 Task: Make a complex, multi-part model of a futuristic cityscape with intricate building details and interior spaces.
Action: Mouse moved to (192, 183)
Screenshot: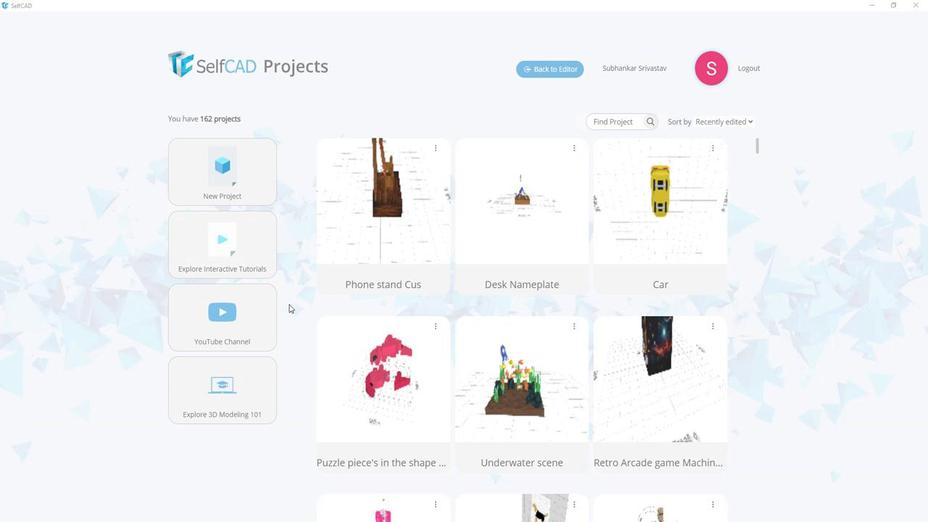 
Action: Mouse pressed left at (192, 183)
Screenshot: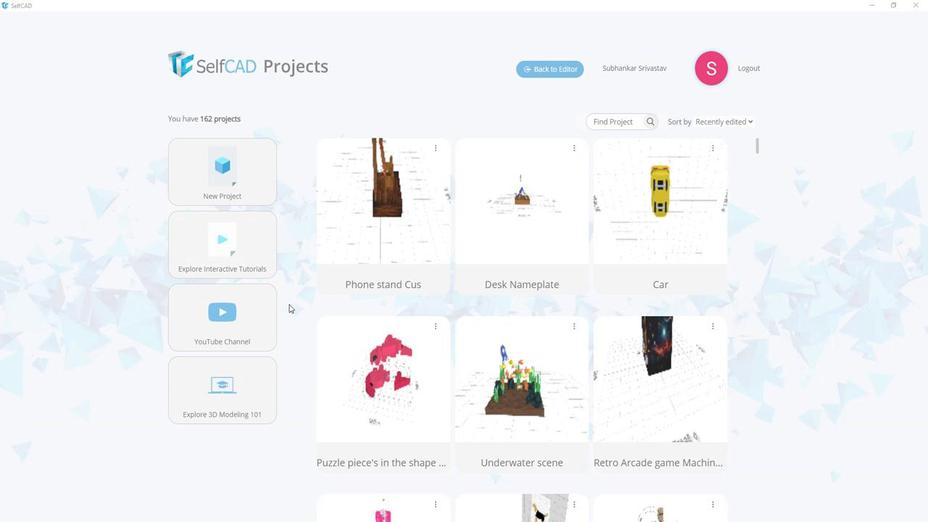 
Action: Mouse moved to (451, 213)
Screenshot: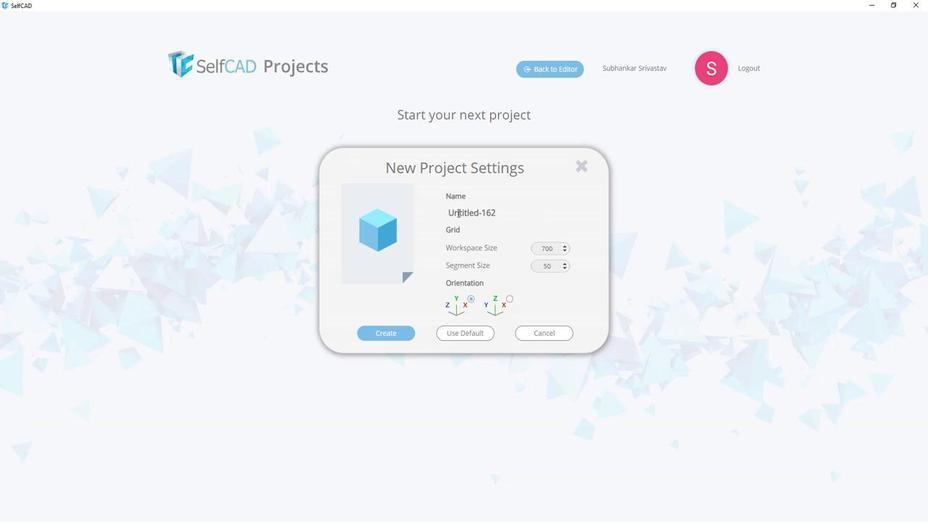 
Action: Mouse pressed left at (451, 213)
Screenshot: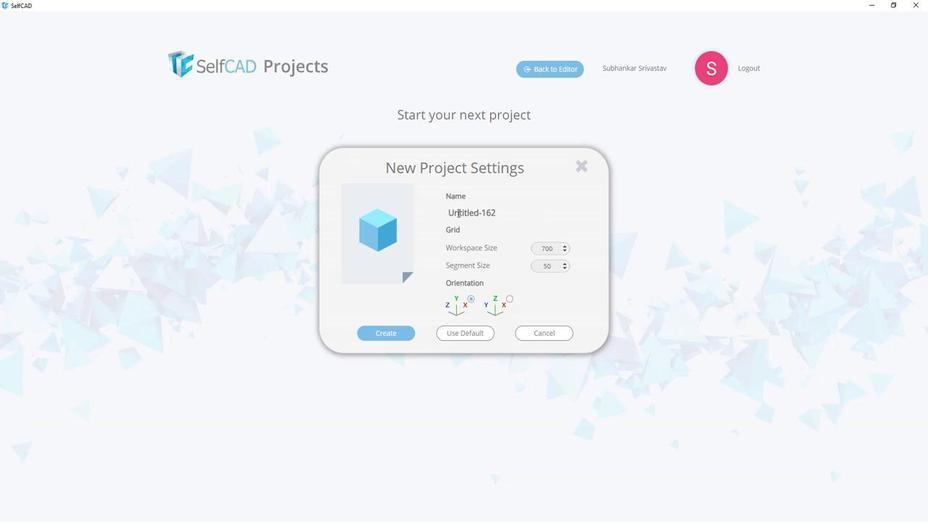 
Action: Mouse moved to (451, 213)
Screenshot: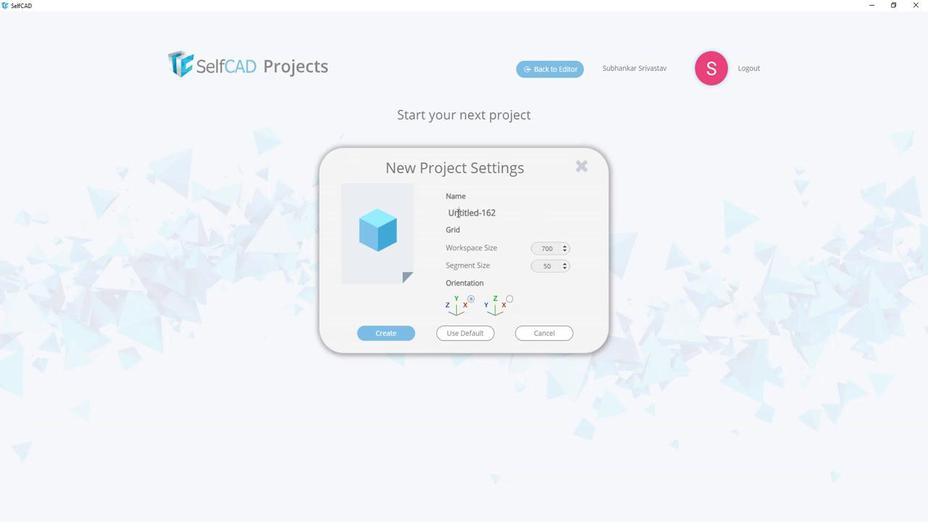 
Action: Key pressed <Key.shift>Futuristic<Key.space>cityscape<Key.space>2<Key.enter>
Screenshot: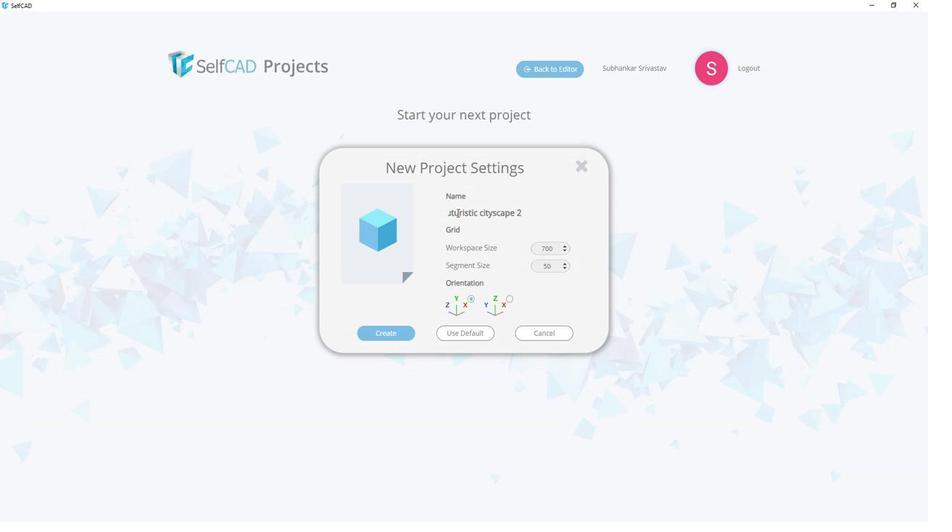 
Action: Mouse moved to (26, 82)
Screenshot: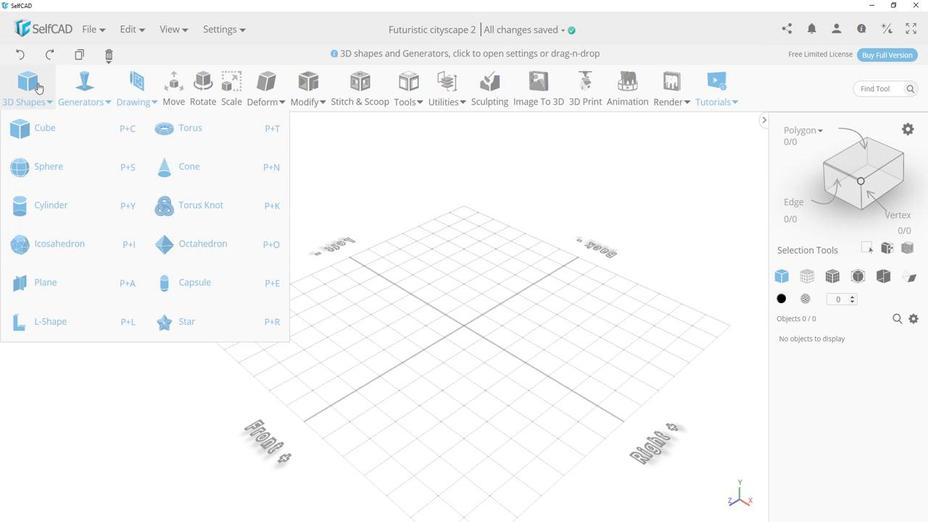 
Action: Mouse pressed left at (26, 82)
Screenshot: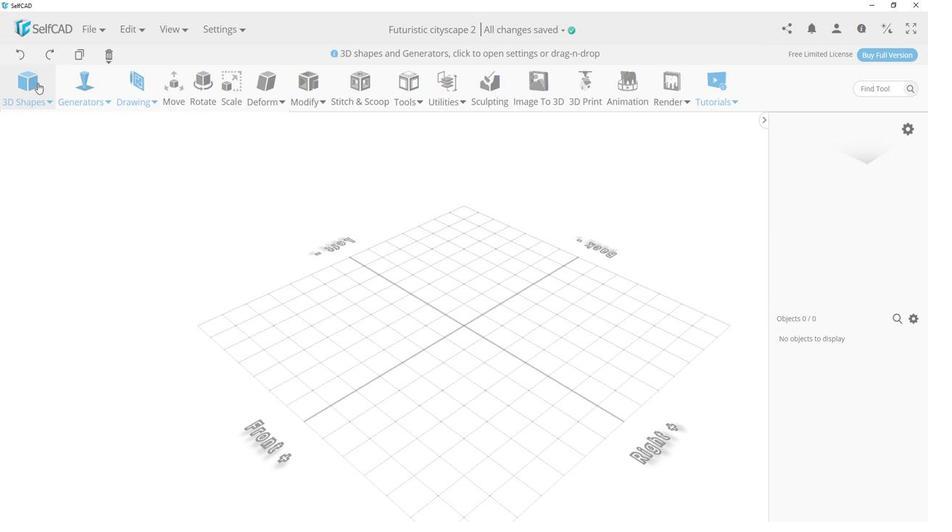 
Action: Mouse moved to (33, 130)
Screenshot: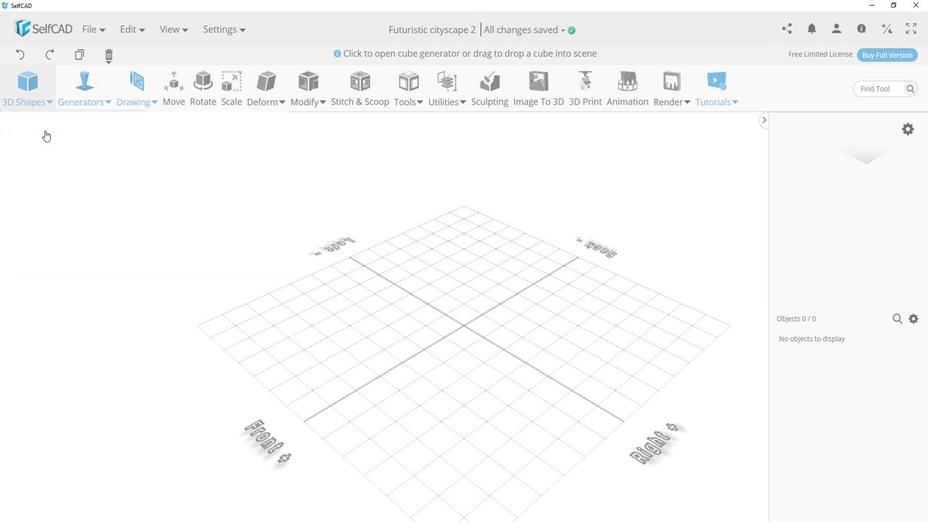 
Action: Mouse pressed left at (33, 130)
Screenshot: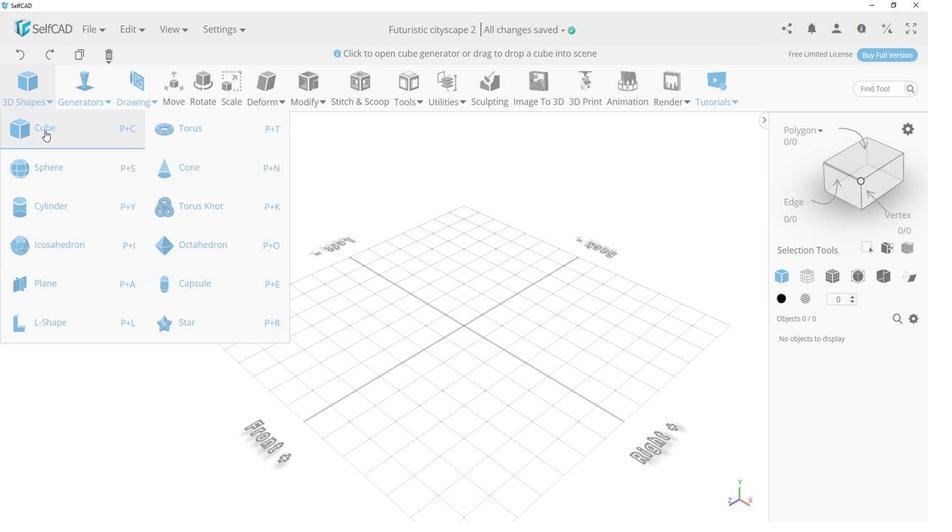 
Action: Mouse moved to (47, 222)
Screenshot: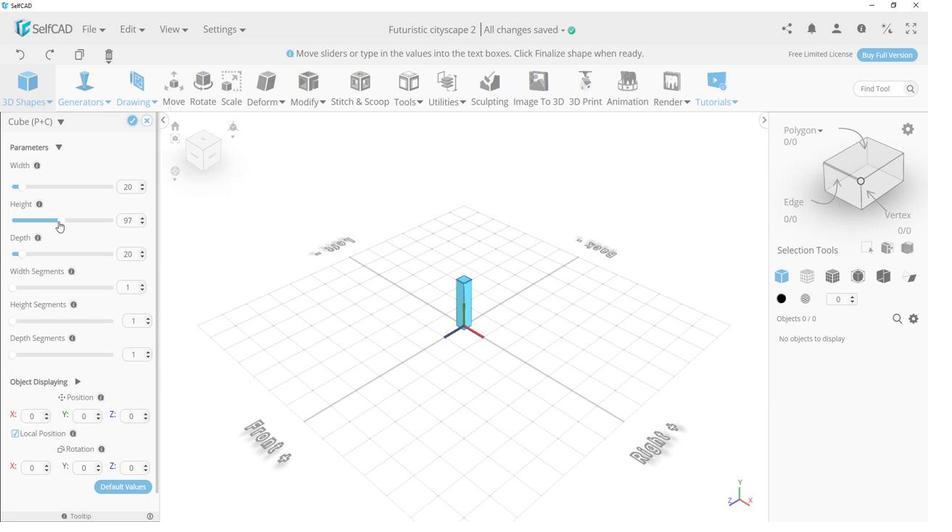 
Action: Mouse pressed left at (47, 222)
Screenshot: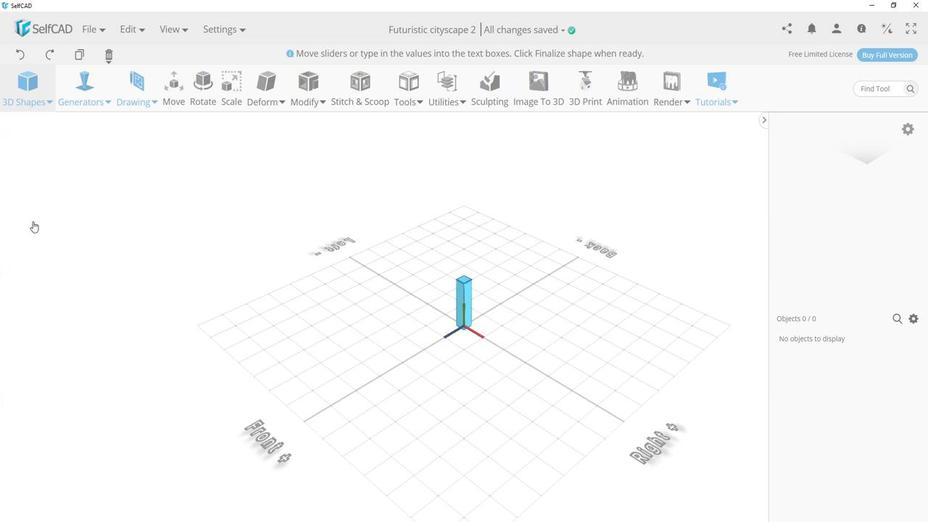
Action: Mouse moved to (129, 222)
Screenshot: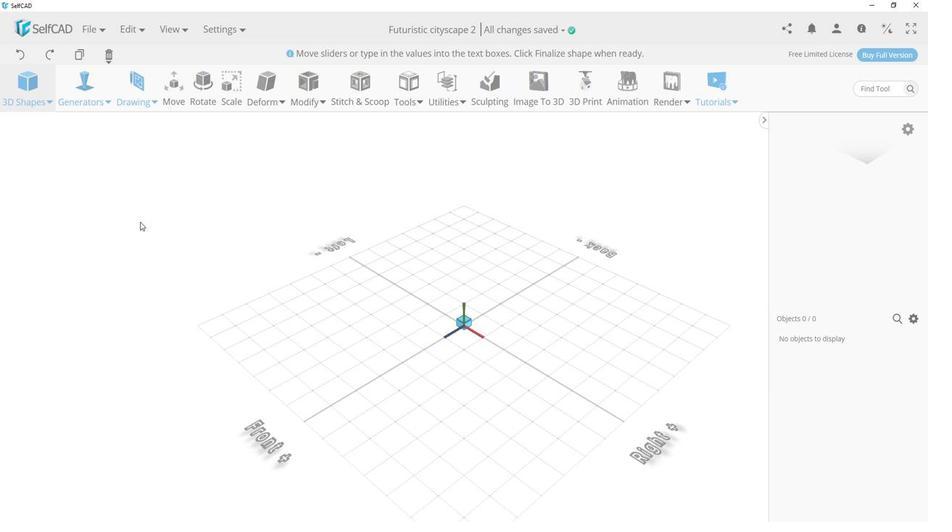 
Action: Mouse pressed left at (129, 222)
Screenshot: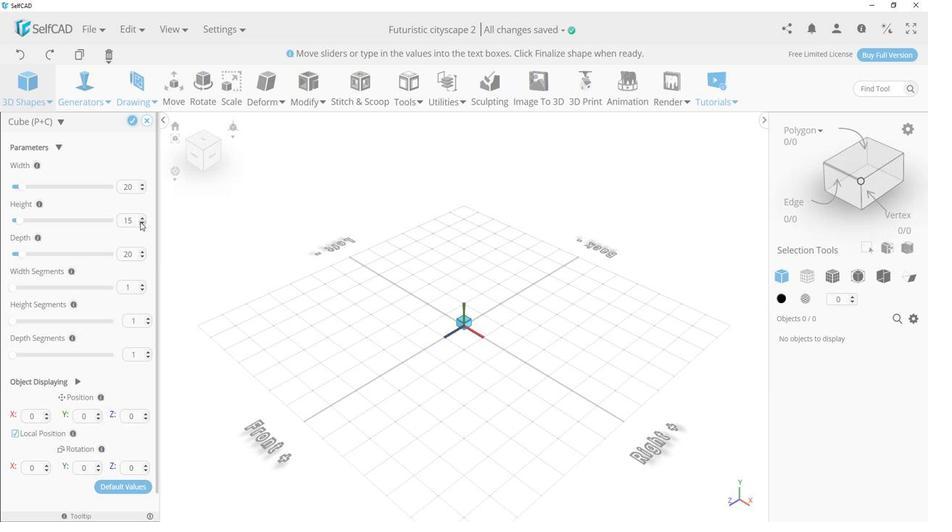 
Action: Mouse pressed left at (129, 222)
Screenshot: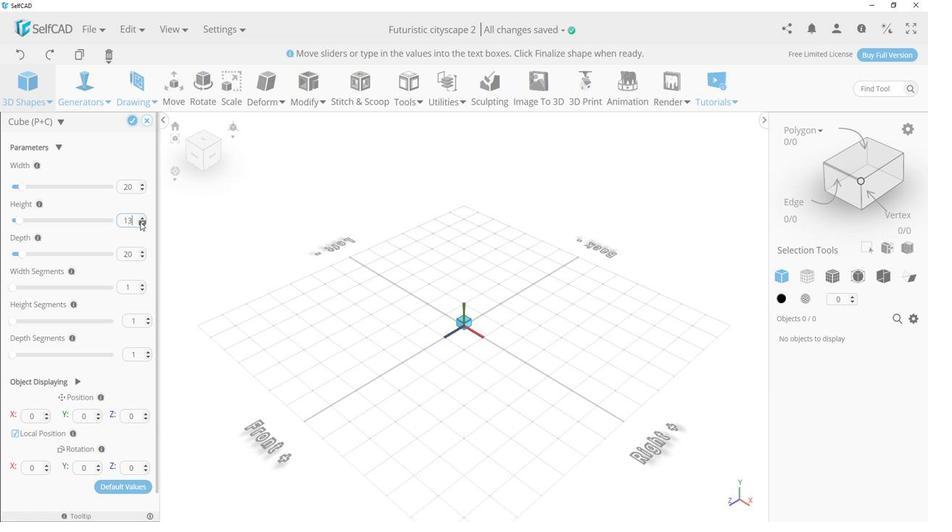 
Action: Mouse pressed left at (129, 222)
Screenshot: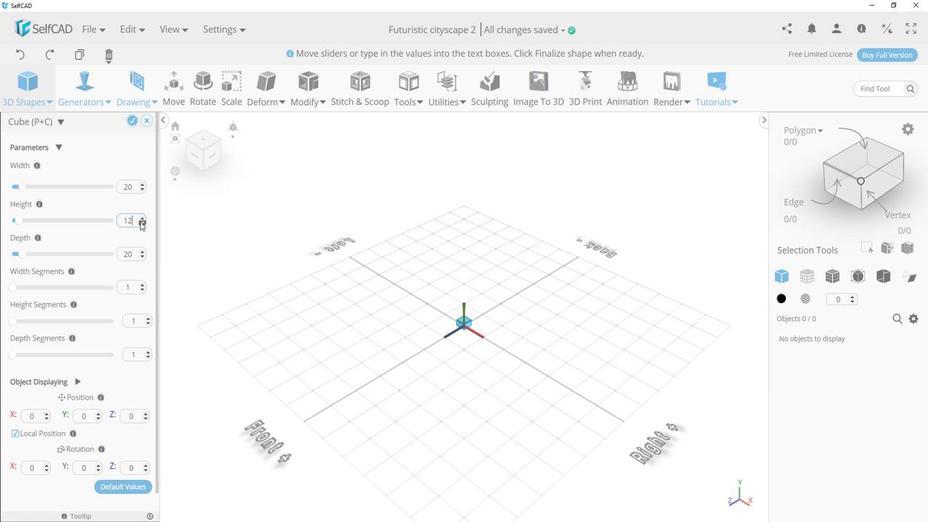 
Action: Mouse pressed left at (129, 222)
Screenshot: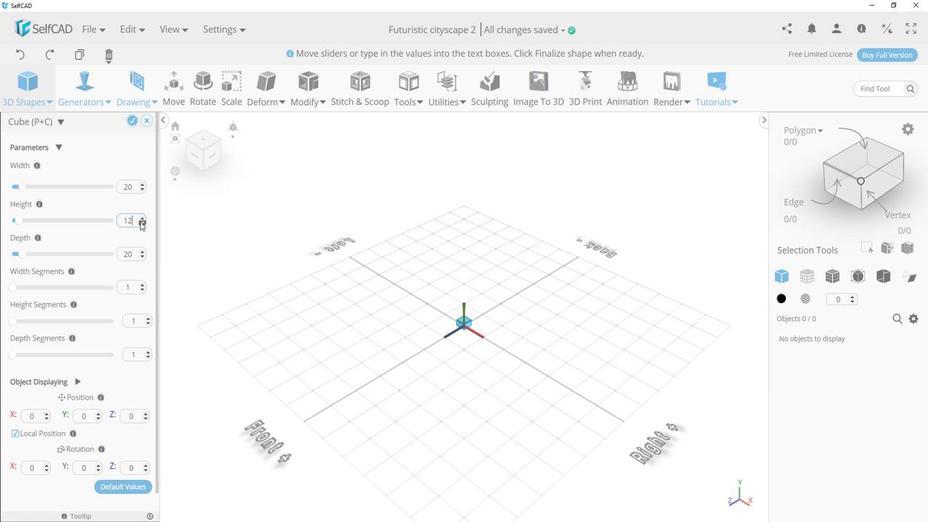 
Action: Mouse pressed left at (129, 222)
Screenshot: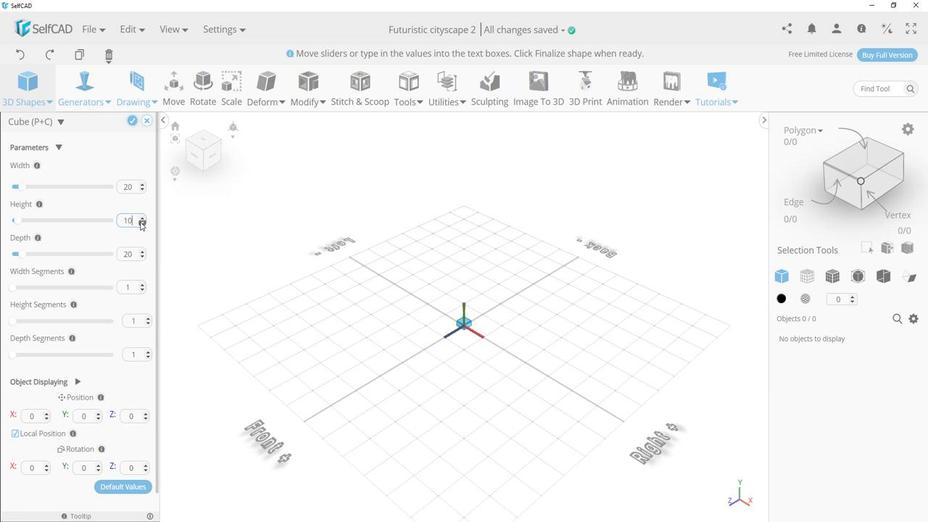 
Action: Mouse pressed left at (129, 222)
Screenshot: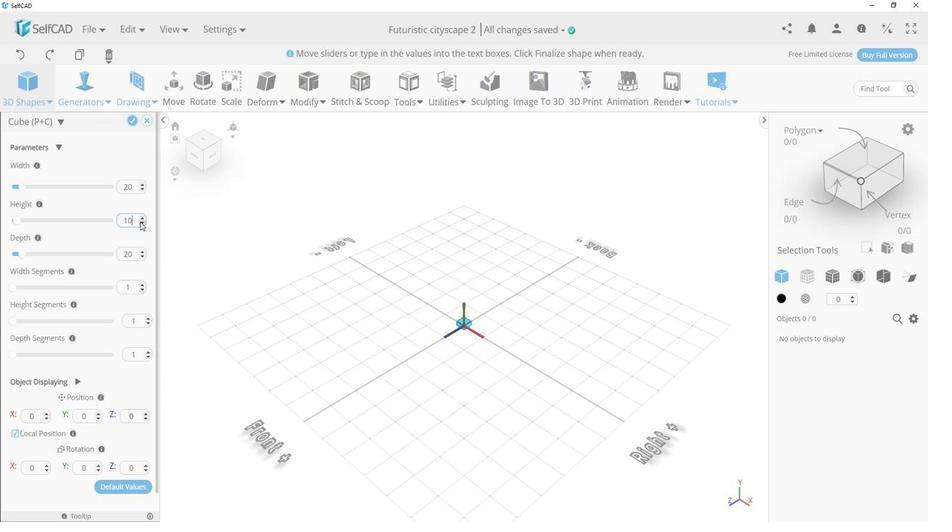 
Action: Mouse pressed left at (129, 222)
Screenshot: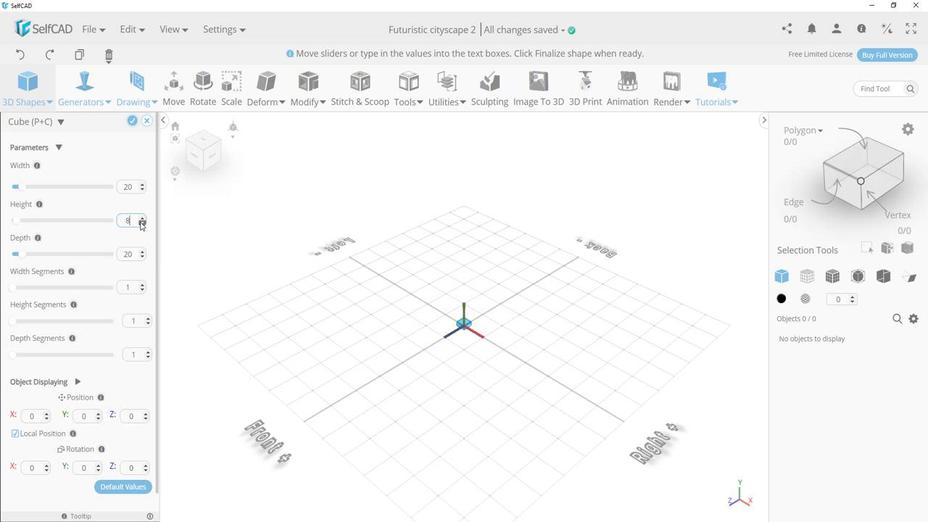 
Action: Mouse pressed left at (129, 222)
Screenshot: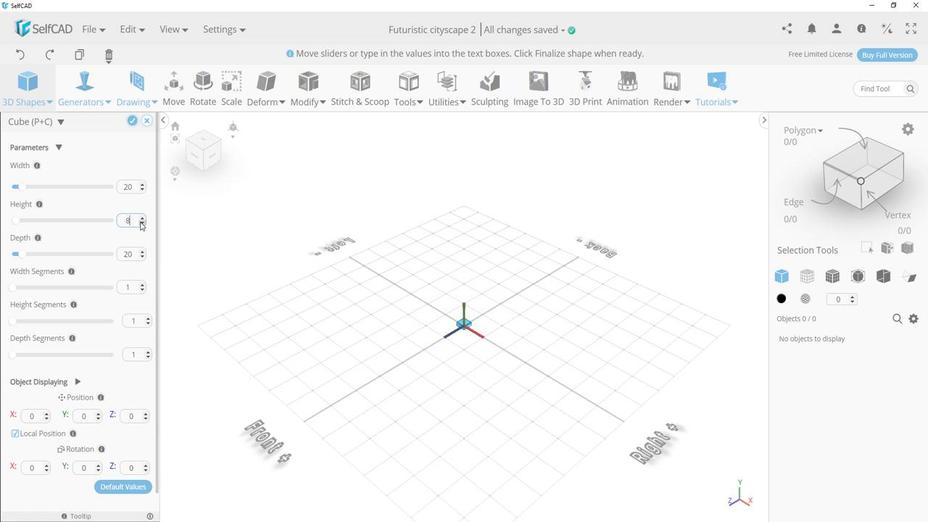 
Action: Mouse pressed left at (129, 222)
Screenshot: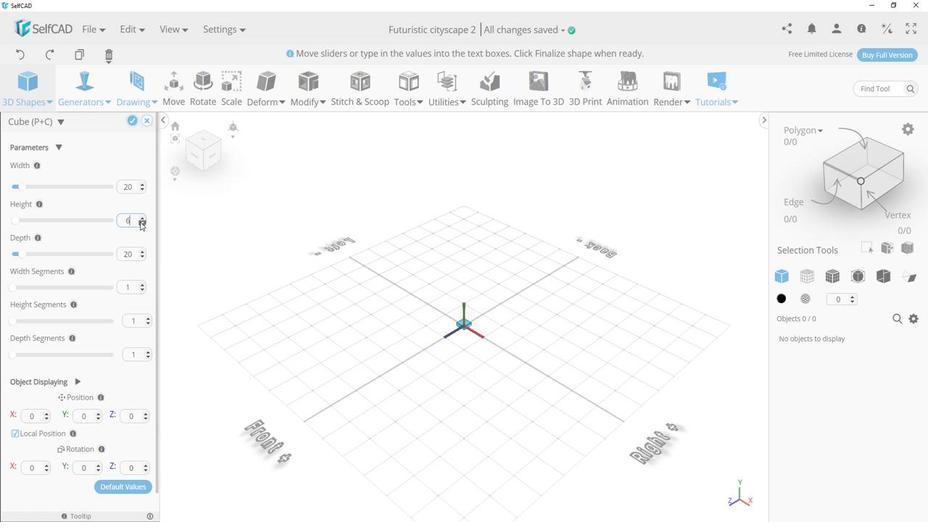 
Action: Mouse pressed left at (129, 222)
Screenshot: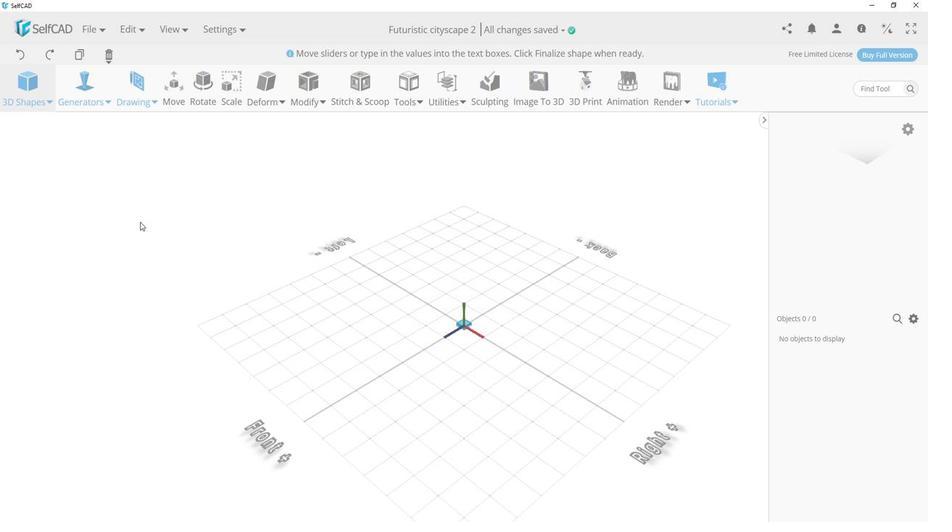 
Action: Mouse moved to (5, 187)
Screenshot: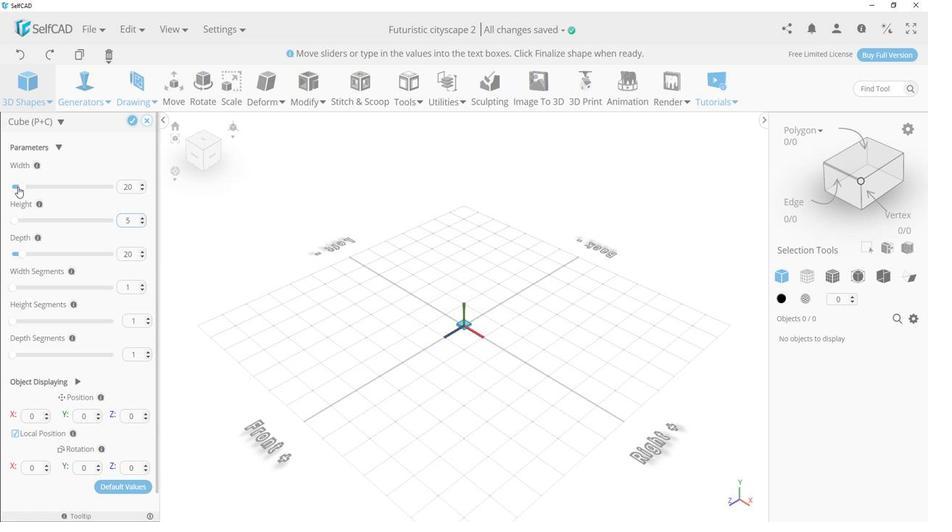 
Action: Mouse pressed left at (5, 187)
Screenshot: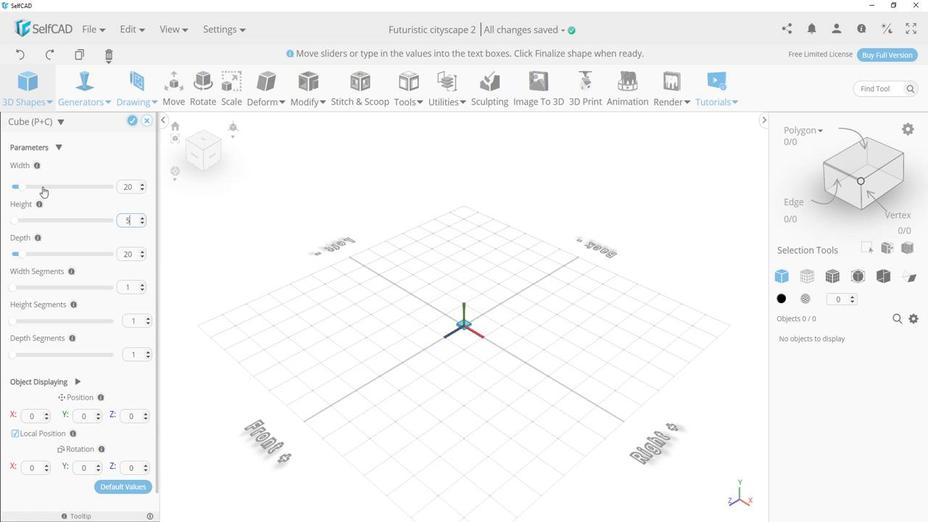 
Action: Mouse moved to (10, 257)
Screenshot: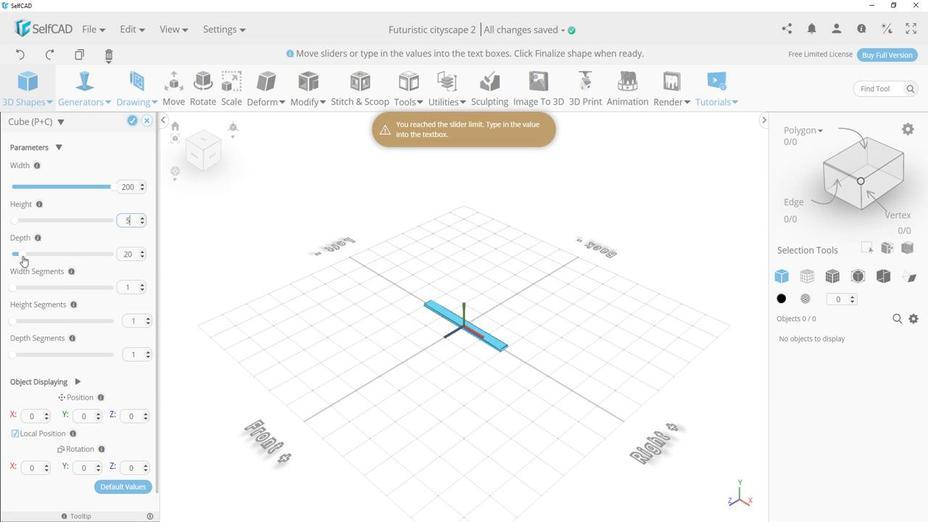 
Action: Mouse pressed left at (10, 257)
Screenshot: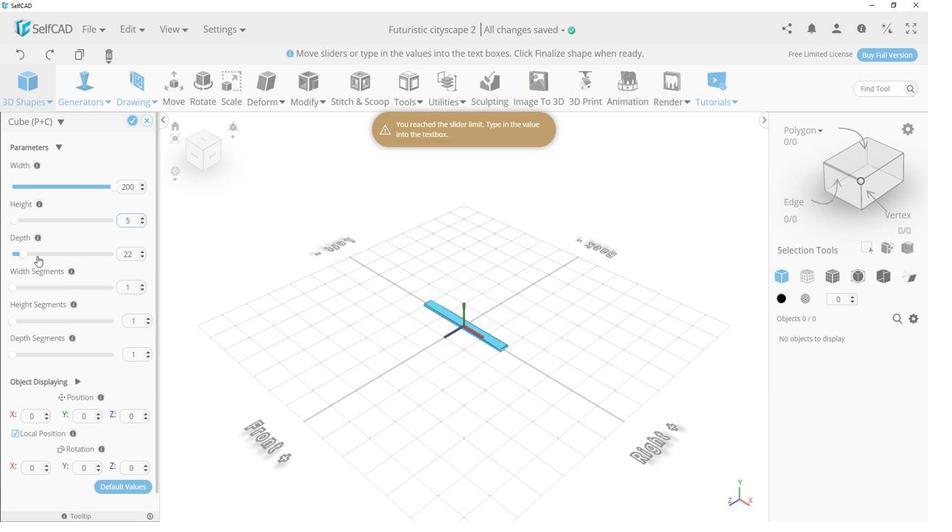 
Action: Mouse moved to (119, 119)
Screenshot: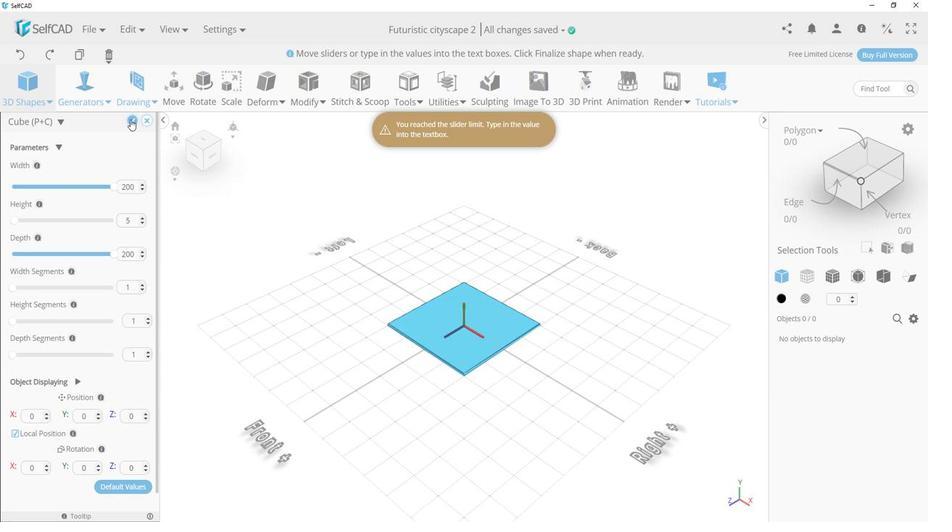 
Action: Mouse pressed left at (119, 119)
Screenshot: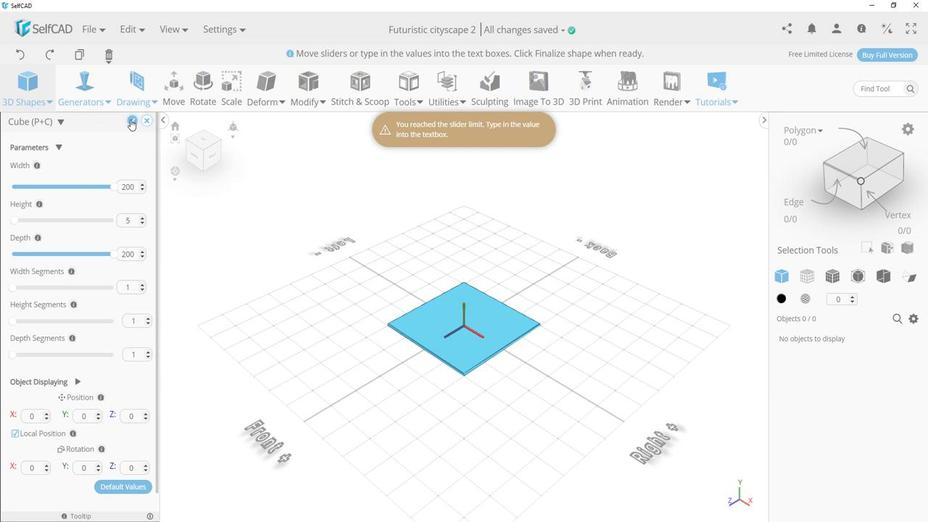 
Action: Mouse moved to (495, 371)
Screenshot: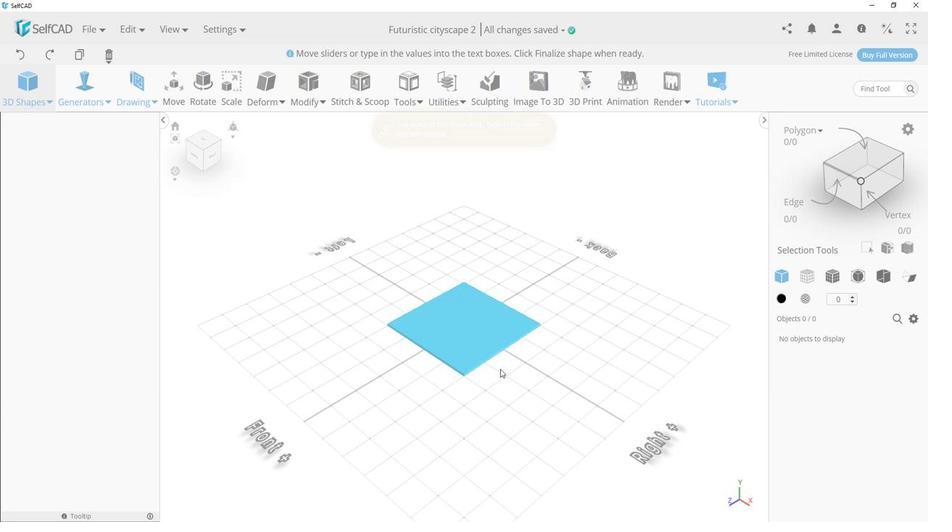 
Action: Mouse scrolled (495, 372) with delta (0, 0)
Screenshot: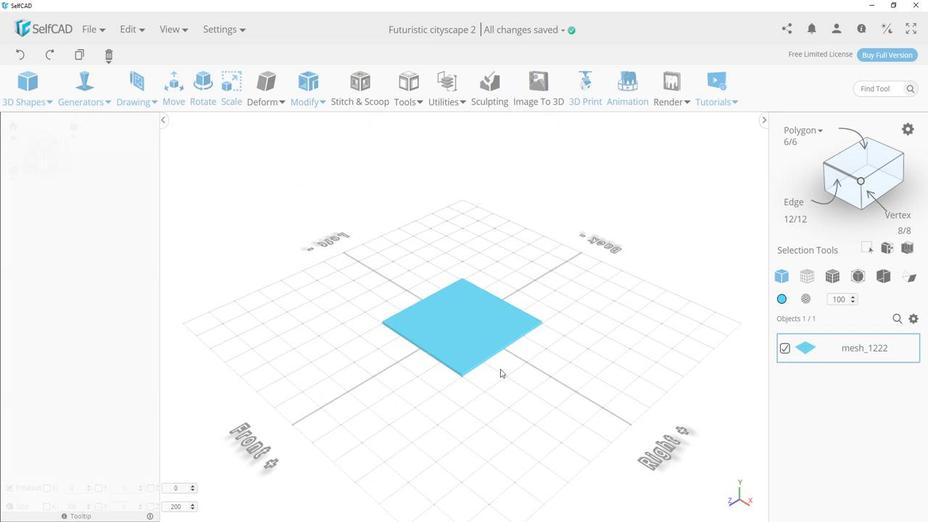 
Action: Mouse scrolled (495, 372) with delta (0, 0)
Screenshot: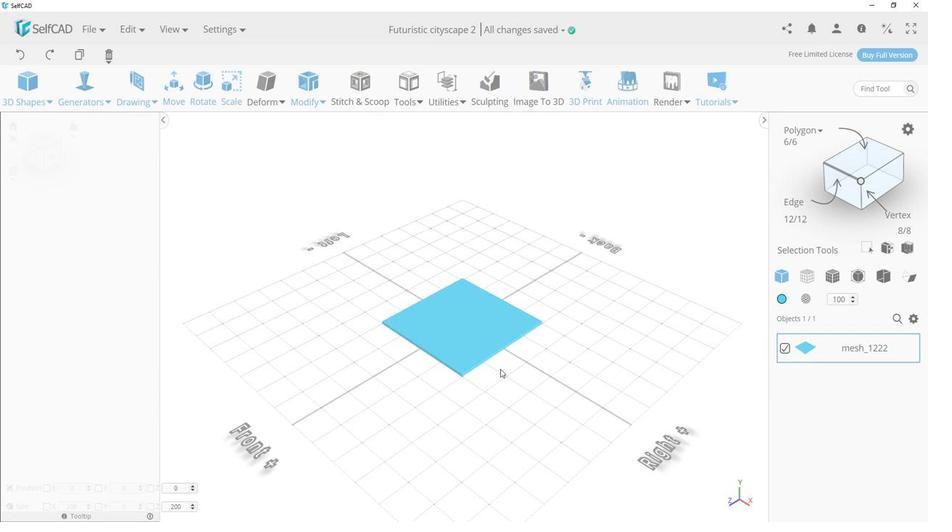 
Action: Mouse scrolled (495, 372) with delta (0, 0)
Screenshot: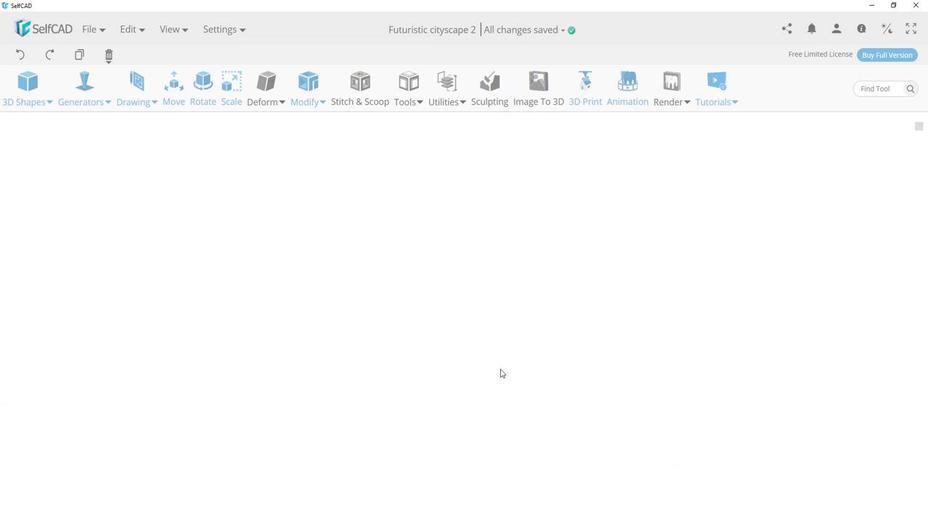 
Action: Mouse scrolled (495, 372) with delta (0, 0)
Screenshot: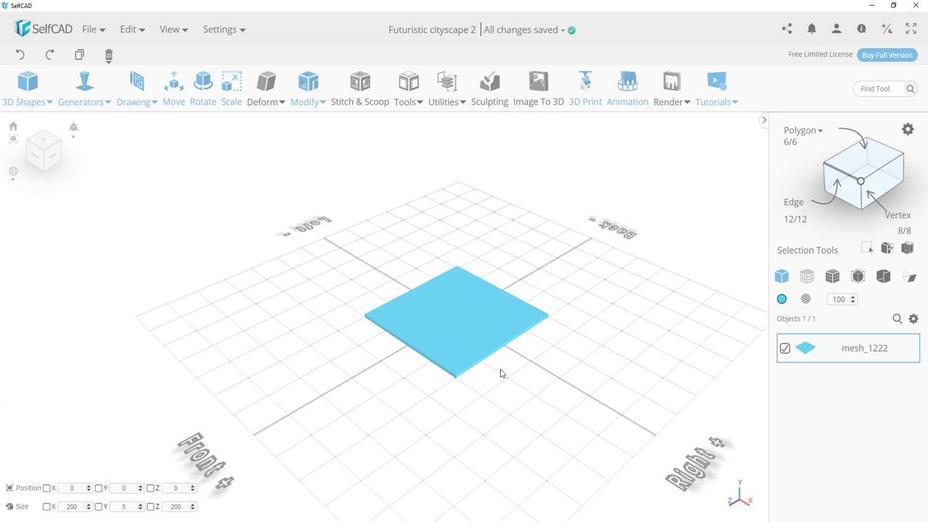 
Action: Mouse scrolled (495, 372) with delta (0, 0)
Screenshot: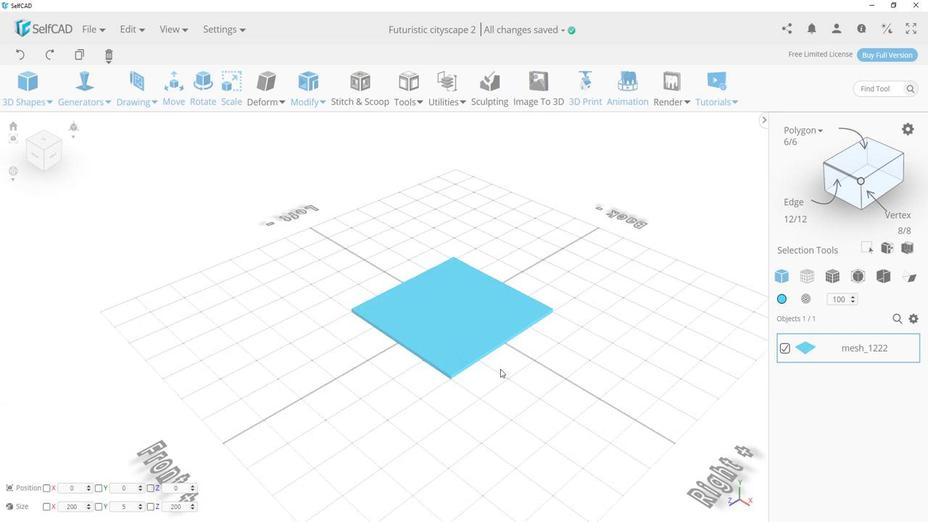 
Action: Mouse scrolled (495, 372) with delta (0, 0)
Screenshot: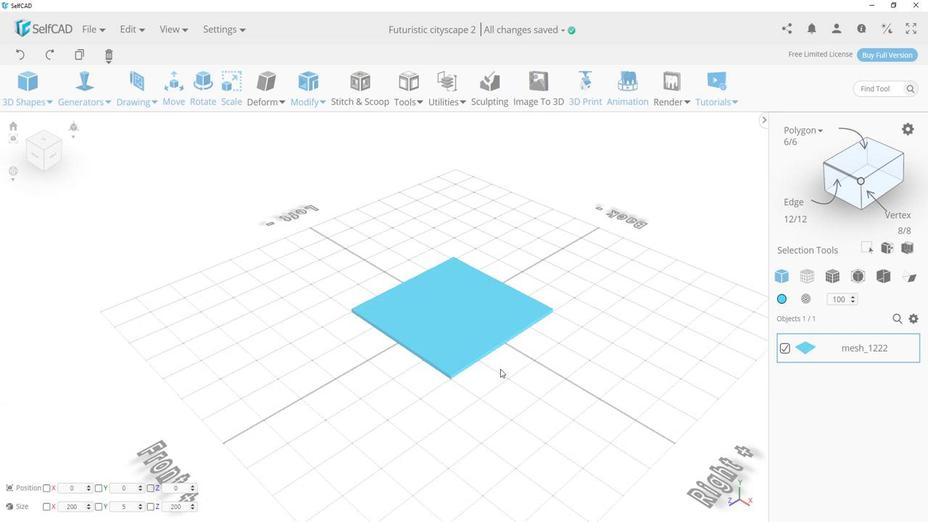 
Action: Mouse scrolled (495, 372) with delta (0, 0)
Screenshot: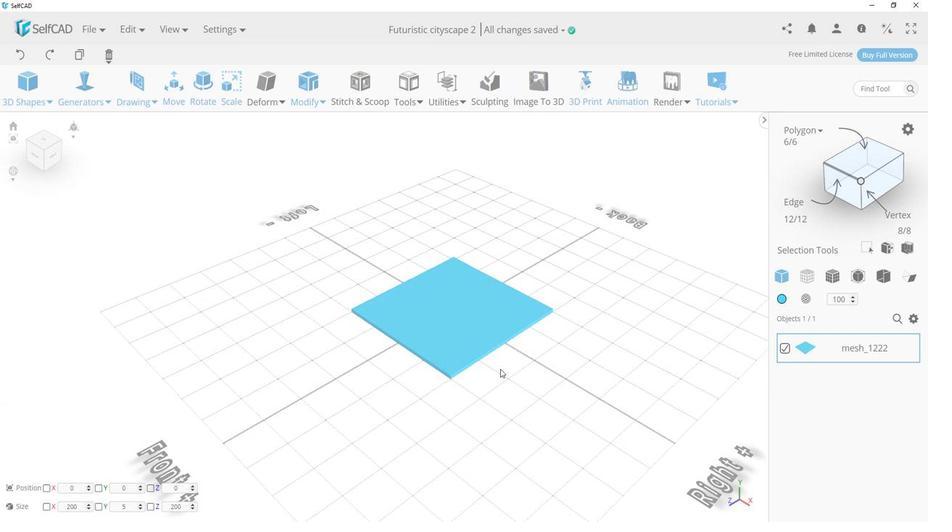 
Action: Mouse scrolled (495, 372) with delta (0, 0)
Screenshot: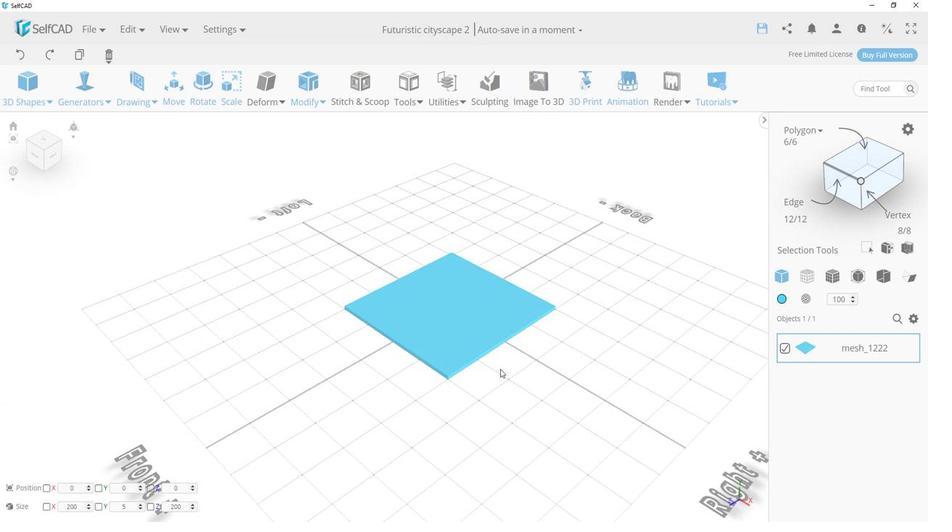 
Action: Mouse moved to (7, 510)
Screenshot: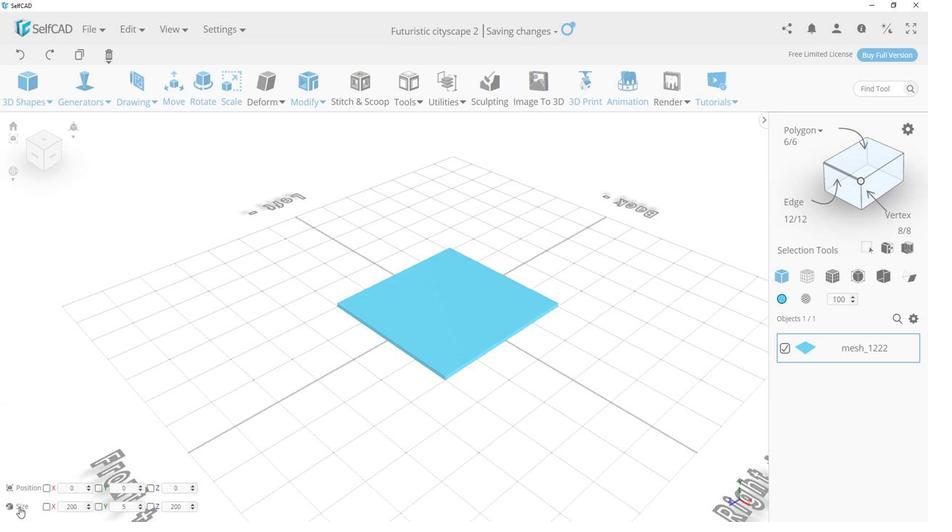 
Action: Mouse pressed left at (7, 510)
Screenshot: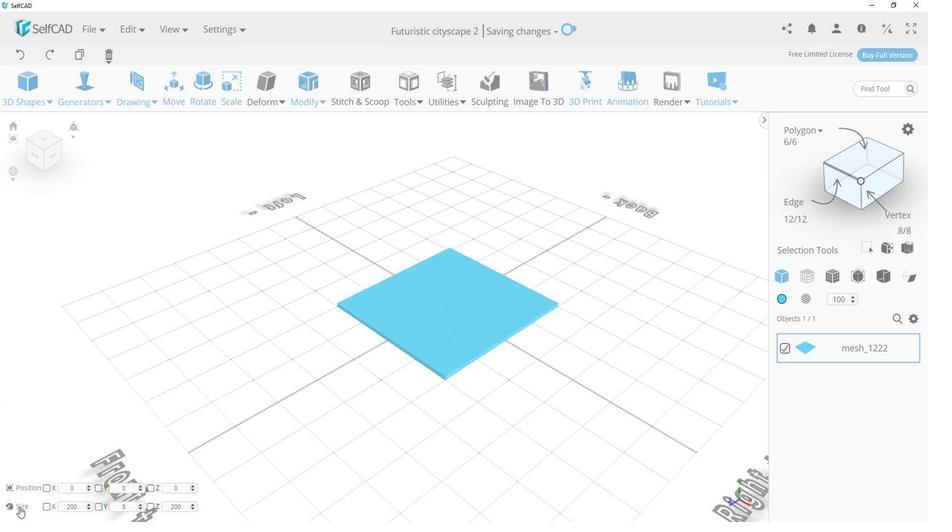 
Action: Mouse moved to (161, 92)
Screenshot: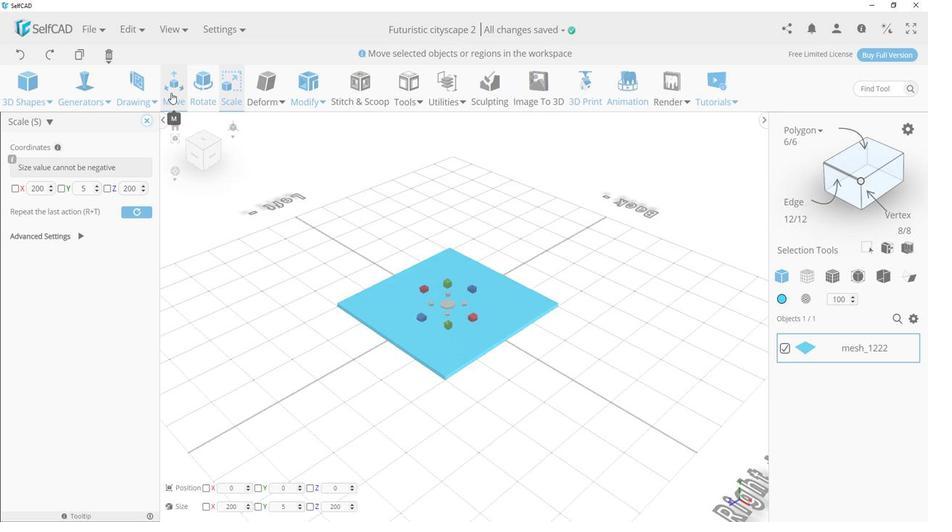
Action: Mouse pressed left at (161, 92)
Screenshot: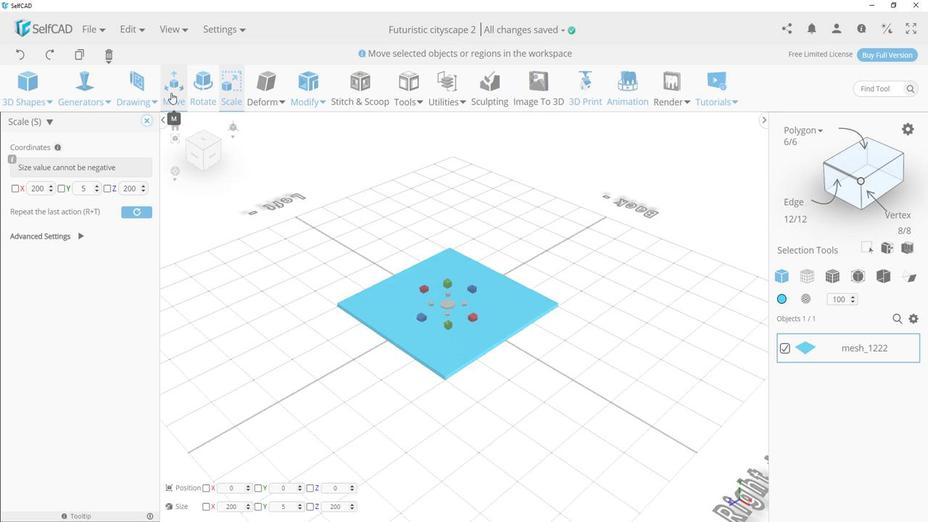 
Action: Mouse moved to (417, 291)
Screenshot: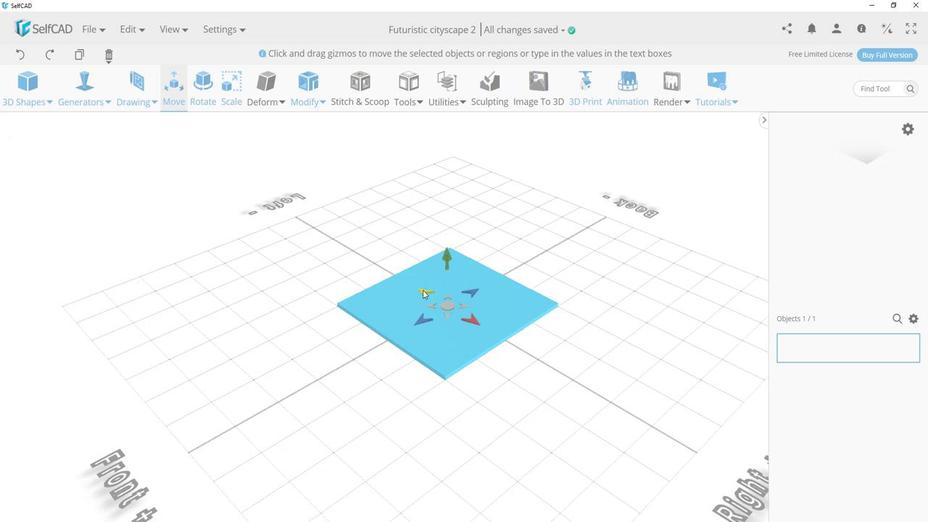 
Action: Mouse pressed left at (417, 291)
Screenshot: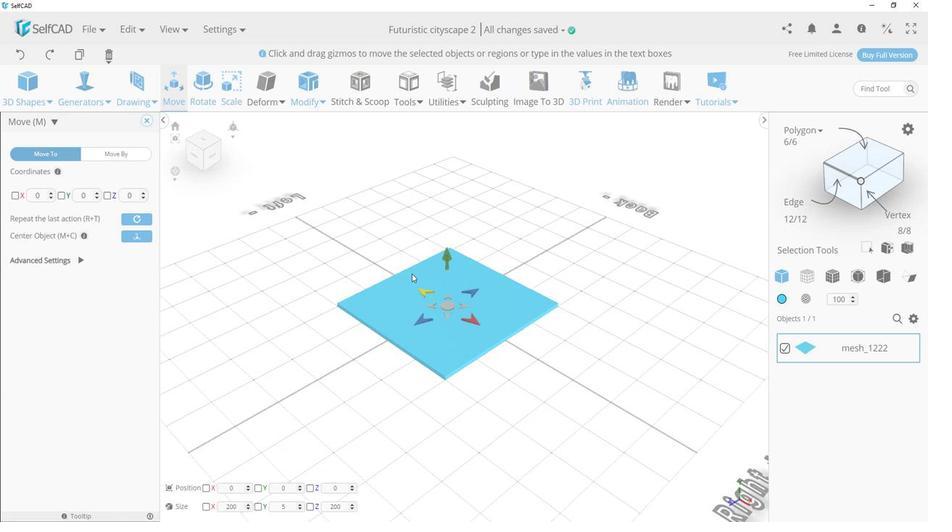 
Action: Mouse moved to (42, 208)
Screenshot: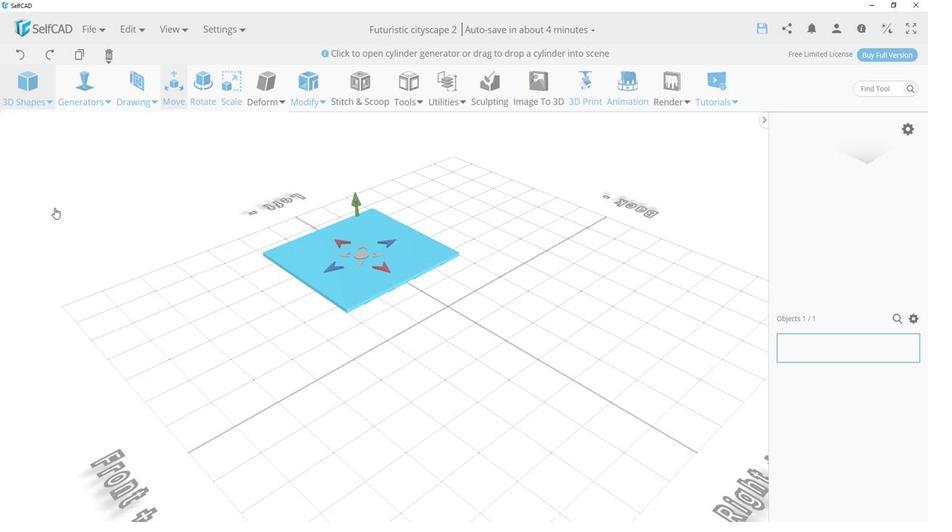 
Action: Mouse pressed left at (42, 208)
Screenshot: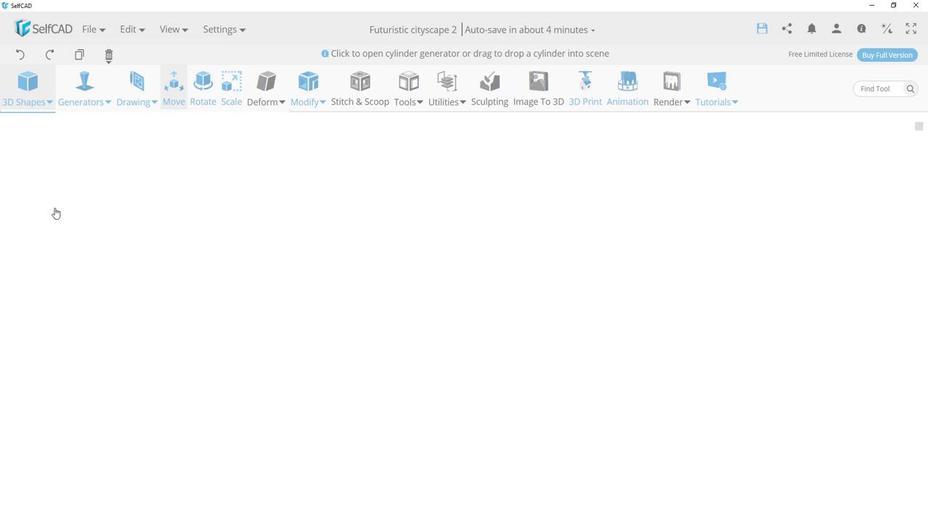 
Action: Mouse moved to (7, 187)
Screenshot: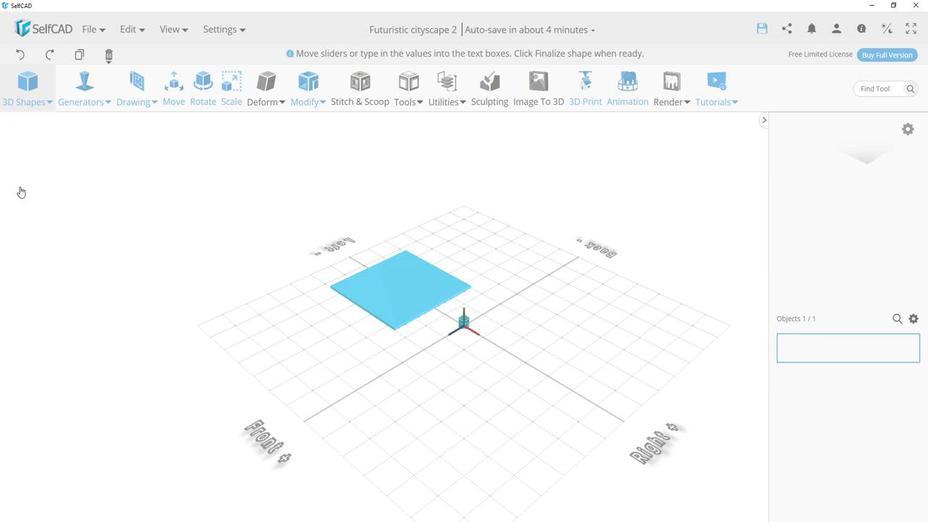 
Action: Mouse pressed left at (7, 187)
Screenshot: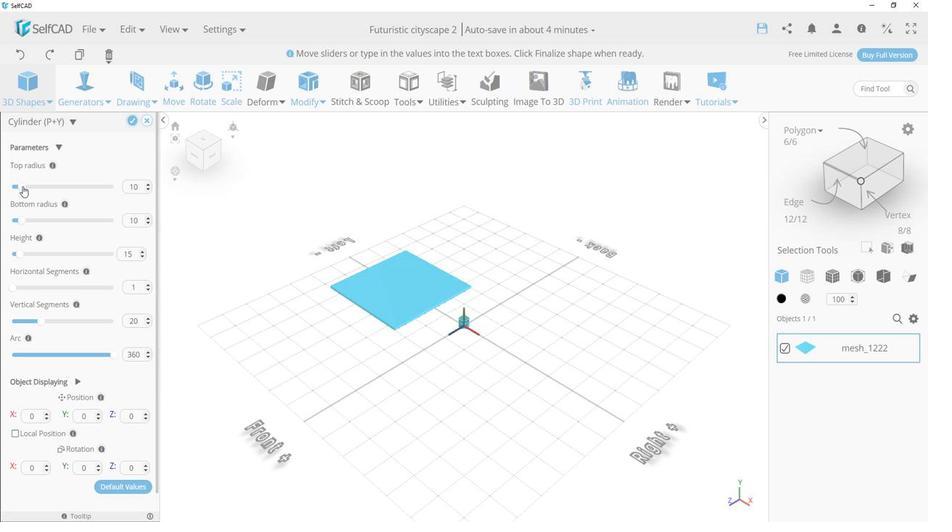 
Action: Mouse moved to (137, 190)
Screenshot: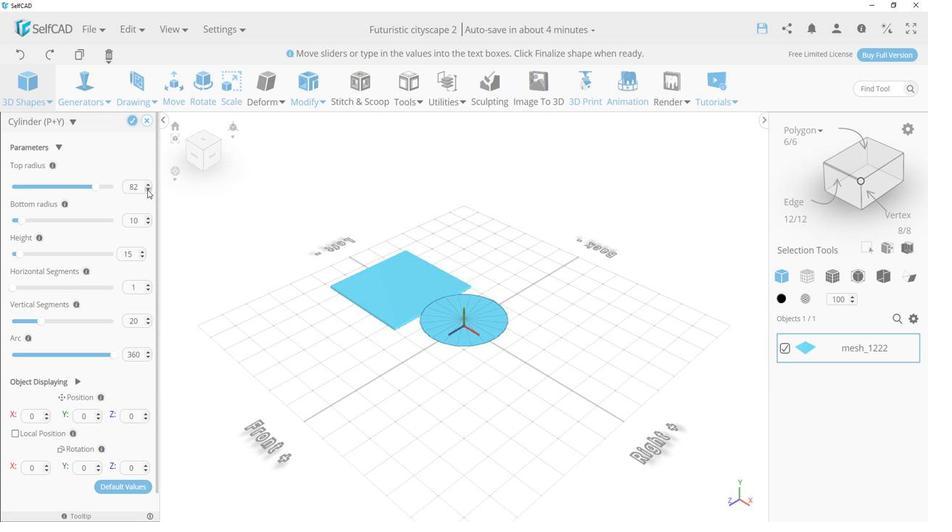 
Action: Mouse pressed left at (137, 190)
Screenshot: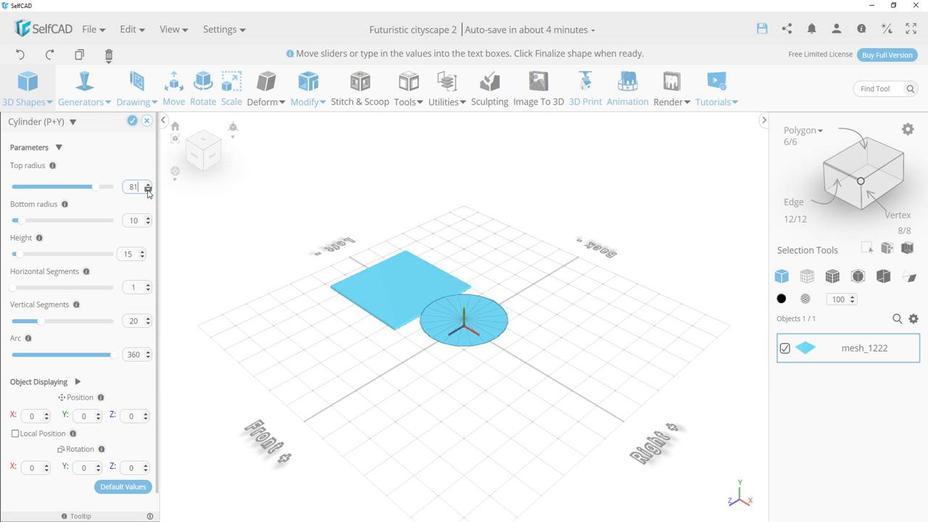 
Action: Mouse pressed left at (137, 190)
Screenshot: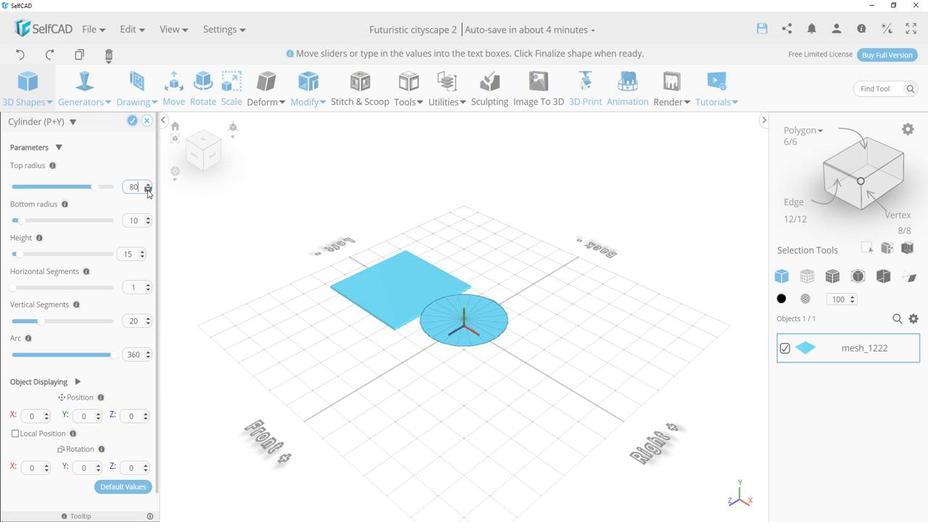 
Action: Mouse moved to (81, 219)
Screenshot: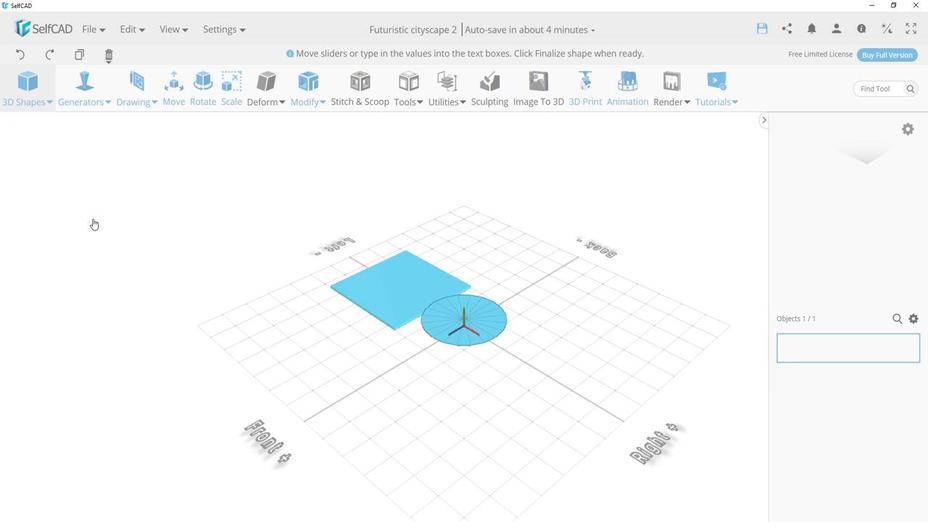 
Action: Mouse pressed left at (81, 219)
Screenshot: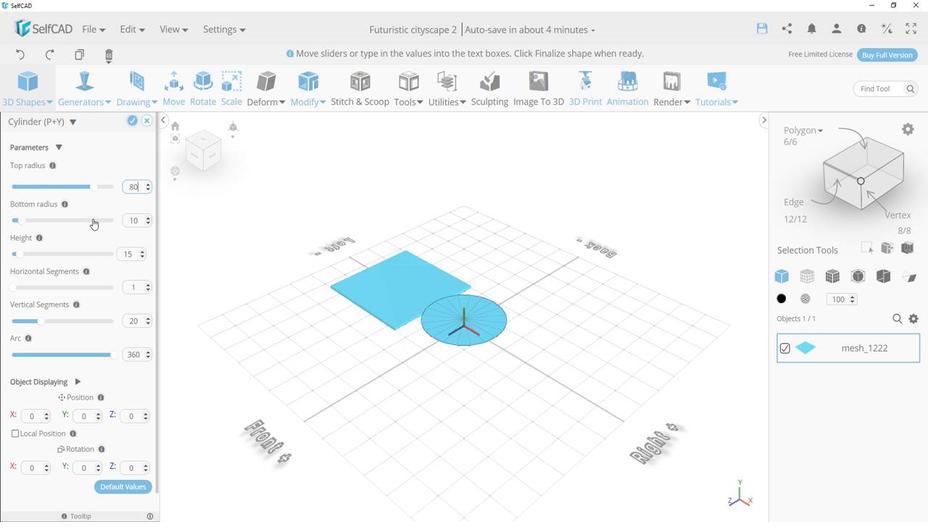 
Action: Mouse moved to (121, 123)
Screenshot: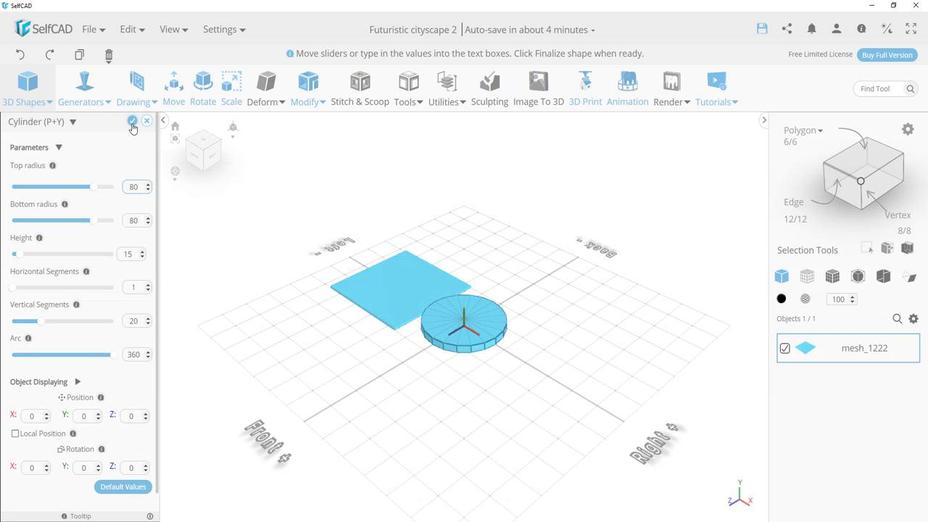 
Action: Mouse pressed left at (121, 123)
Screenshot: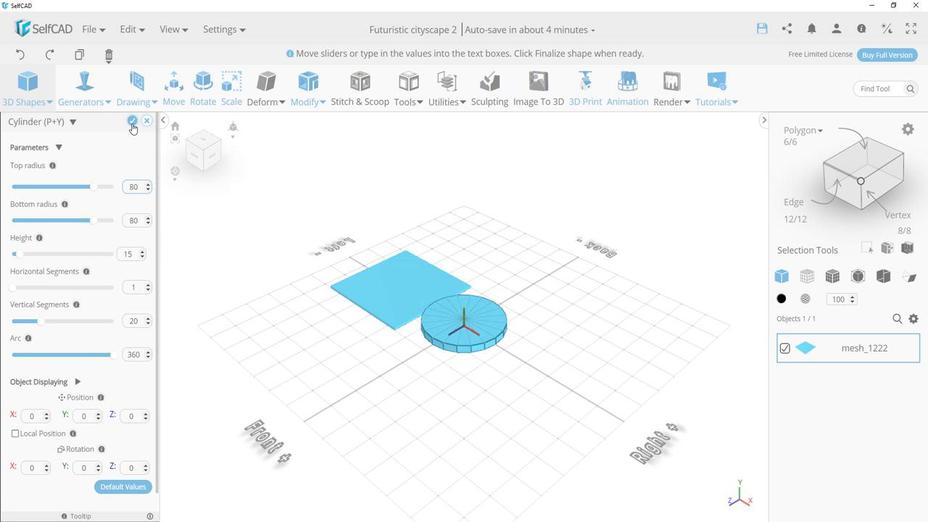 
Action: Mouse moved to (11, 510)
Screenshot: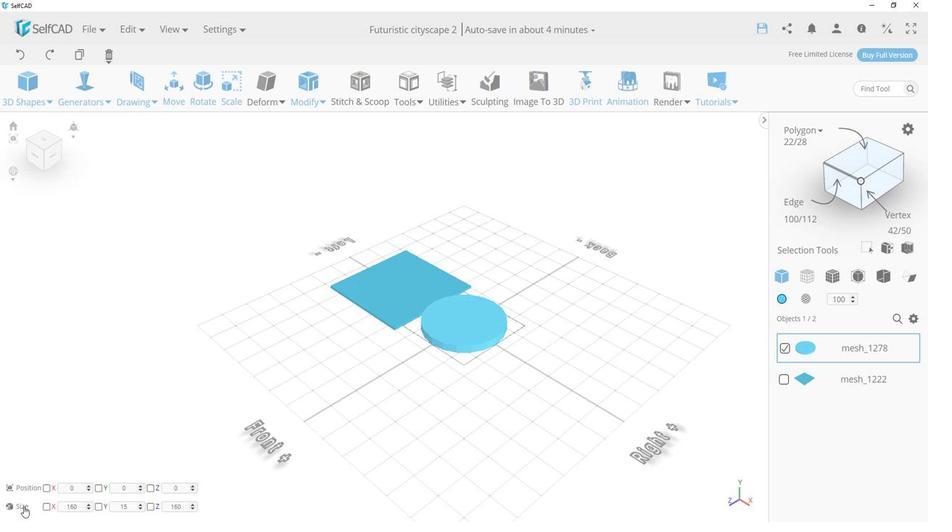 
Action: Mouse pressed left at (11, 510)
Screenshot: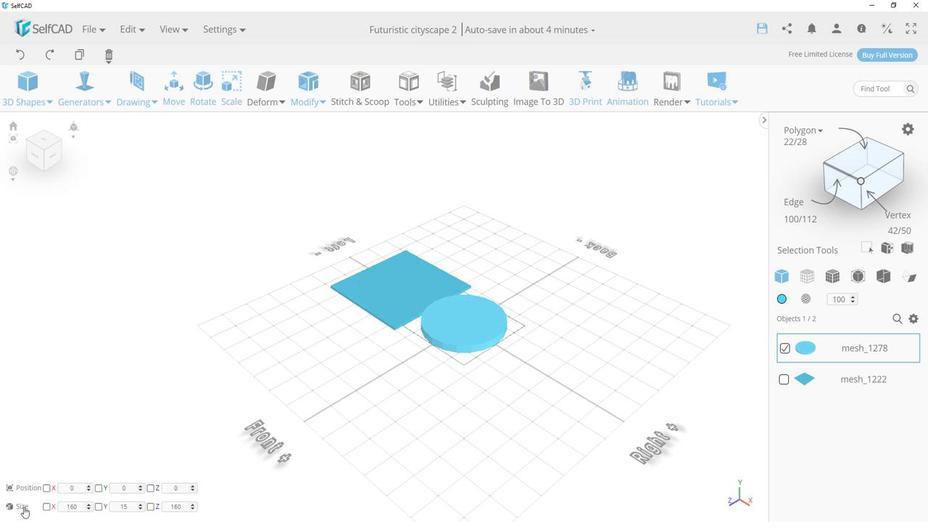 
Action: Mouse moved to (432, 337)
Screenshot: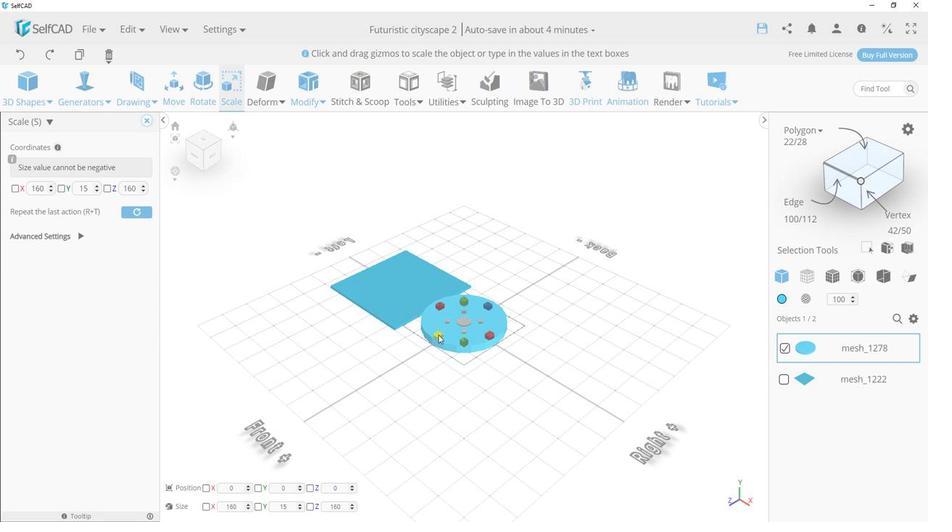 
Action: Mouse pressed left at (432, 337)
Screenshot: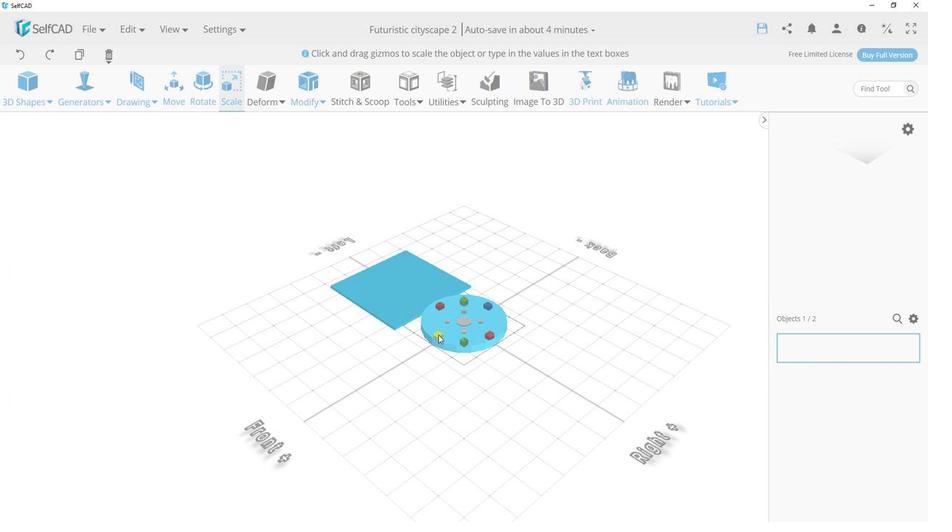 
Action: Mouse moved to (331, 489)
Screenshot: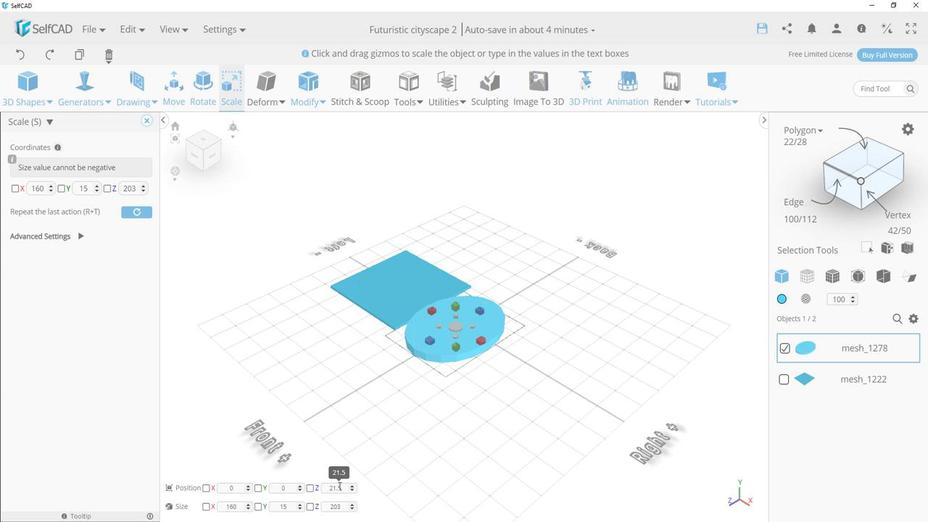 
Action: Mouse pressed left at (331, 489)
Screenshot: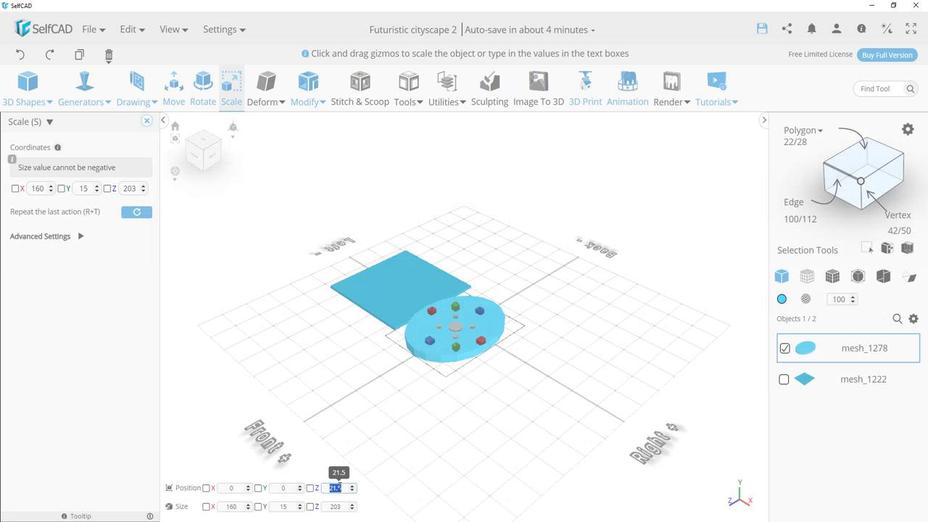 
Action: Key pressed 0<Key.enter>
Screenshot: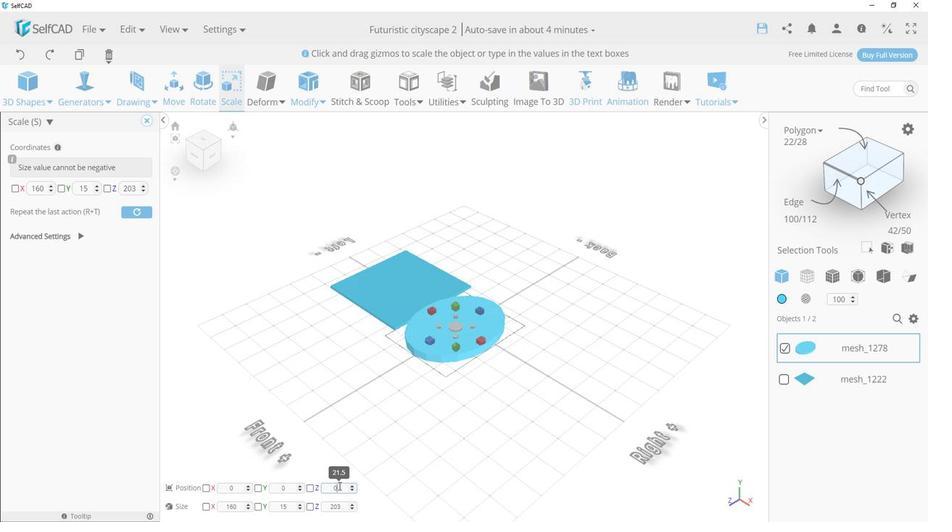 
Action: Mouse scrolled (331, 490) with delta (0, 0)
Screenshot: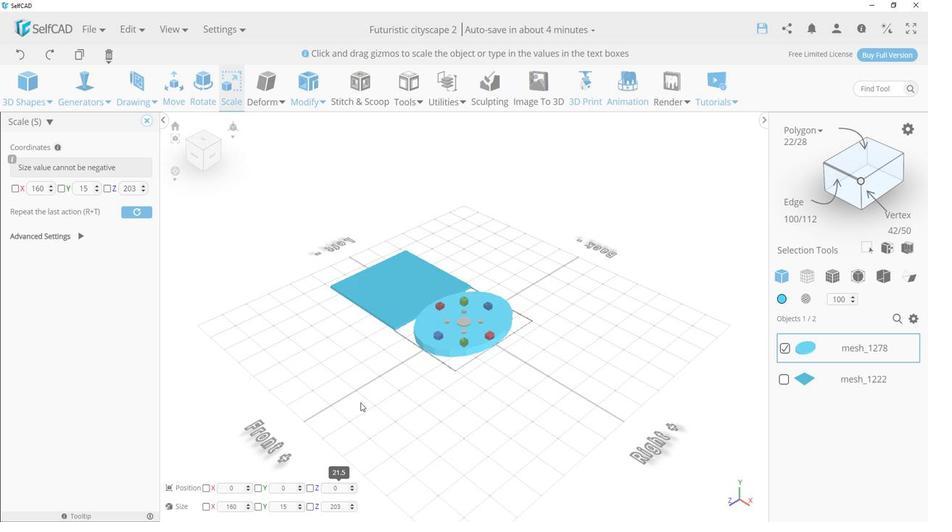 
Action: Mouse moved to (172, 87)
Screenshot: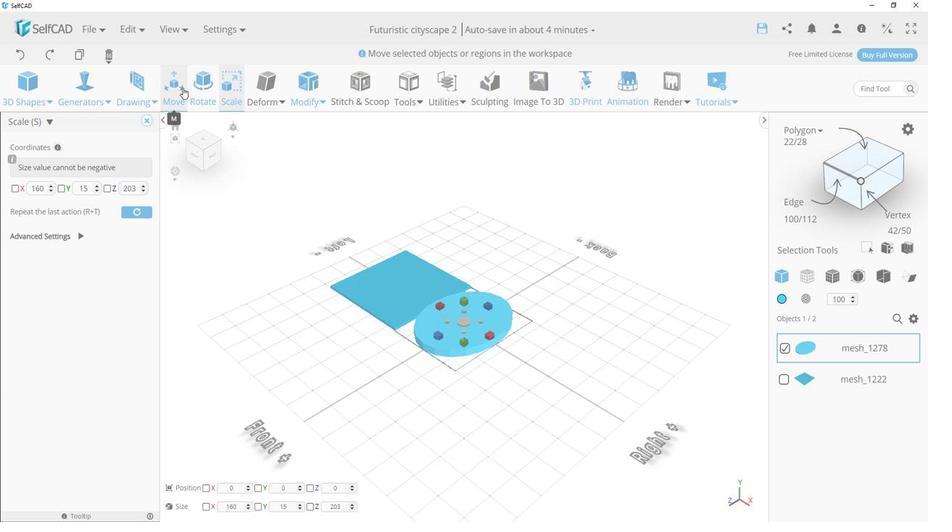 
Action: Mouse pressed left at (172, 87)
Screenshot: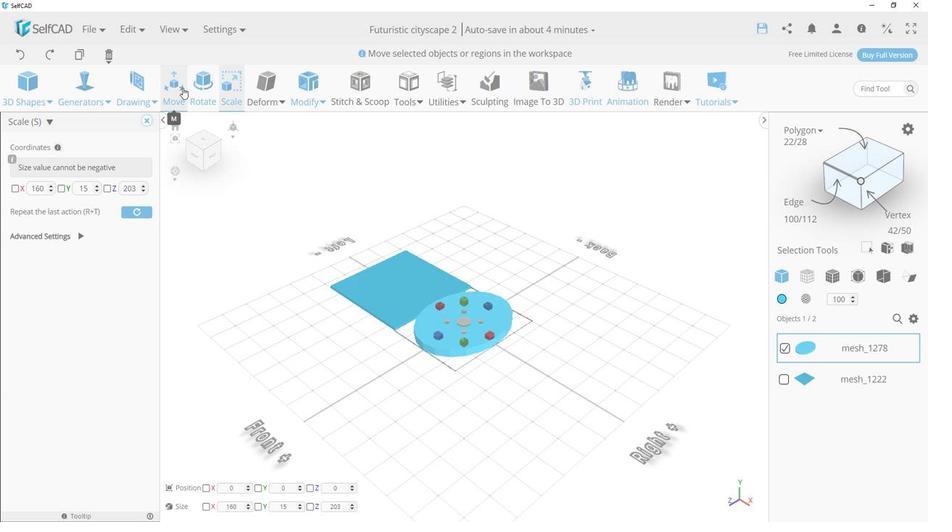 
Action: Mouse moved to (433, 314)
Screenshot: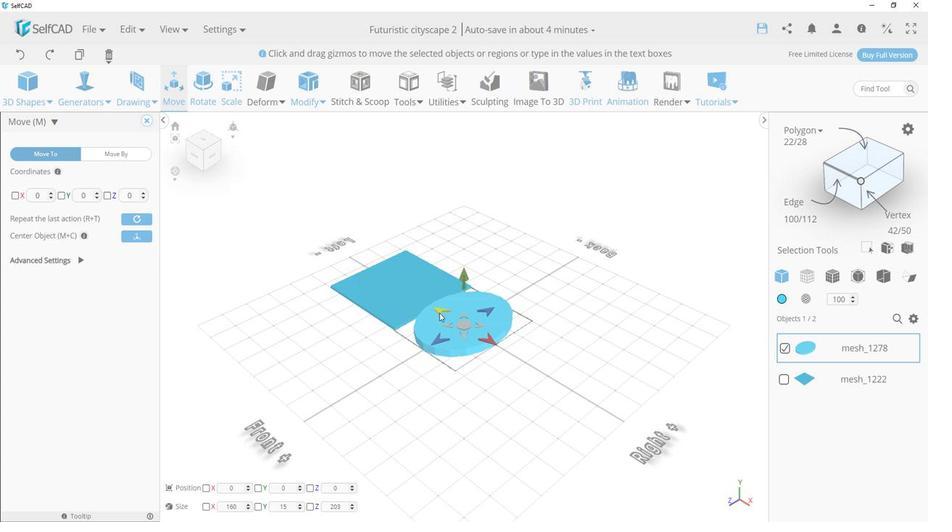 
Action: Mouse pressed left at (433, 314)
Screenshot: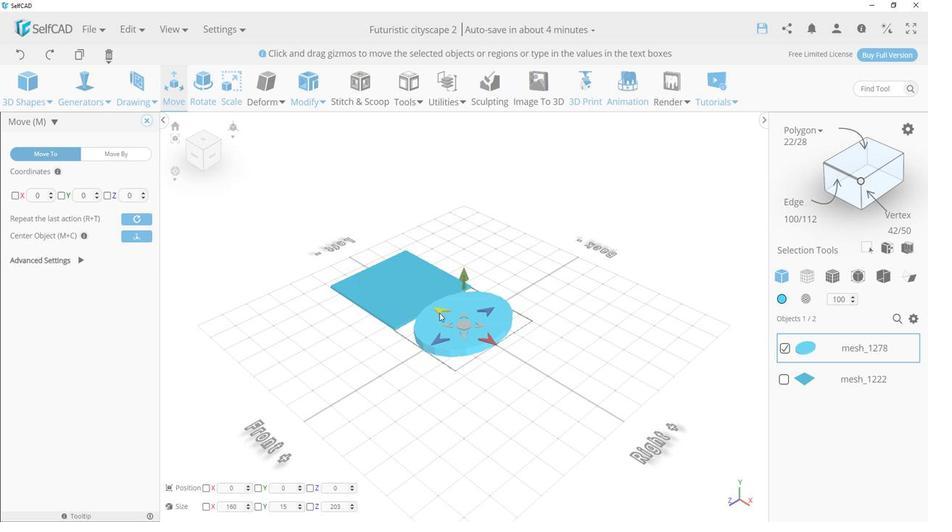 
Action: Mouse moved to (458, 287)
Screenshot: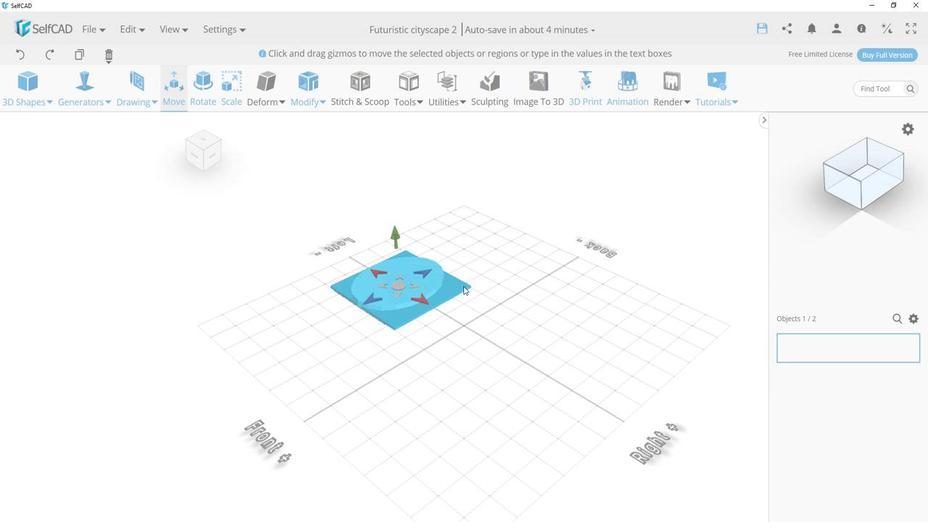 
Action: Mouse scrolled (458, 288) with delta (0, 0)
Screenshot: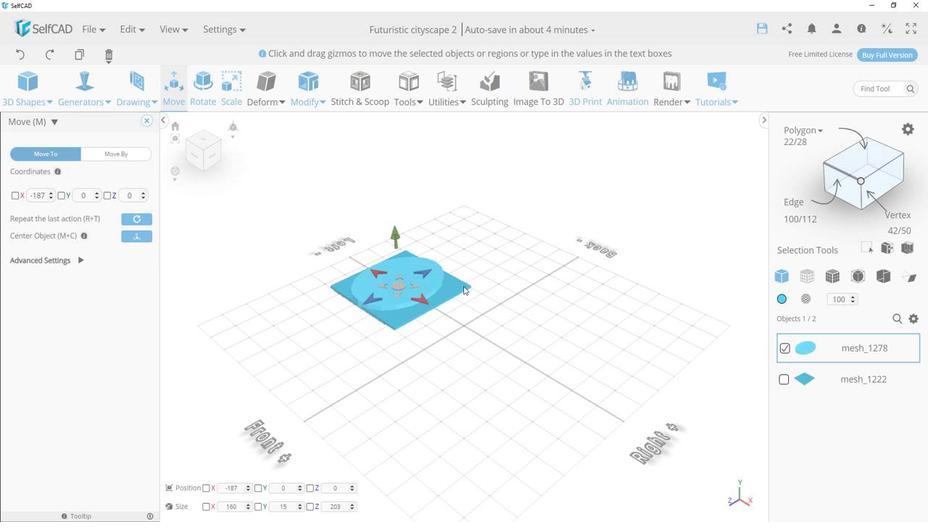 
Action: Mouse scrolled (458, 288) with delta (0, 0)
Screenshot: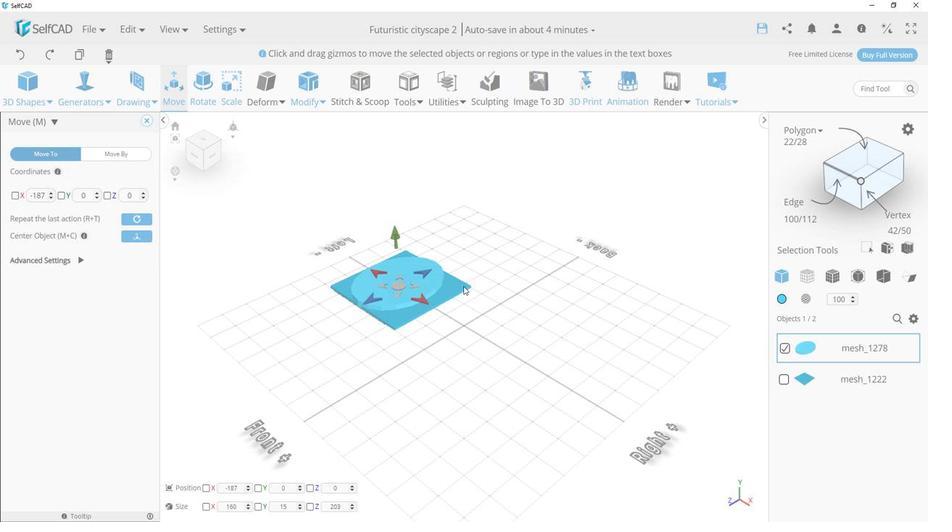 
Action: Mouse scrolled (458, 288) with delta (0, 0)
Screenshot: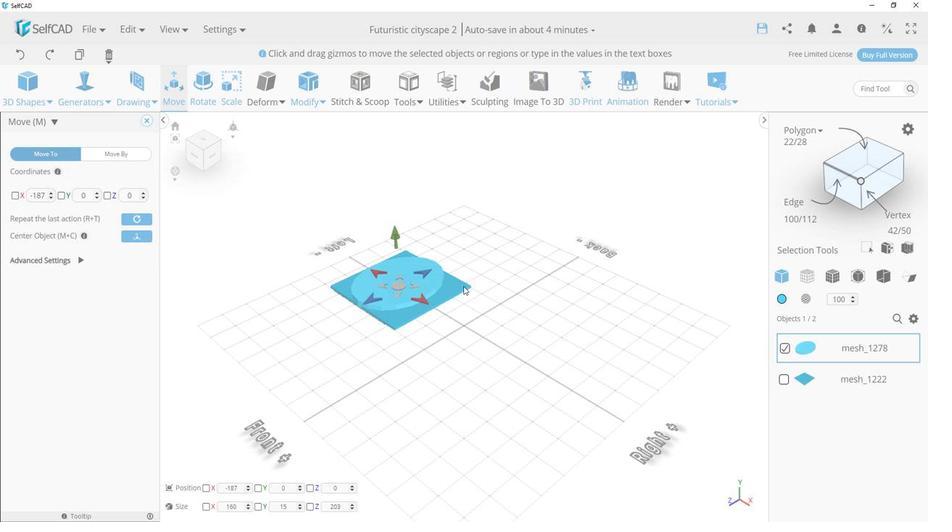 
Action: Mouse scrolled (458, 288) with delta (0, 0)
Screenshot: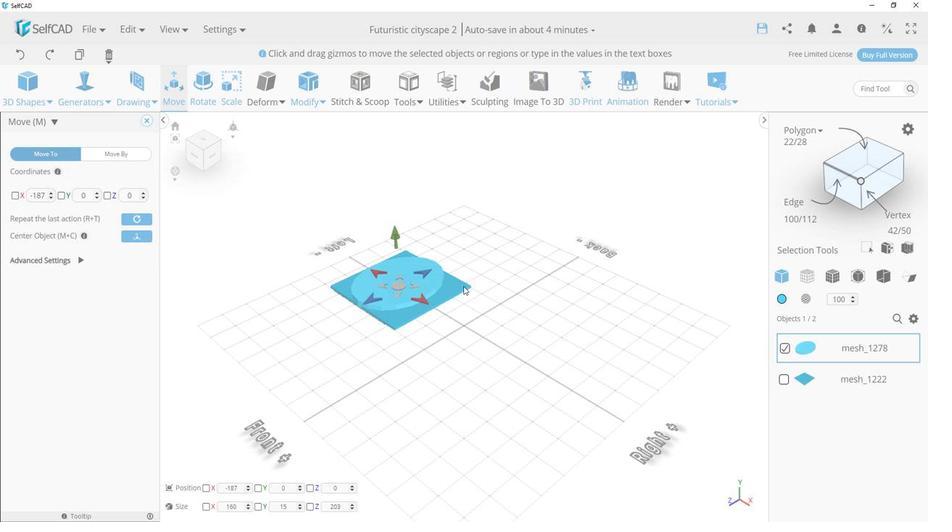 
Action: Mouse scrolled (458, 288) with delta (0, 0)
Screenshot: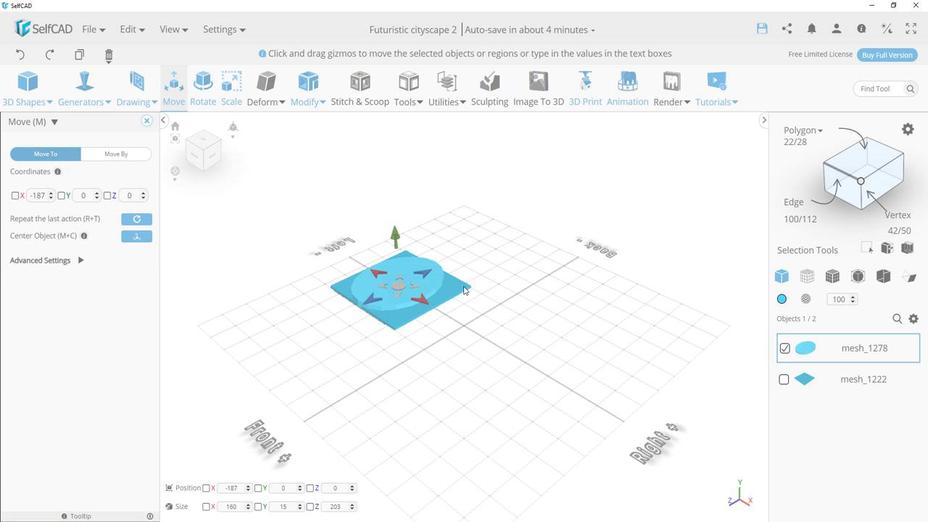
Action: Mouse scrolled (458, 288) with delta (0, 0)
Screenshot: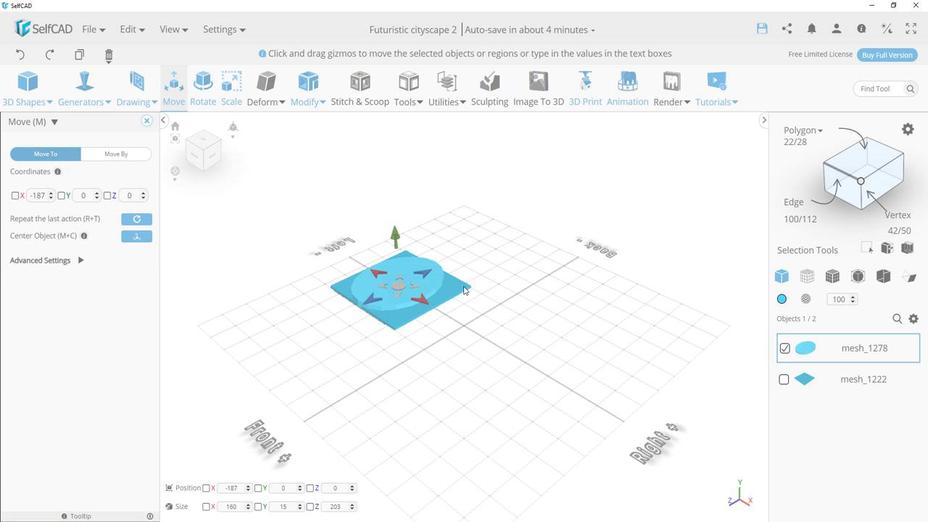 
Action: Mouse scrolled (458, 288) with delta (0, 0)
Screenshot: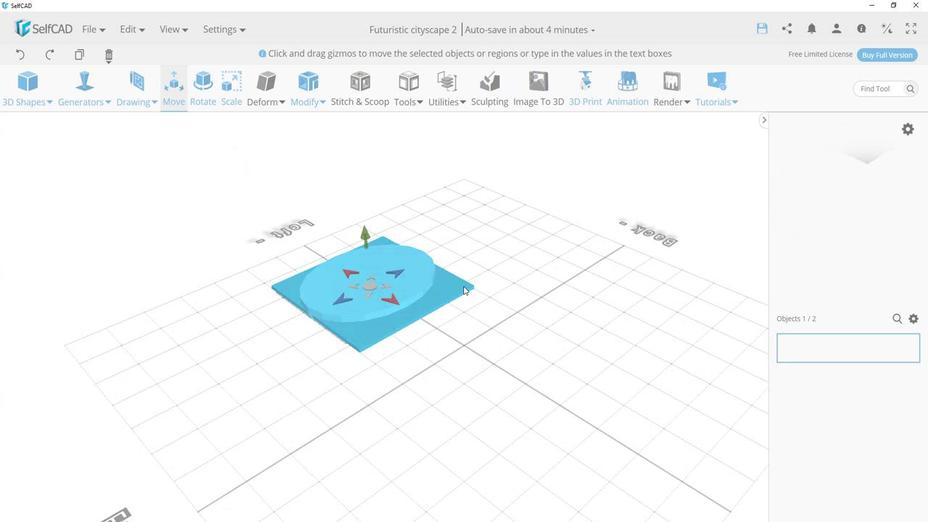 
Action: Mouse scrolled (458, 288) with delta (0, 0)
Screenshot: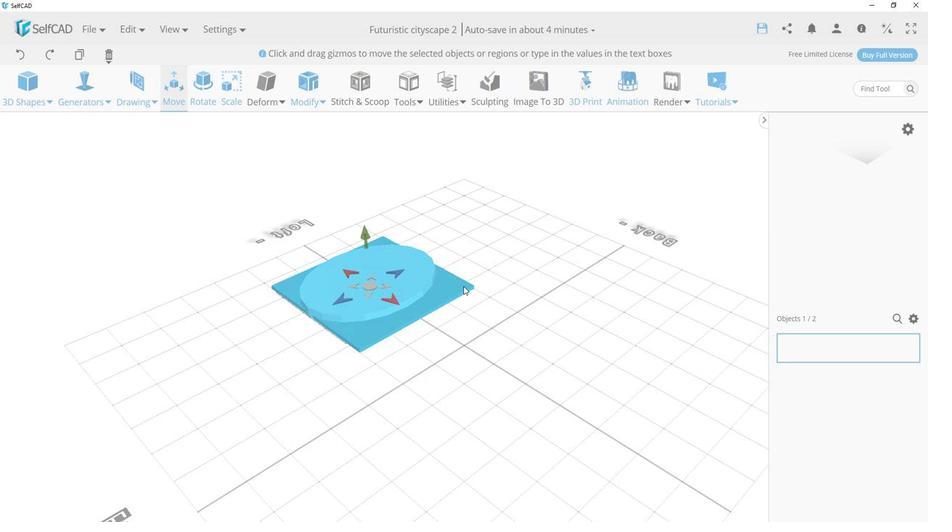 
Action: Mouse scrolled (458, 288) with delta (0, 0)
Screenshot: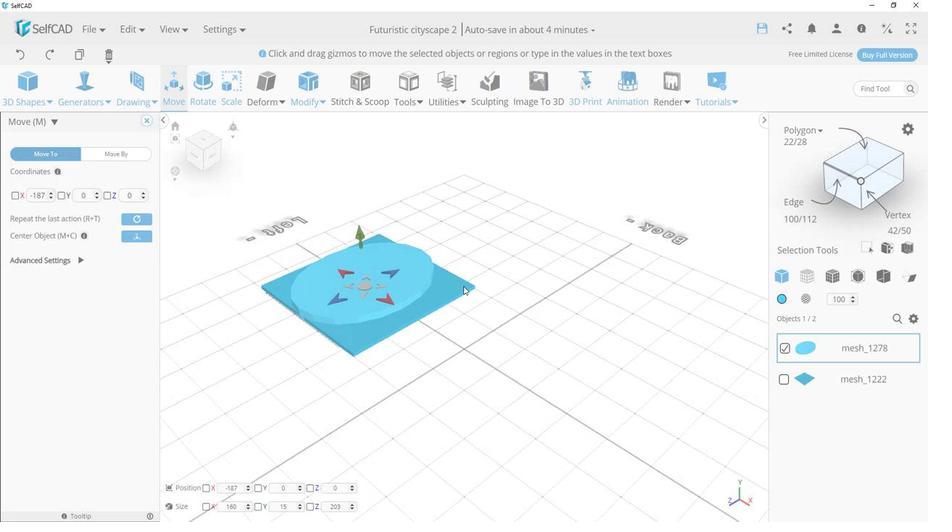 
Action: Mouse scrolled (458, 288) with delta (0, 0)
Screenshot: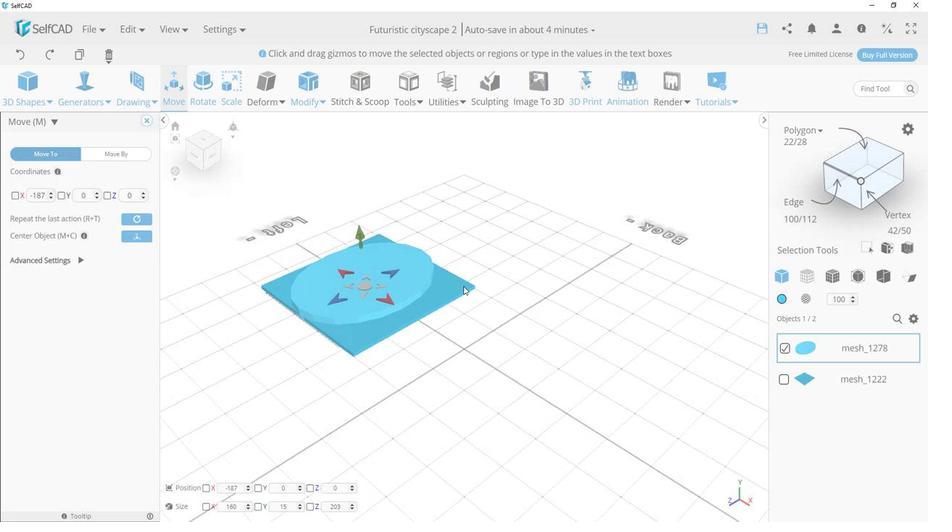 
Action: Mouse scrolled (458, 288) with delta (0, 0)
Screenshot: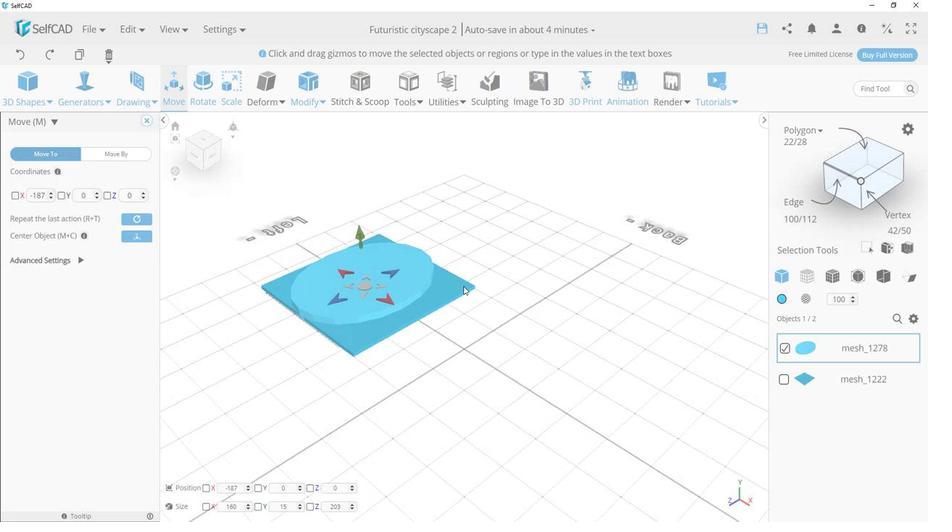 
Action: Mouse scrolled (458, 288) with delta (0, 0)
Screenshot: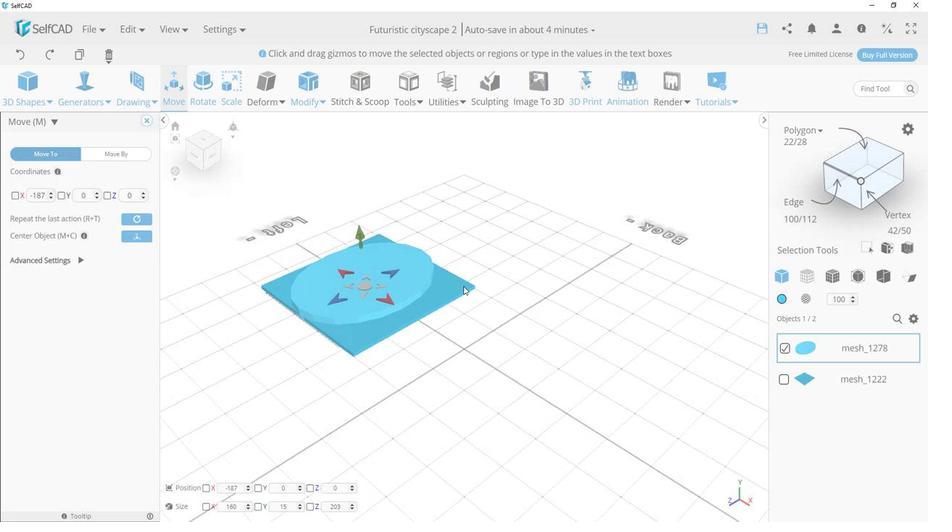
Action: Mouse scrolled (458, 288) with delta (0, 0)
Screenshot: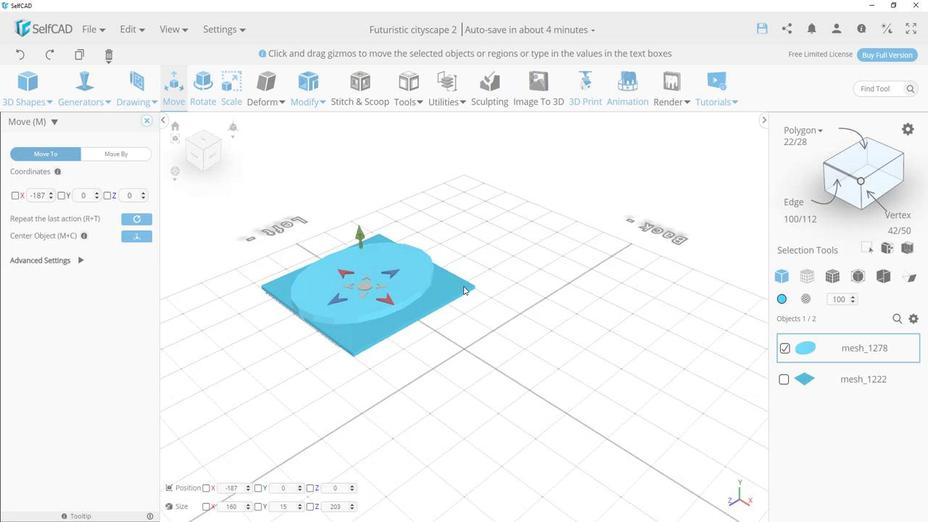 
Action: Mouse scrolled (458, 288) with delta (0, 0)
Screenshot: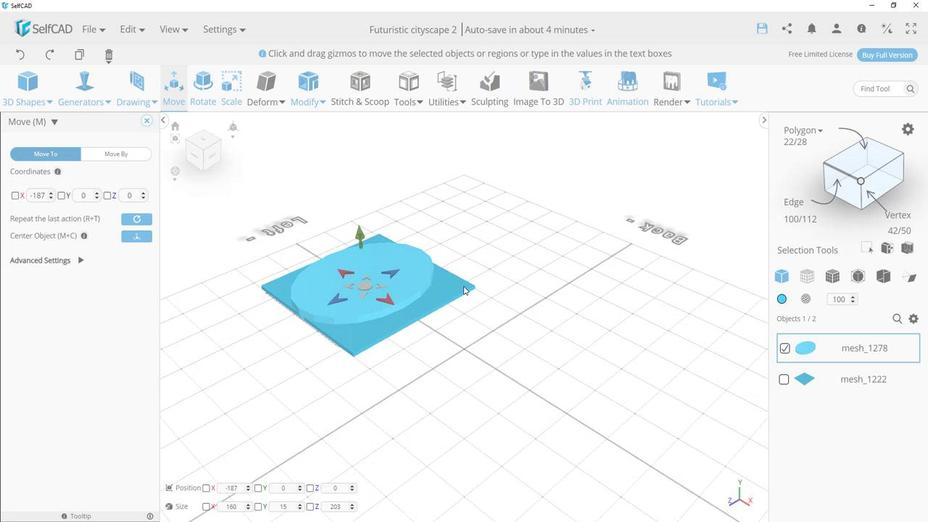 
Action: Mouse moved to (456, 287)
Screenshot: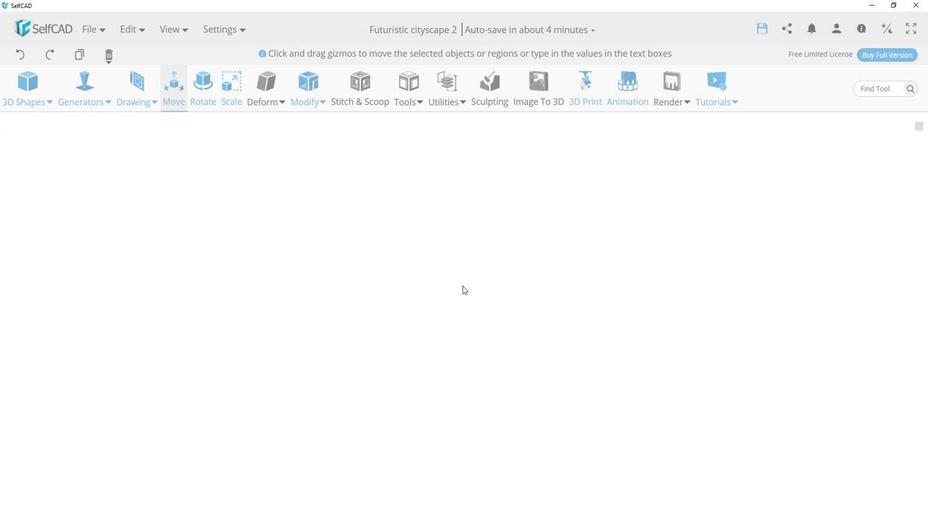 
Action: Mouse scrolled (456, 287) with delta (0, 0)
Screenshot: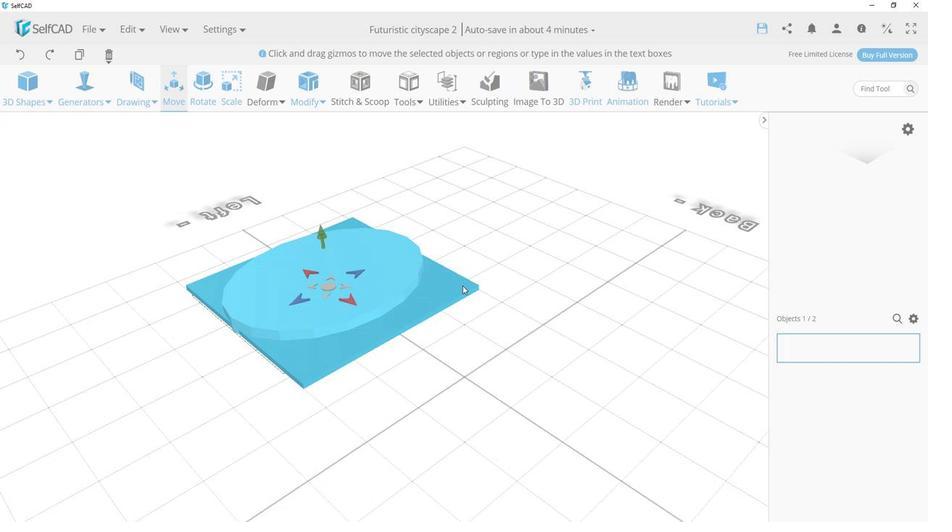 
Action: Mouse scrolled (456, 287) with delta (0, 0)
Screenshot: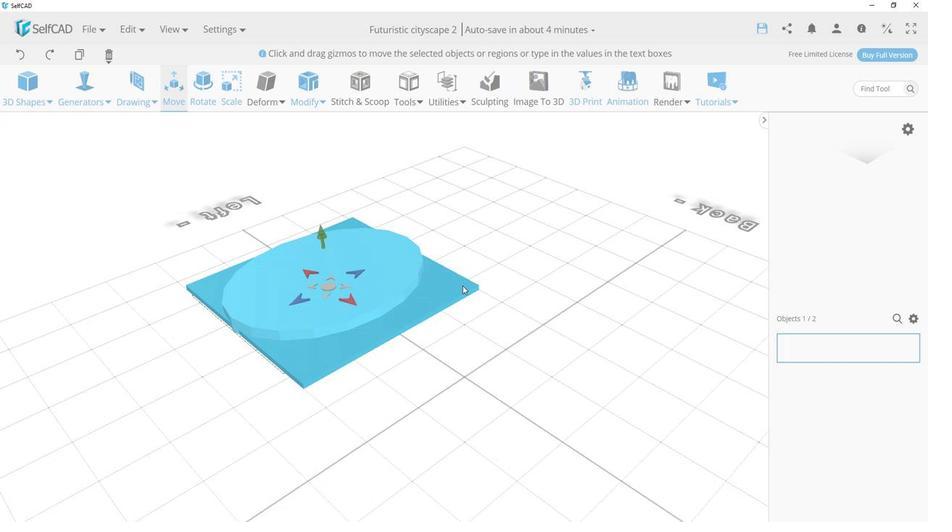 
Action: Mouse scrolled (456, 287) with delta (0, 0)
Screenshot: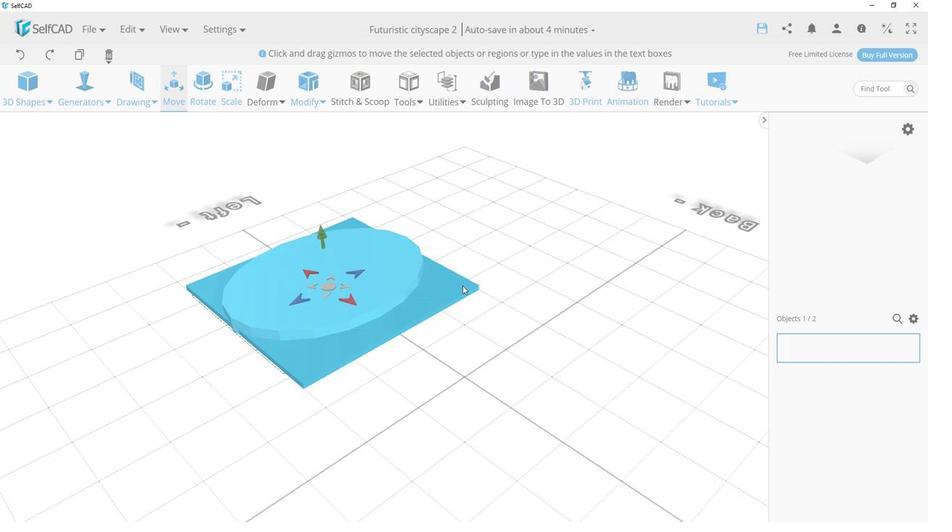 
Action: Mouse scrolled (456, 287) with delta (0, 0)
Screenshot: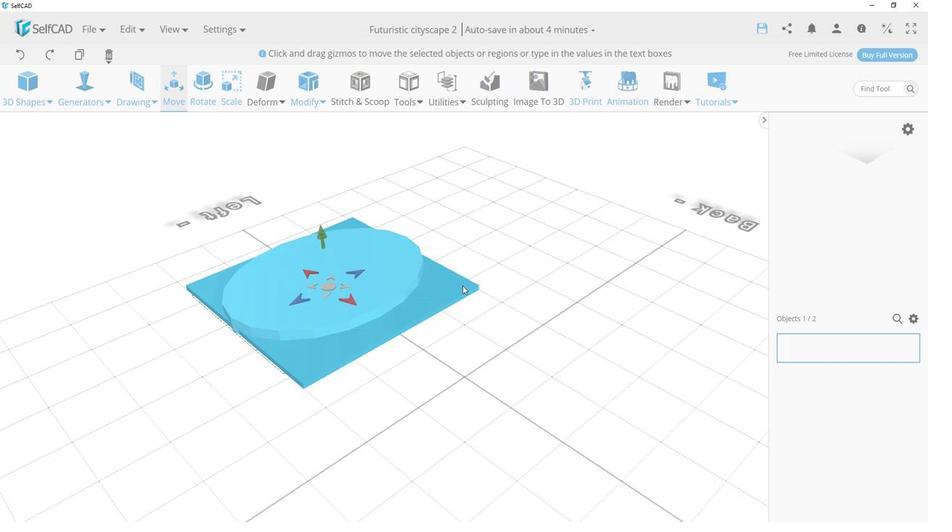 
Action: Mouse scrolled (456, 287) with delta (0, 0)
Screenshot: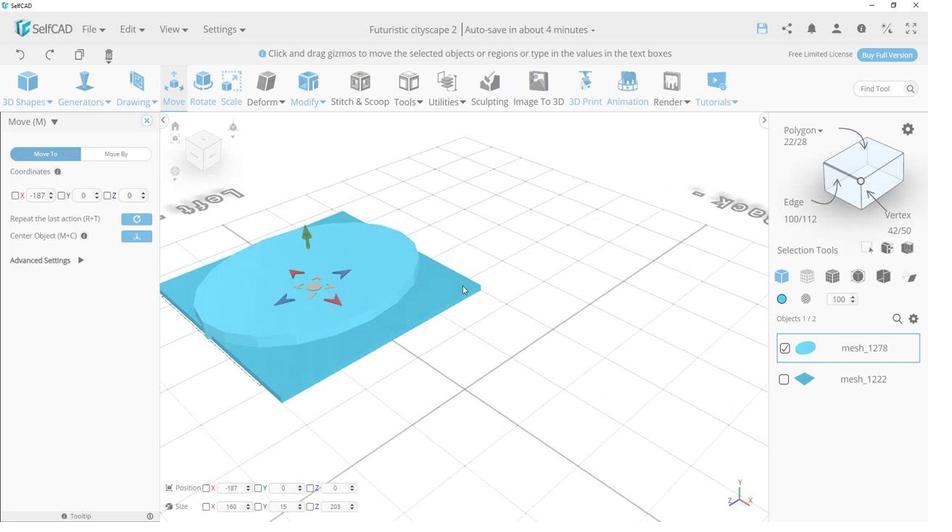 
Action: Mouse scrolled (456, 287) with delta (0, 0)
Screenshot: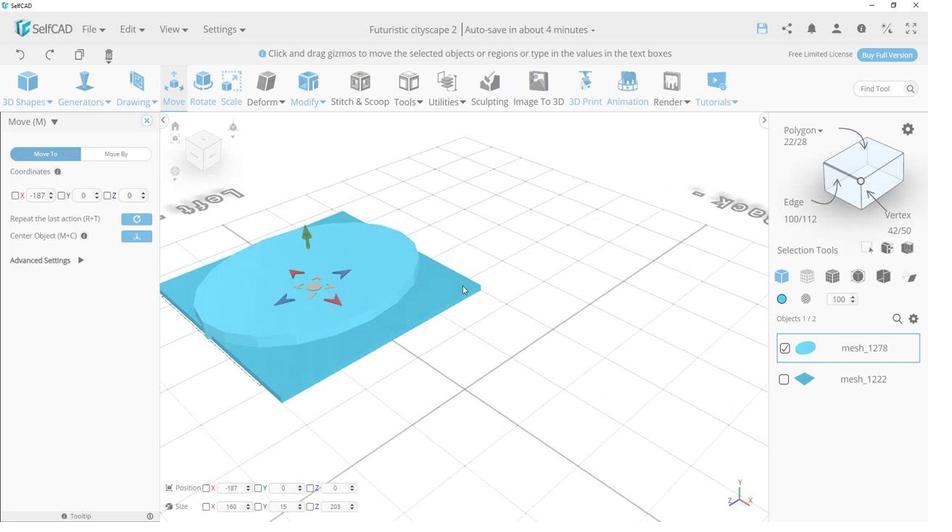 
Action: Mouse moved to (411, 298)
Screenshot: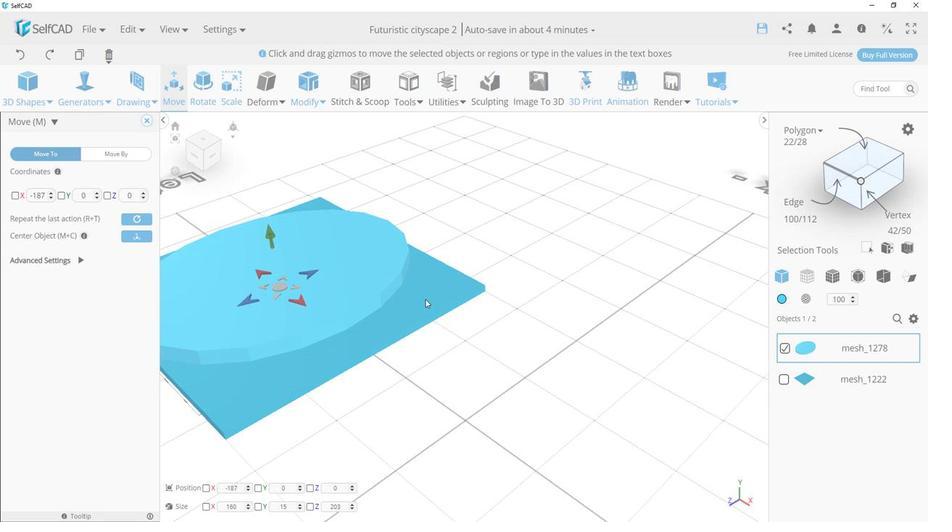 
Action: Mouse pressed left at (411, 298)
Screenshot: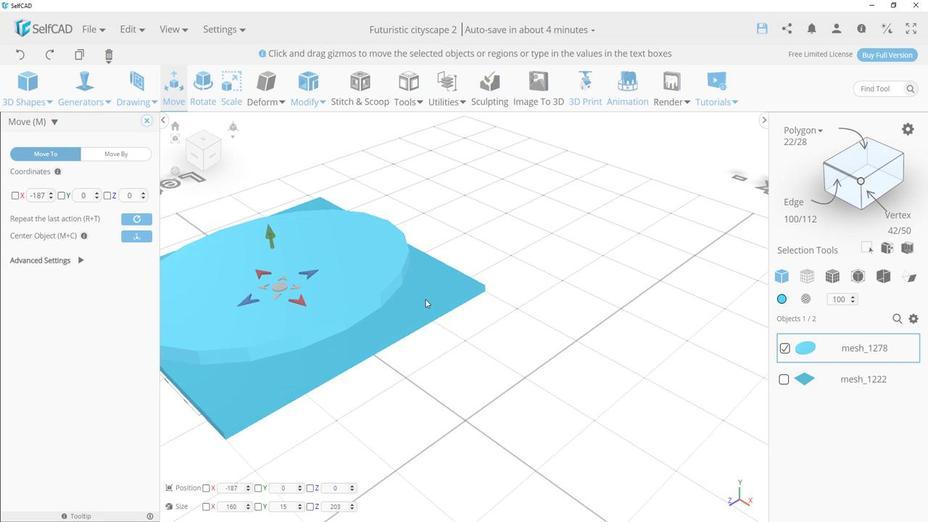 
Action: Mouse moved to (443, 293)
Screenshot: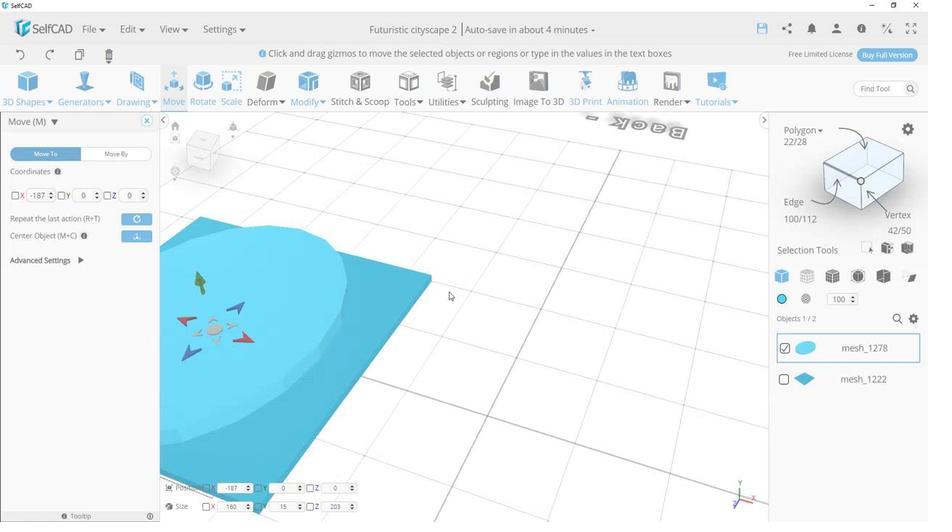 
Action: Mouse scrolled (443, 293) with delta (0, 0)
Screenshot: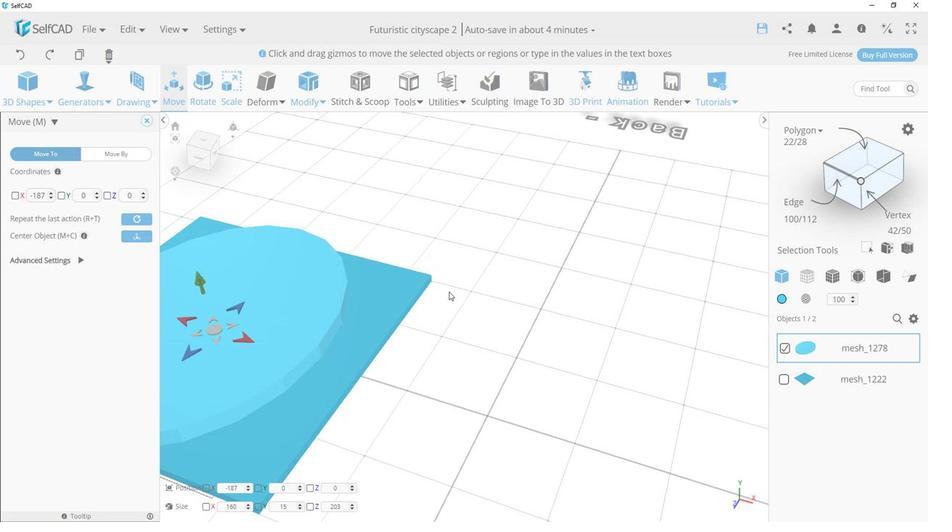 
Action: Mouse scrolled (443, 293) with delta (0, 0)
Screenshot: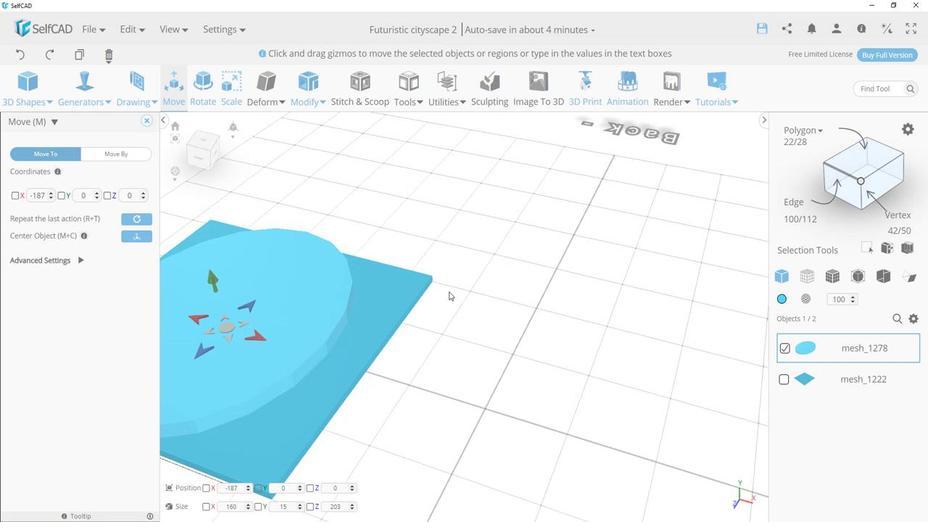 
Action: Mouse scrolled (443, 293) with delta (0, 0)
Screenshot: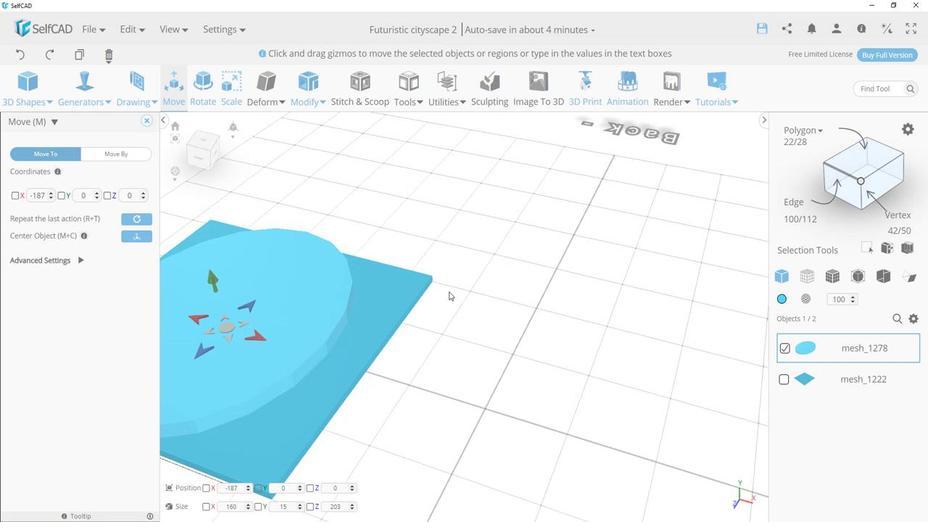 
Action: Mouse scrolled (443, 293) with delta (0, 0)
Screenshot: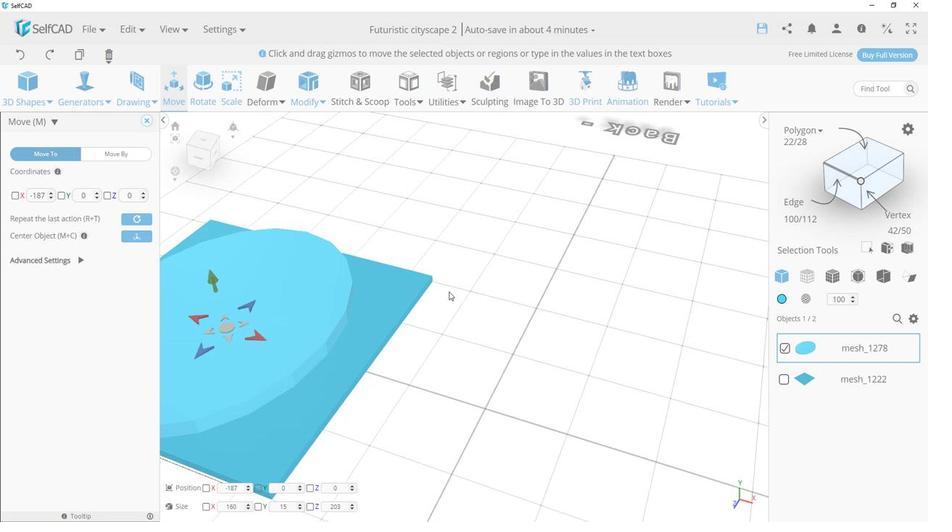 
Action: Mouse scrolled (443, 293) with delta (0, 0)
Screenshot: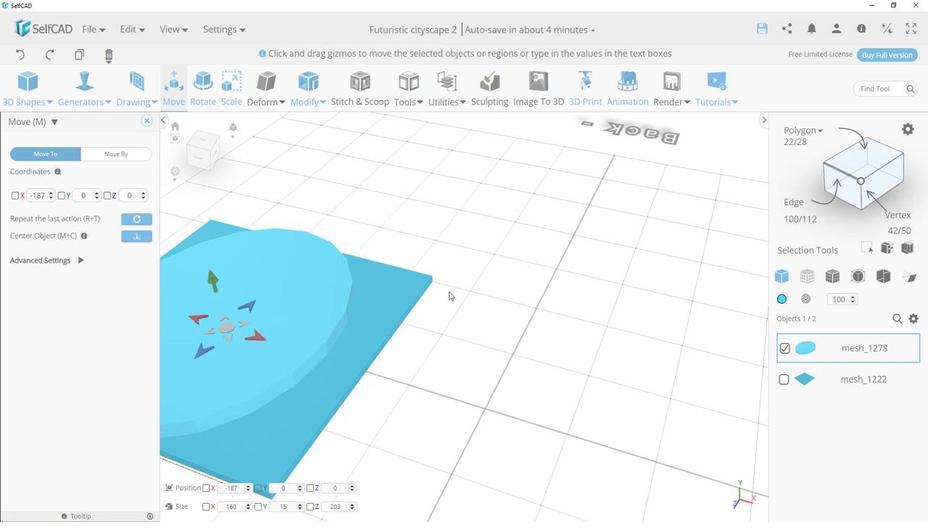 
Action: Mouse scrolled (443, 293) with delta (0, 0)
Screenshot: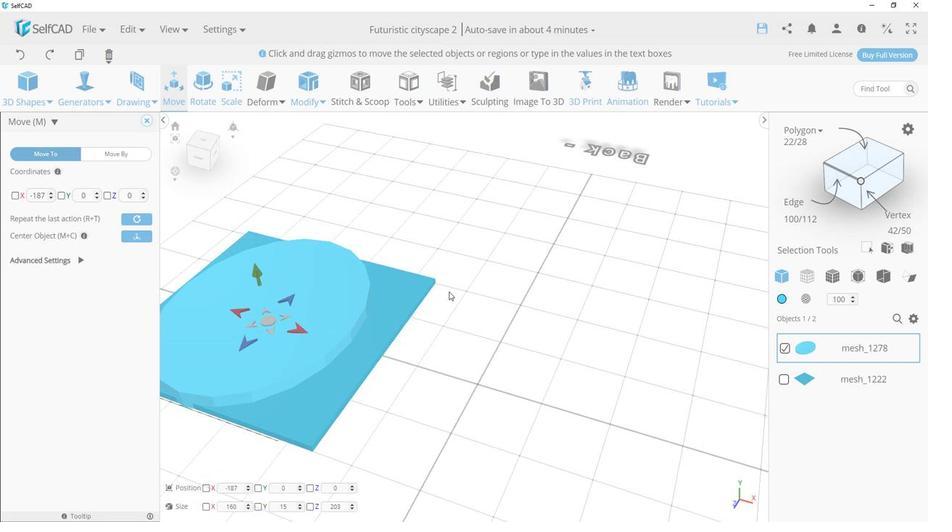 
Action: Mouse scrolled (443, 293) with delta (0, 0)
Screenshot: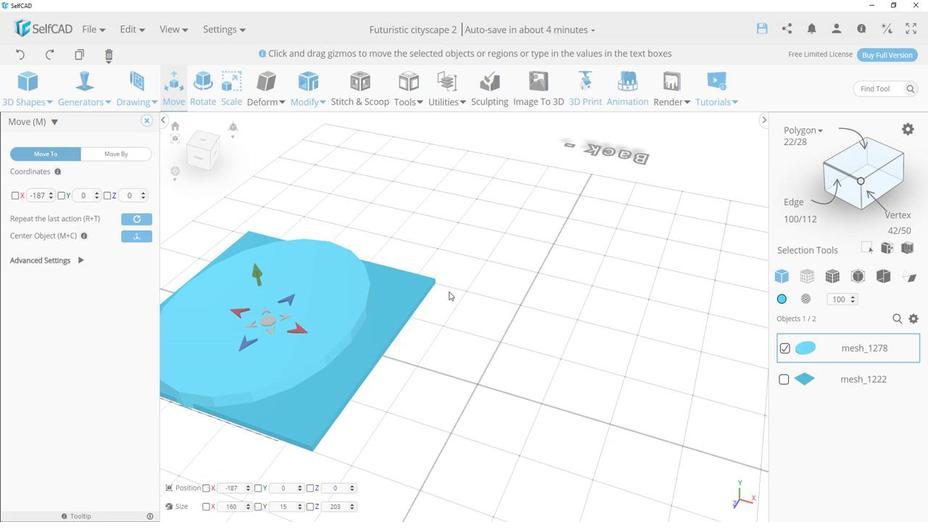 
Action: Mouse scrolled (443, 293) with delta (0, 0)
Screenshot: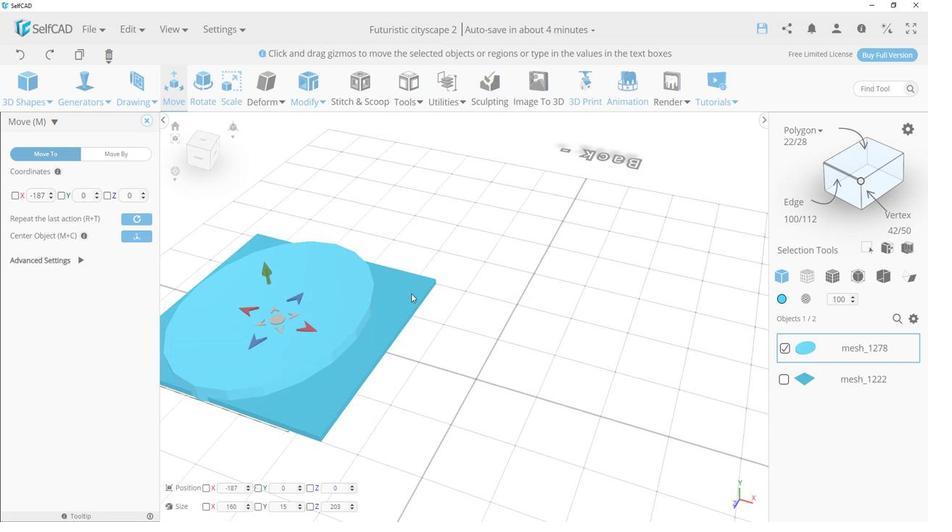 
Action: Mouse moved to (345, 300)
Screenshot: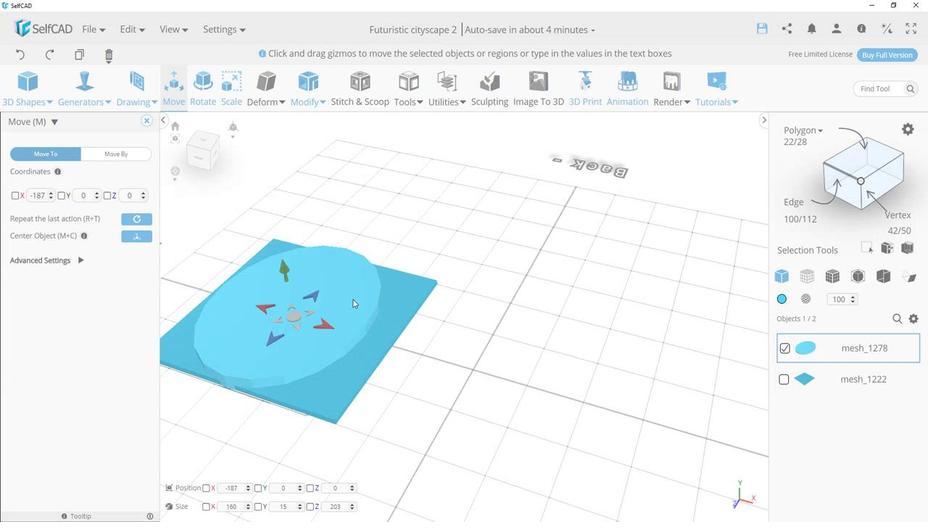 
Action: Mouse pressed left at (345, 300)
Screenshot: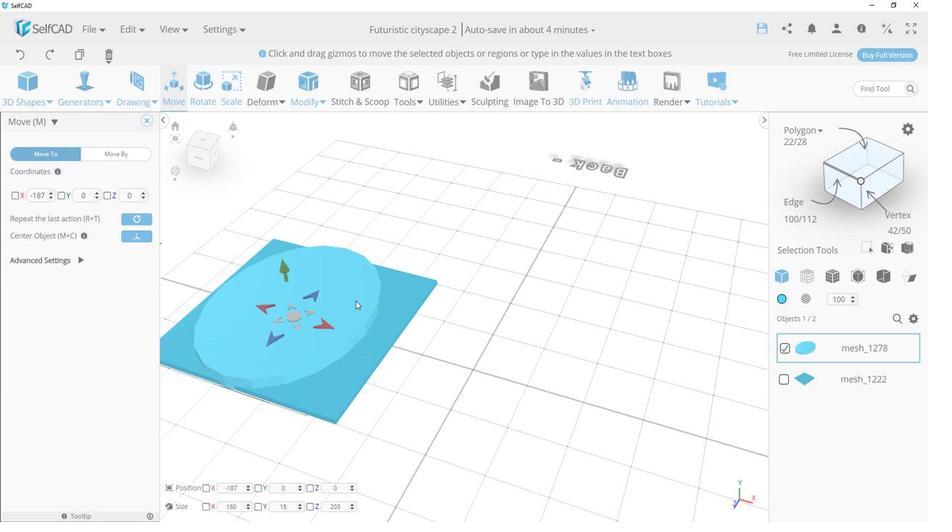 
Action: Mouse moved to (852, 161)
Screenshot: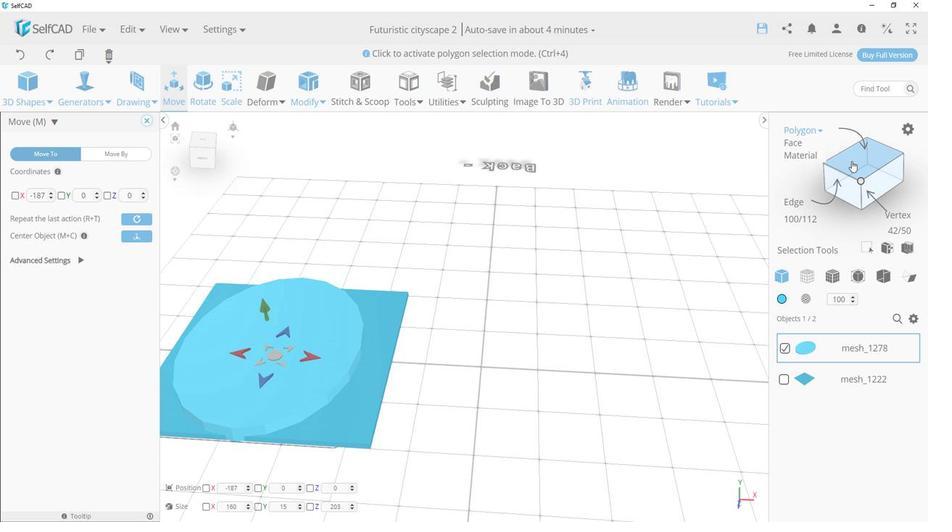 
Action: Mouse pressed left at (852, 161)
Screenshot: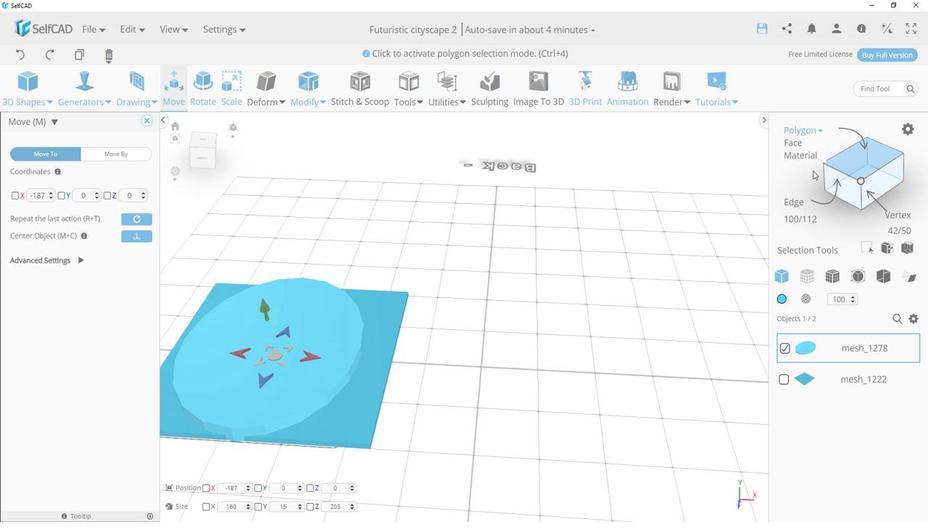 
Action: Mouse moved to (280, 340)
Screenshot: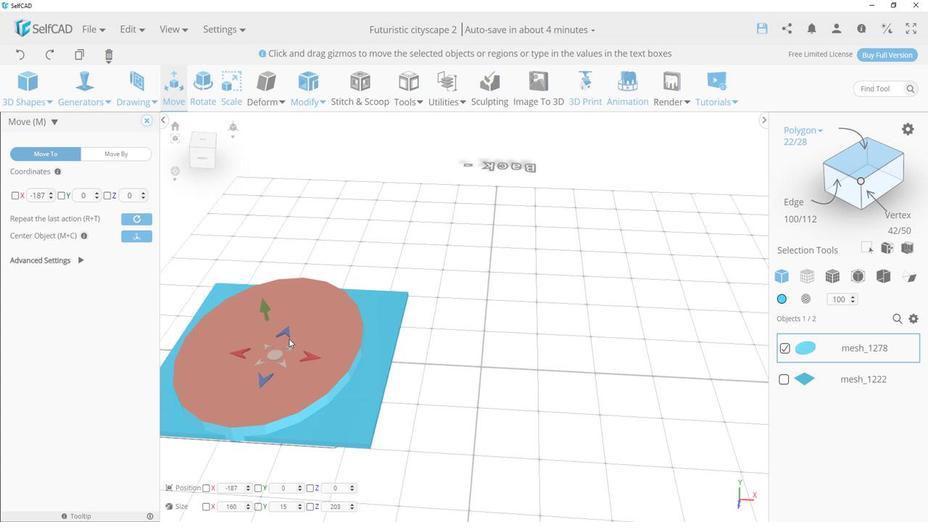 
Action: Mouse pressed left at (280, 340)
Screenshot: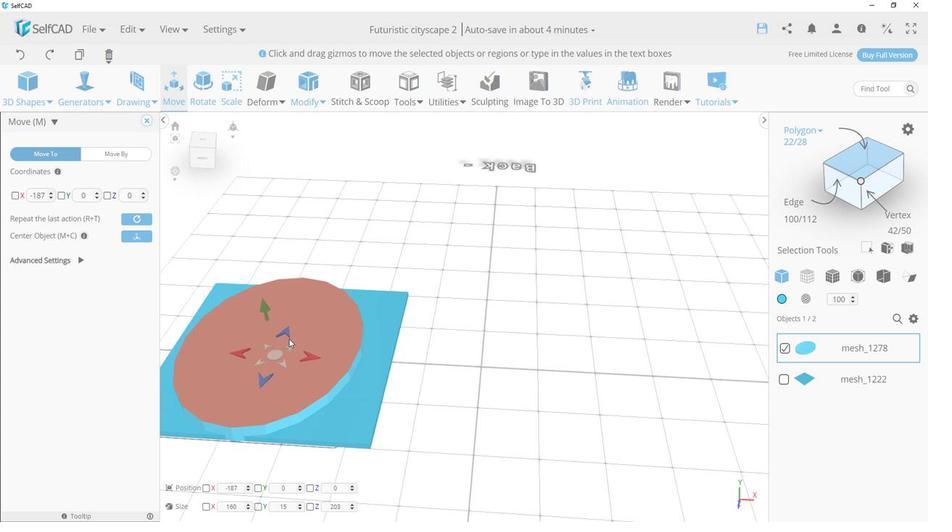 
Action: Mouse moved to (253, 290)
Screenshot: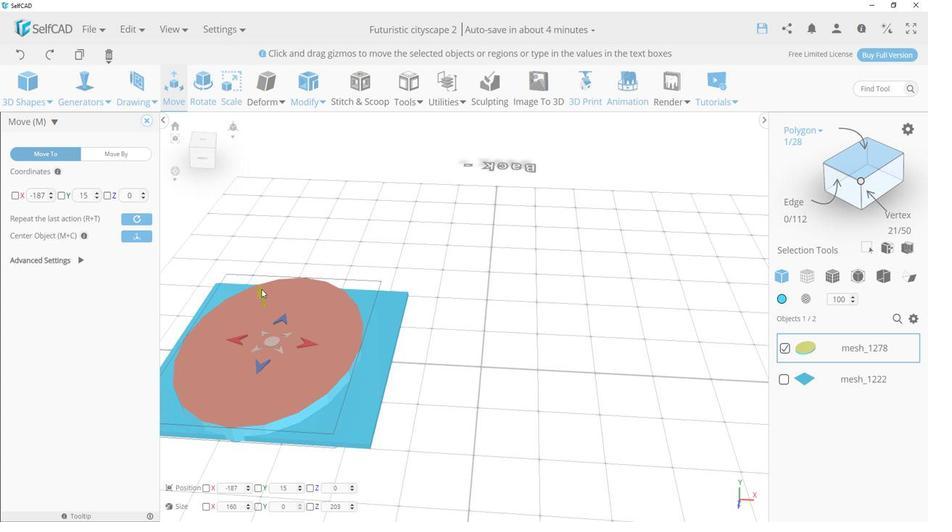 
Action: Mouse pressed left at (253, 290)
Screenshot: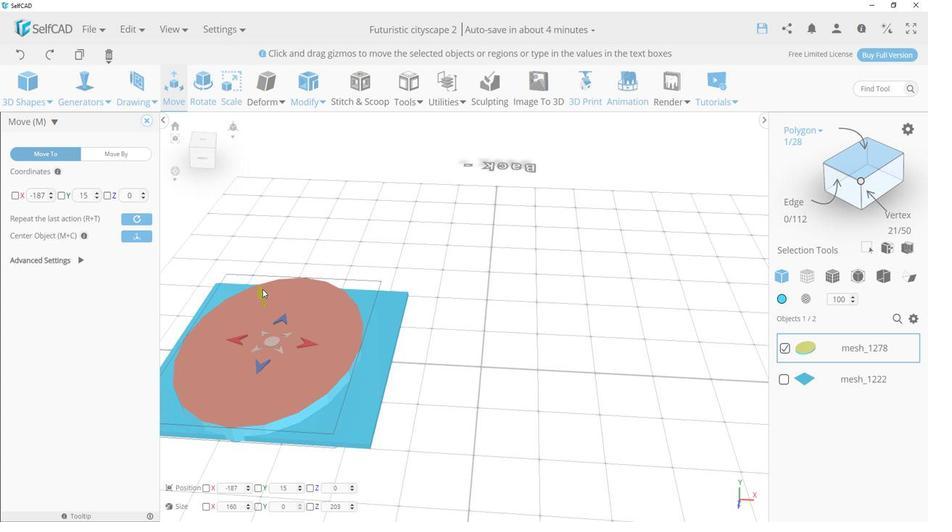 
Action: Mouse moved to (380, 321)
Screenshot: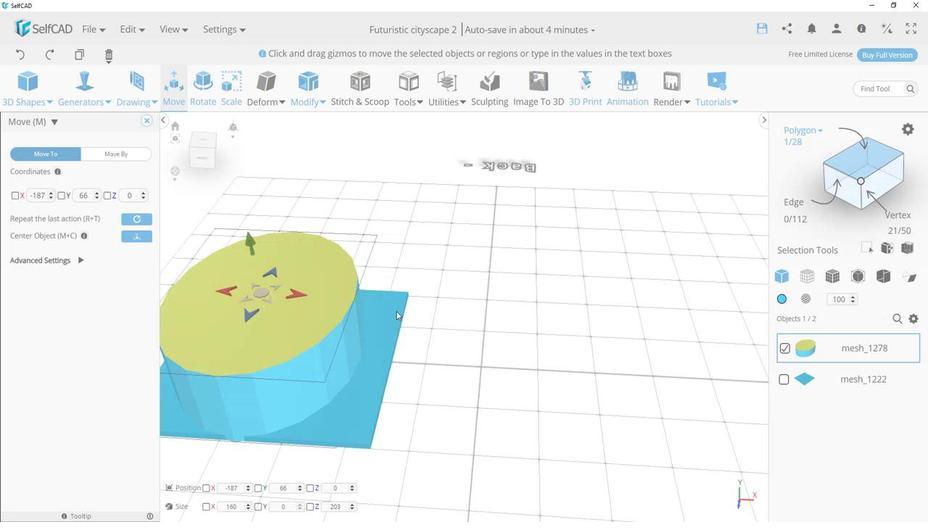
Action: Mouse pressed left at (380, 321)
Screenshot: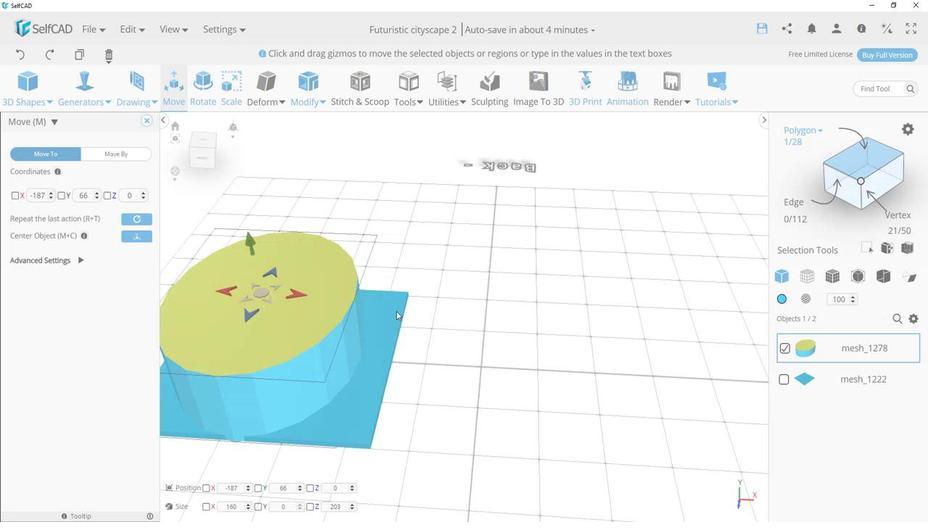 
Action: Mouse moved to (375, 311)
Screenshot: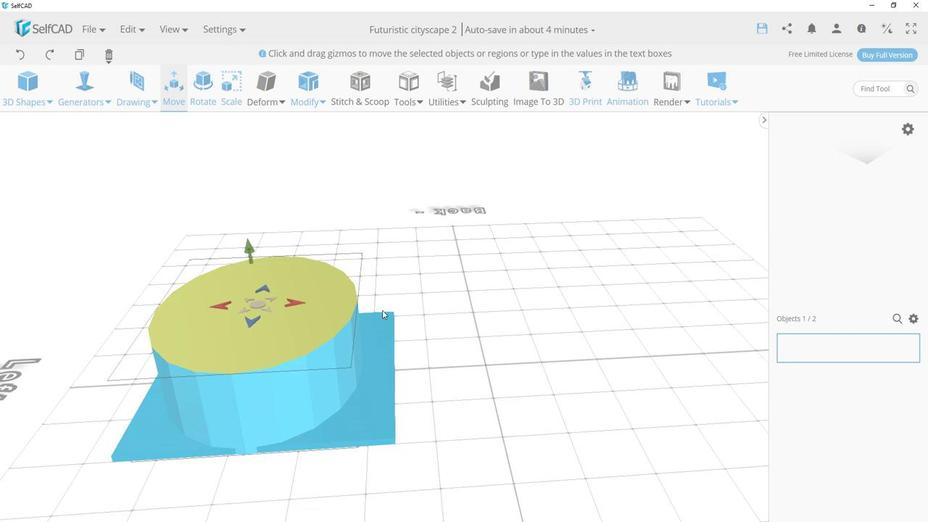 
Action: Mouse scrolled (375, 311) with delta (0, 0)
Screenshot: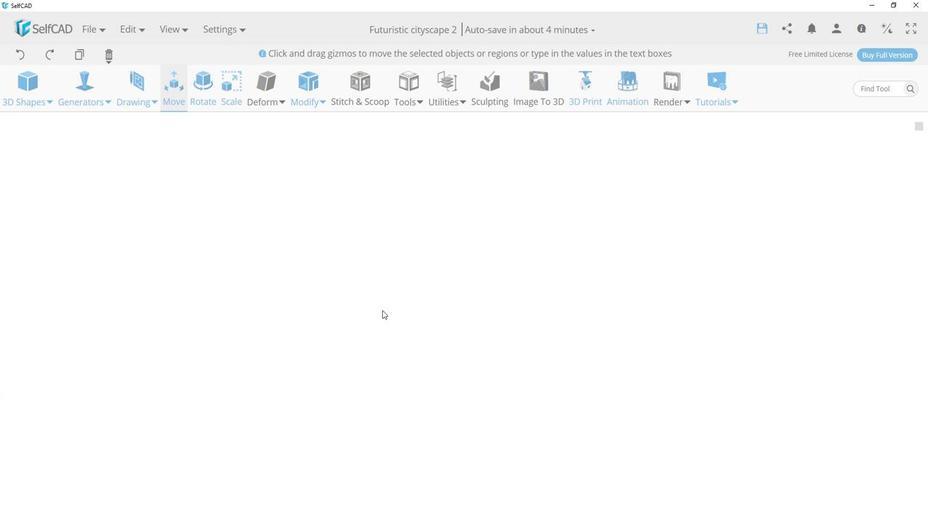 
Action: Mouse scrolled (375, 311) with delta (0, 0)
Screenshot: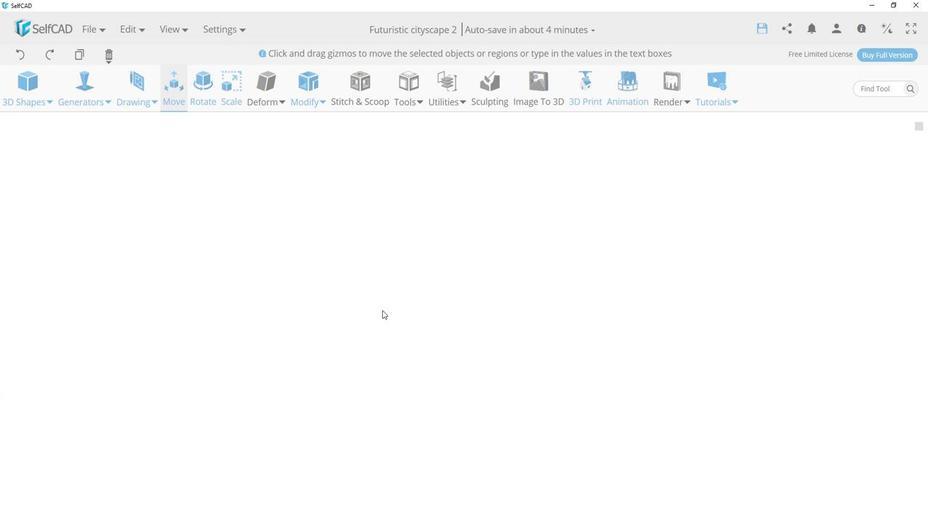 
Action: Mouse scrolled (375, 311) with delta (0, 0)
Screenshot: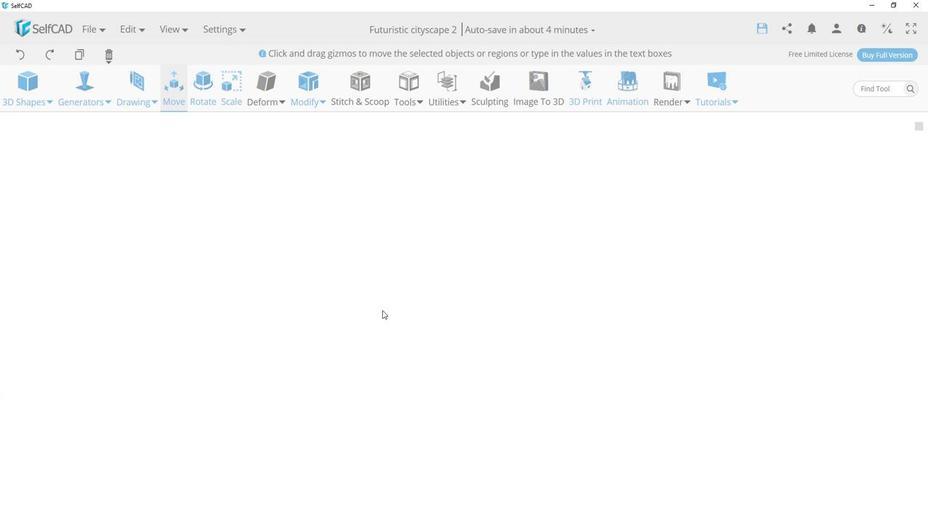 
Action: Mouse scrolled (375, 311) with delta (0, 0)
Screenshot: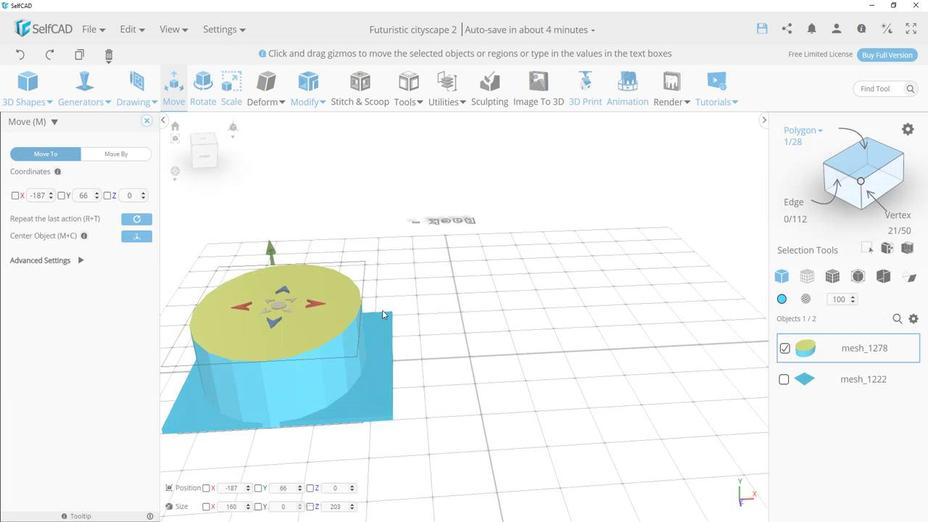 
Action: Mouse scrolled (375, 311) with delta (0, 0)
Screenshot: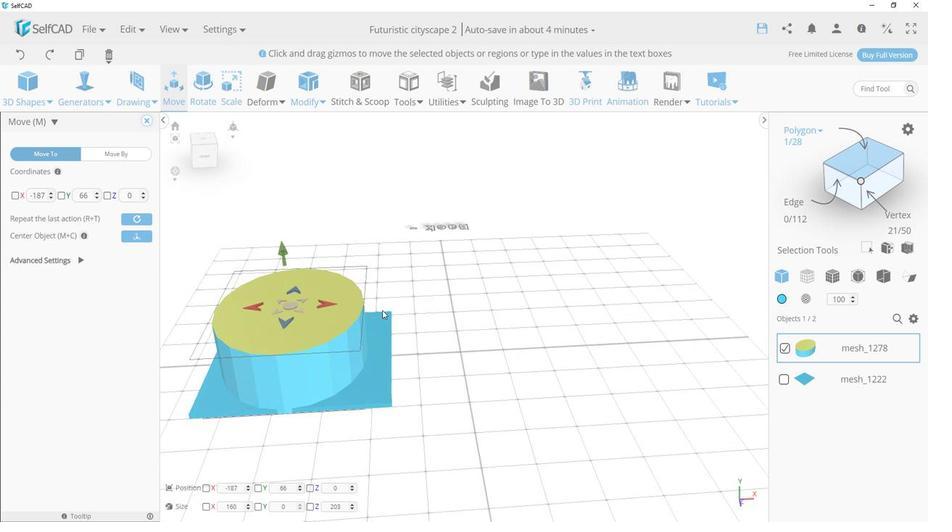 
Action: Mouse scrolled (375, 311) with delta (0, 0)
Screenshot: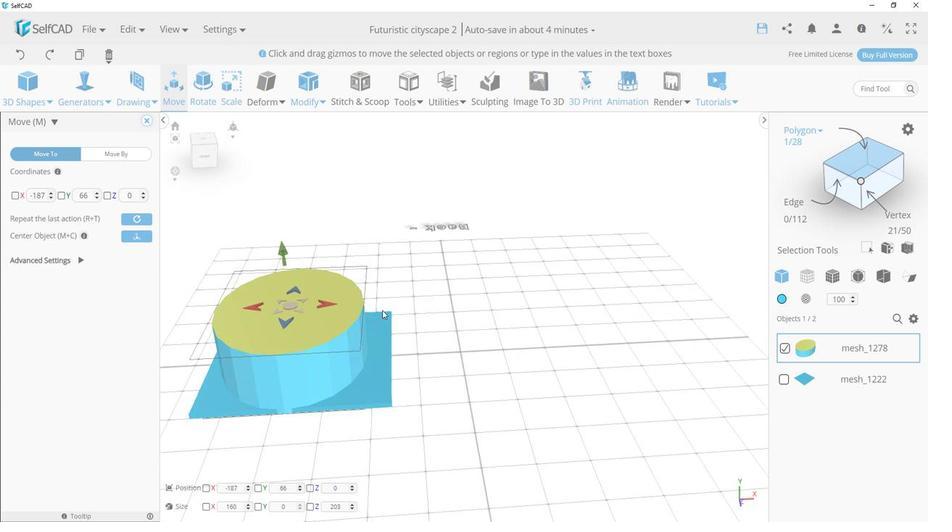 
Action: Mouse scrolled (375, 311) with delta (0, 0)
Screenshot: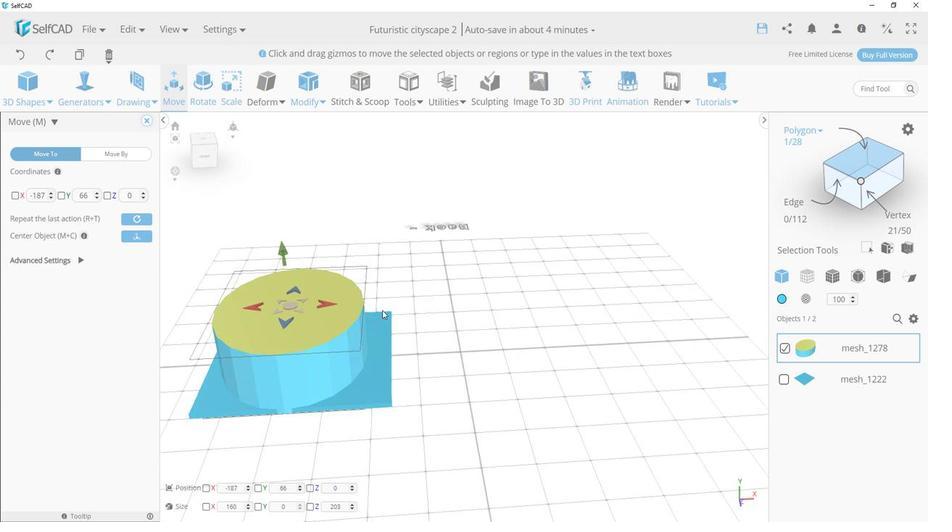 
Action: Mouse moved to (358, 327)
Screenshot: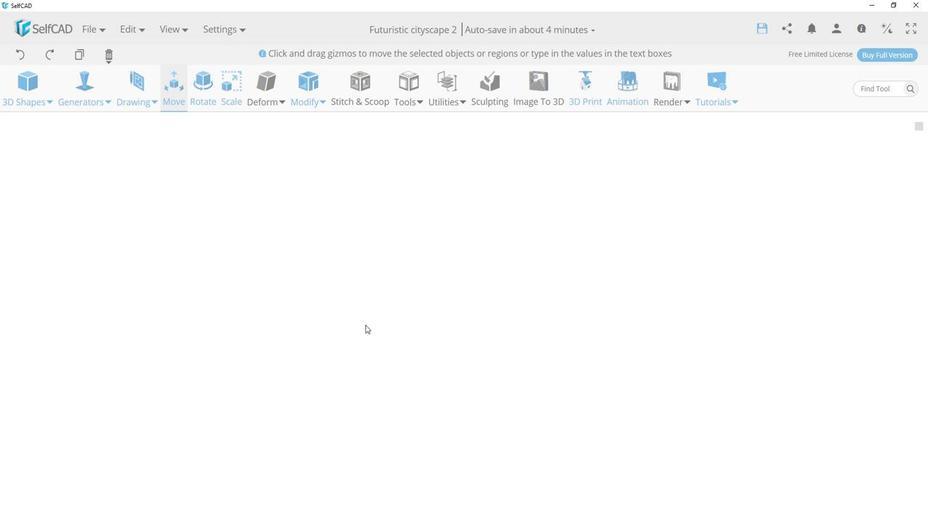 
Action: Mouse pressed left at (358, 327)
Screenshot: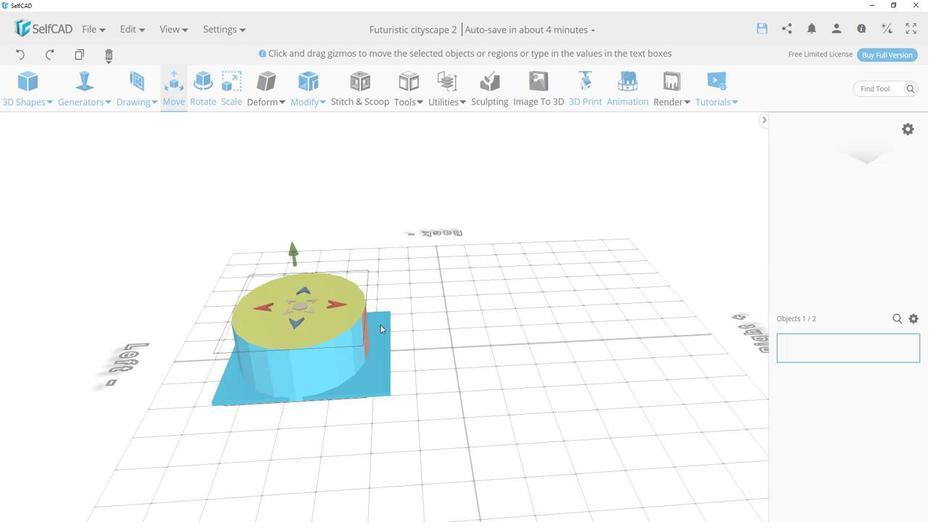 
Action: Mouse moved to (333, 129)
Screenshot: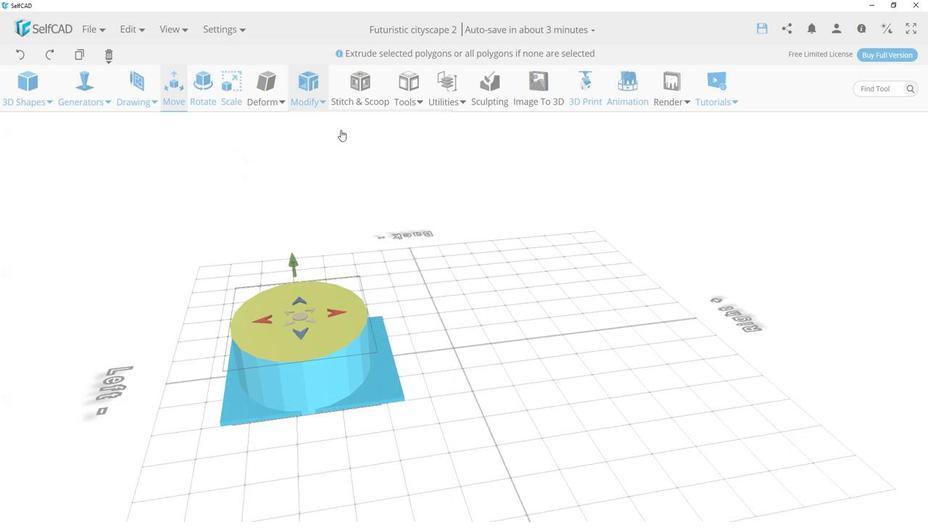 
Action: Mouse pressed left at (333, 129)
Screenshot: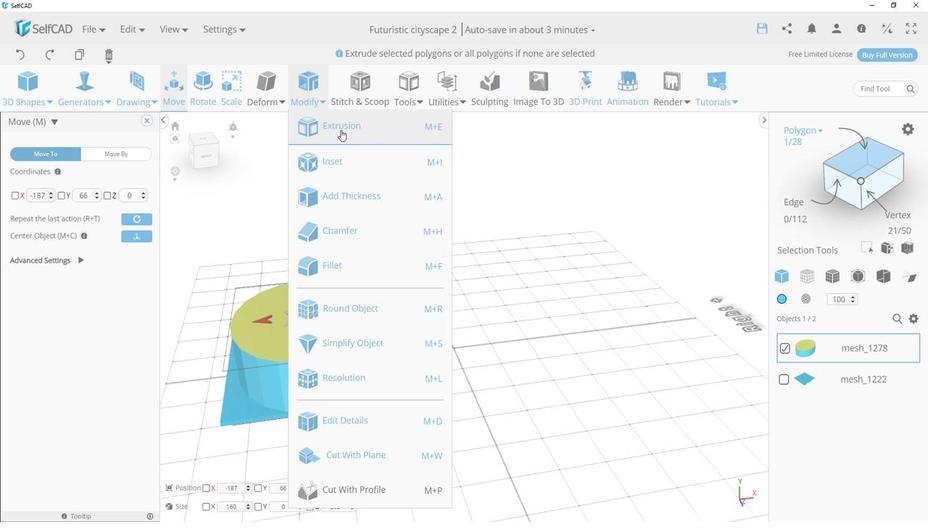 
Action: Mouse moved to (134, 119)
Screenshot: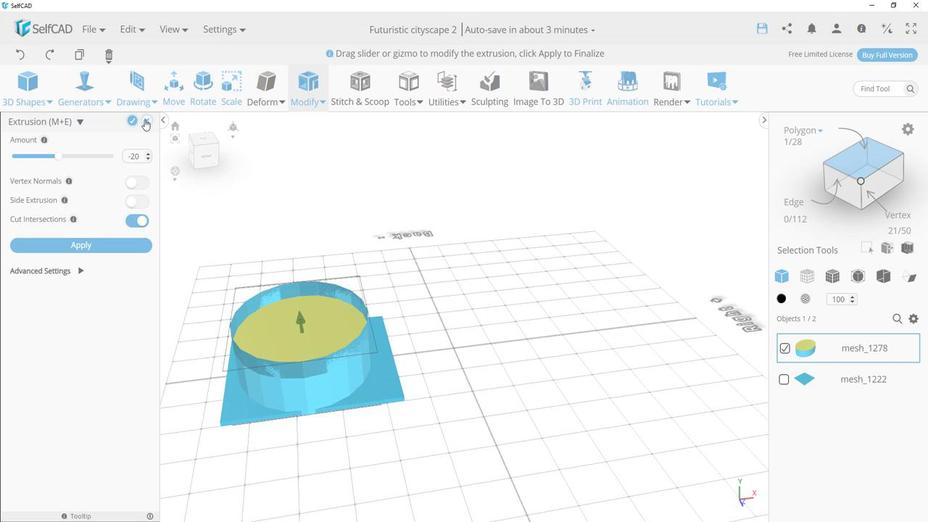 
Action: Mouse pressed left at (134, 119)
Screenshot: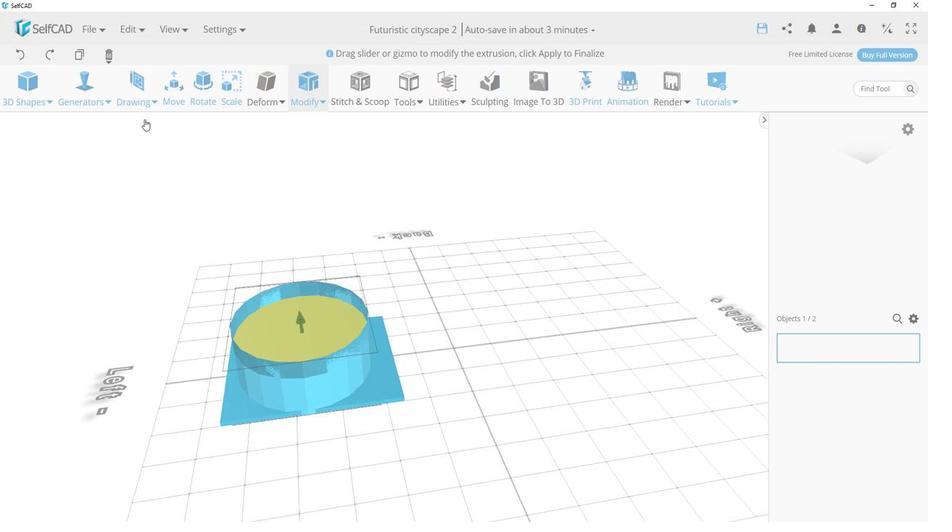 
Action: Mouse moved to (449, 290)
Screenshot: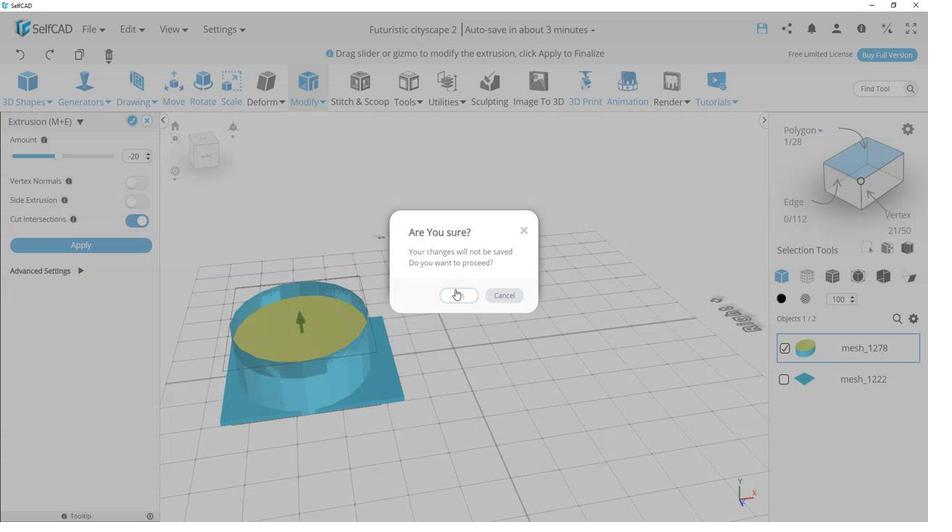 
Action: Mouse pressed left at (449, 290)
Screenshot: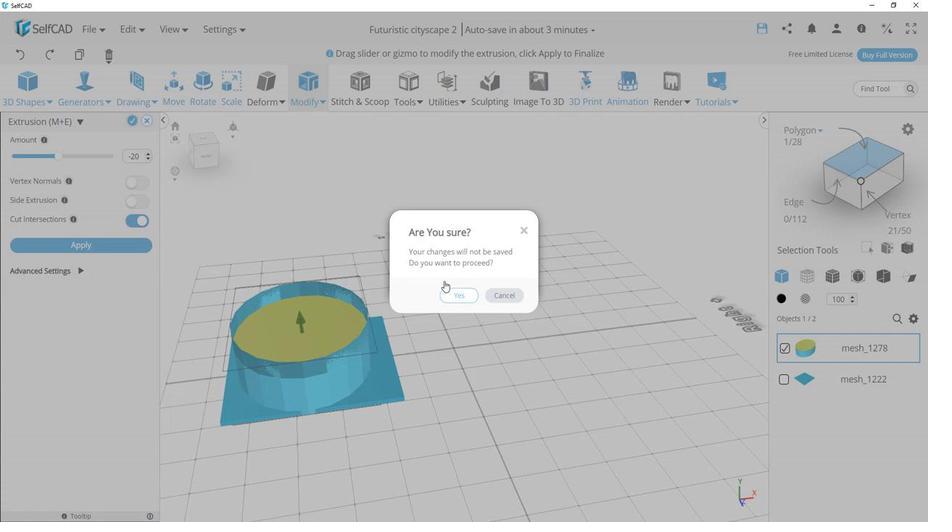
Action: Mouse moved to (338, 162)
Screenshot: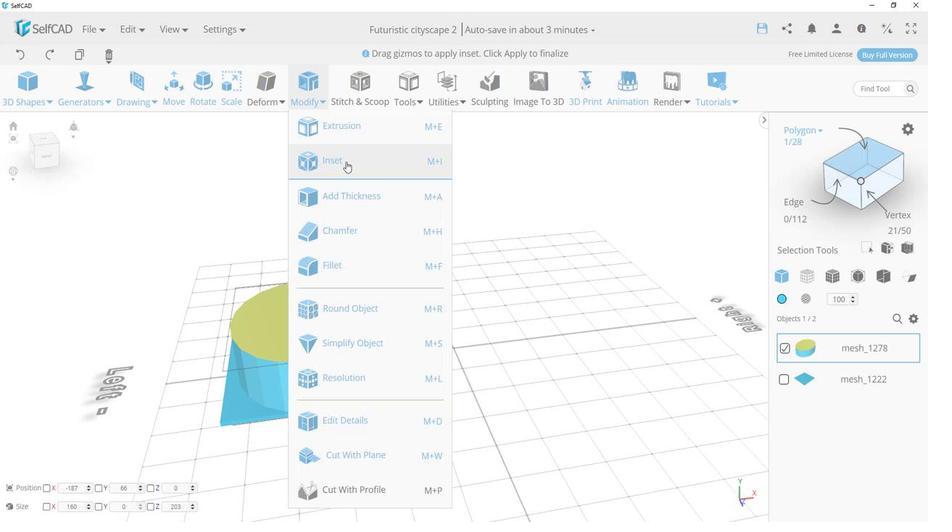 
Action: Mouse pressed left at (338, 162)
Screenshot: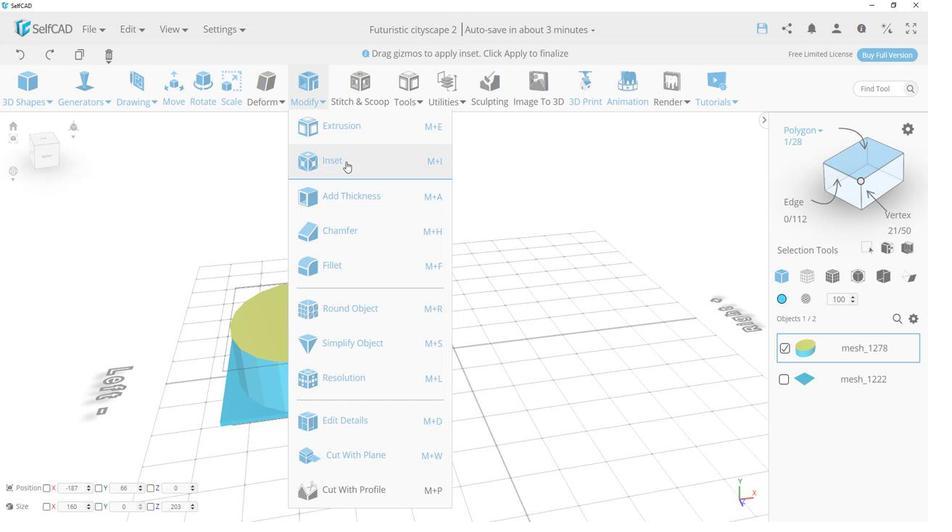 
Action: Mouse moved to (137, 159)
Screenshot: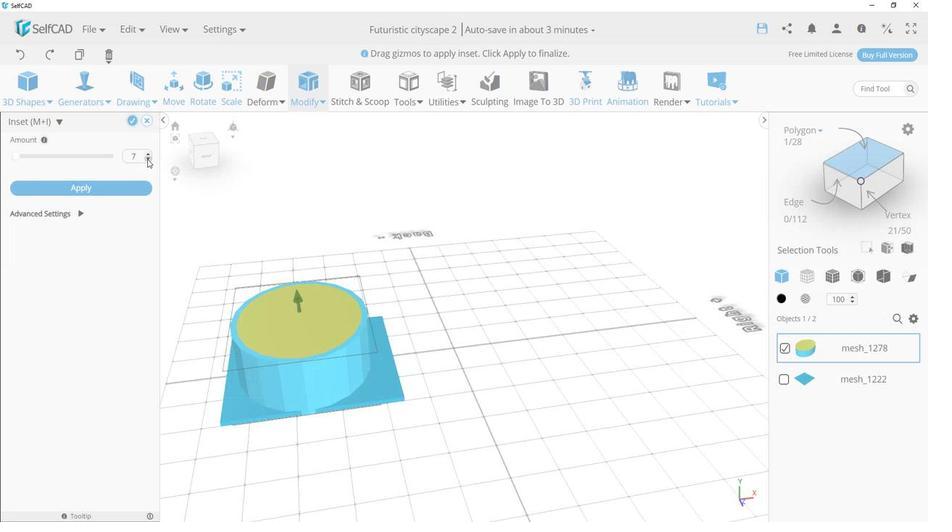 
Action: Mouse pressed left at (137, 159)
Screenshot: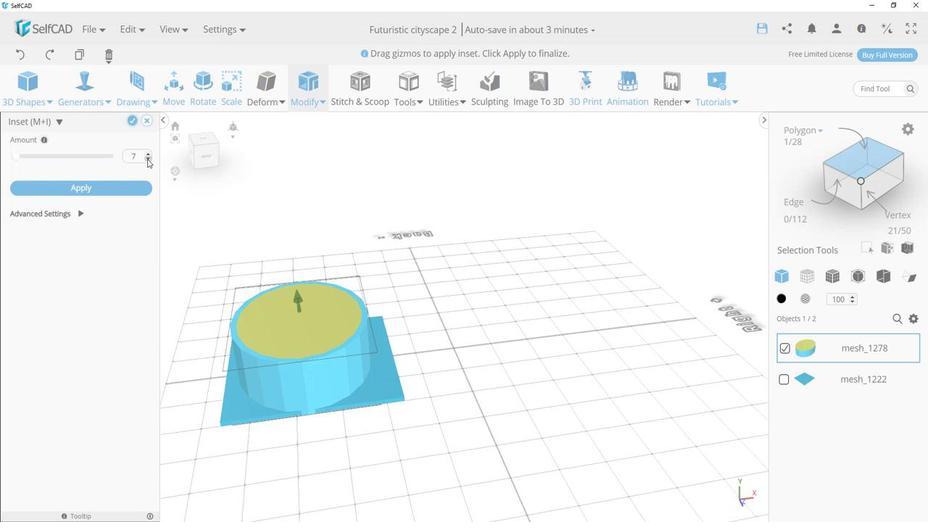 
Action: Mouse pressed left at (137, 159)
Screenshot: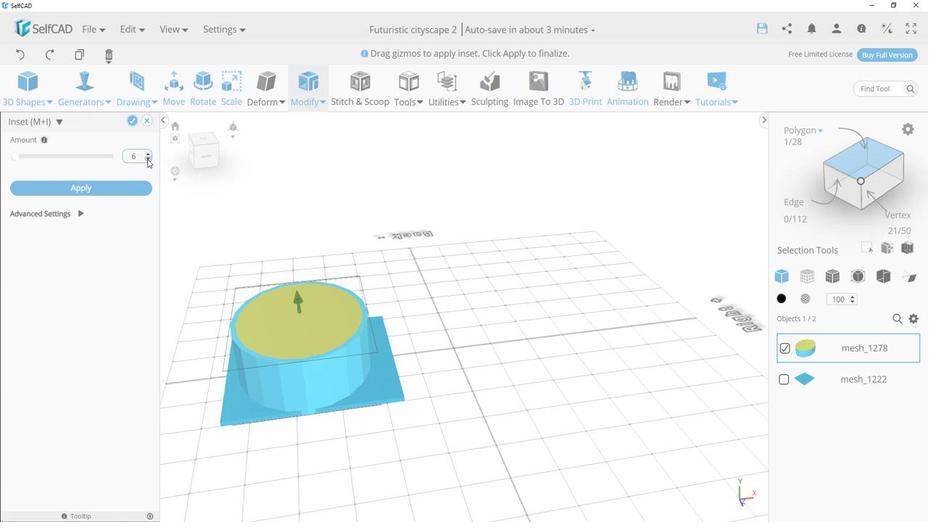 
Action: Mouse pressed left at (137, 159)
Screenshot: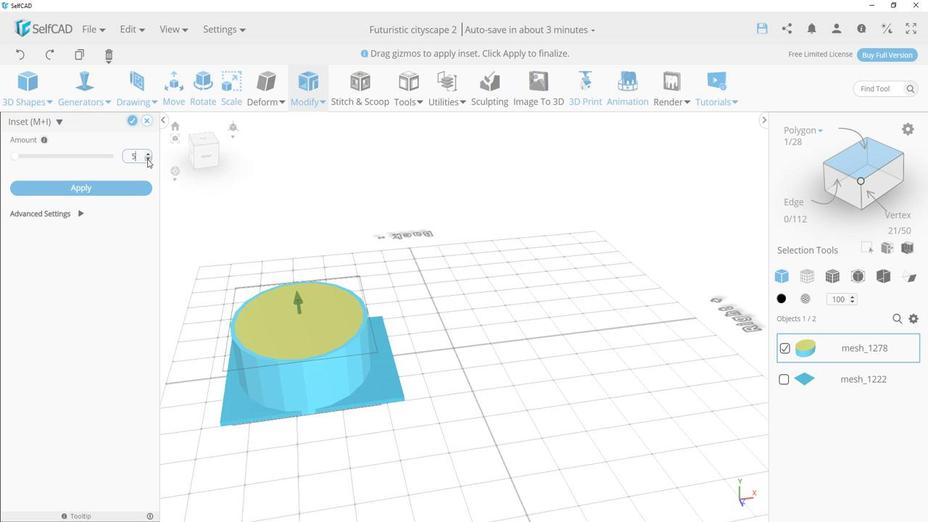 
Action: Mouse pressed left at (137, 159)
Screenshot: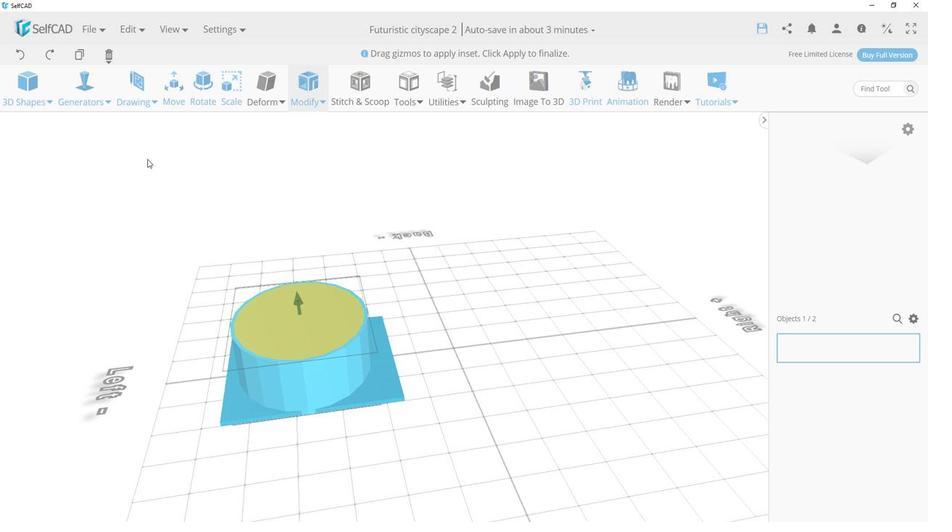 
Action: Mouse moved to (121, 121)
Screenshot: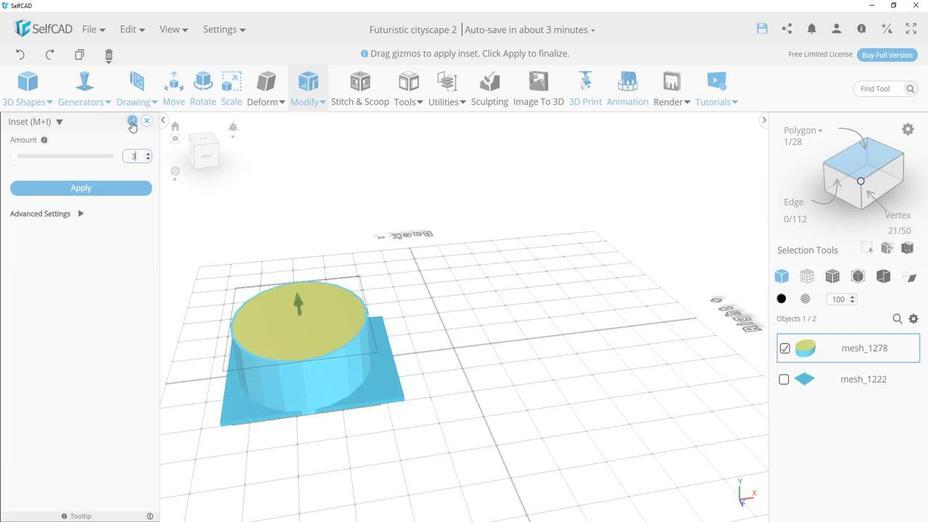 
Action: Mouse pressed left at (121, 121)
Screenshot: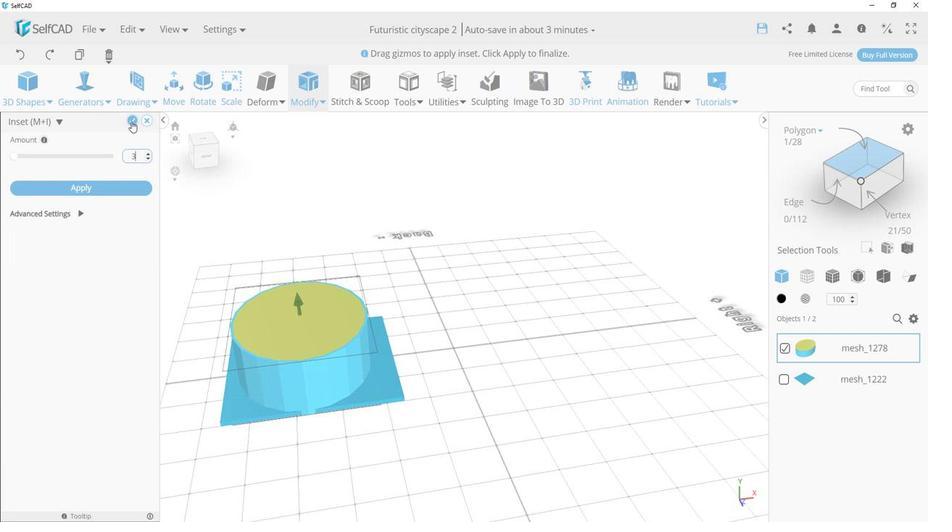 
Action: Mouse moved to (321, 134)
Screenshot: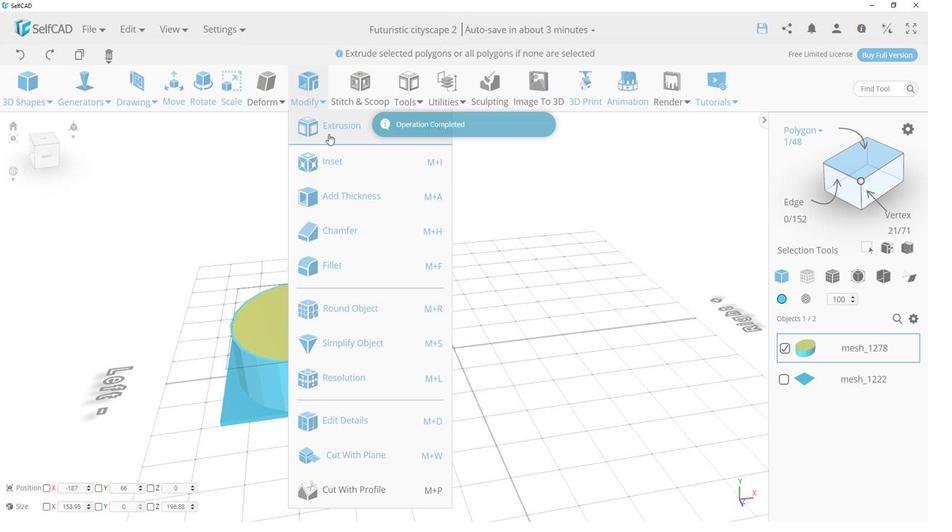 
Action: Mouse pressed left at (321, 134)
Screenshot: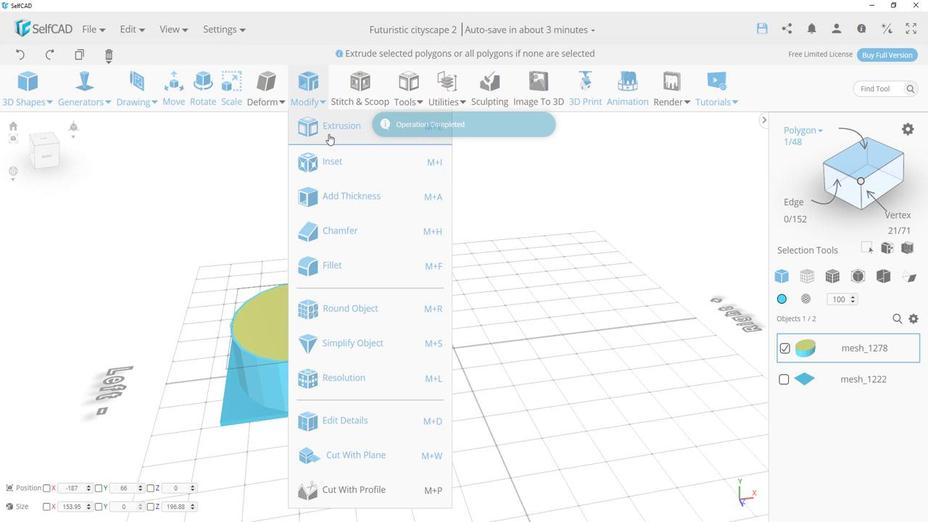 
Action: Mouse moved to (293, 317)
Screenshot: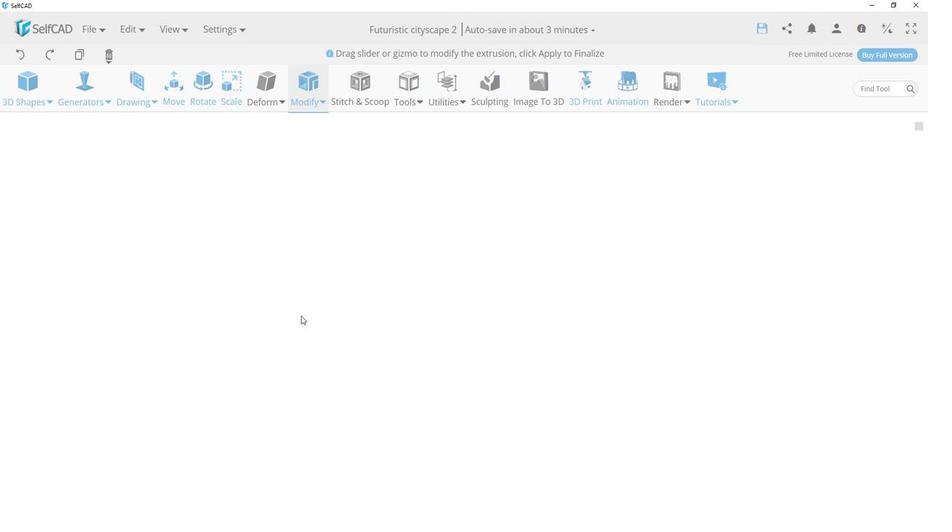 
Action: Mouse pressed left at (293, 317)
Screenshot: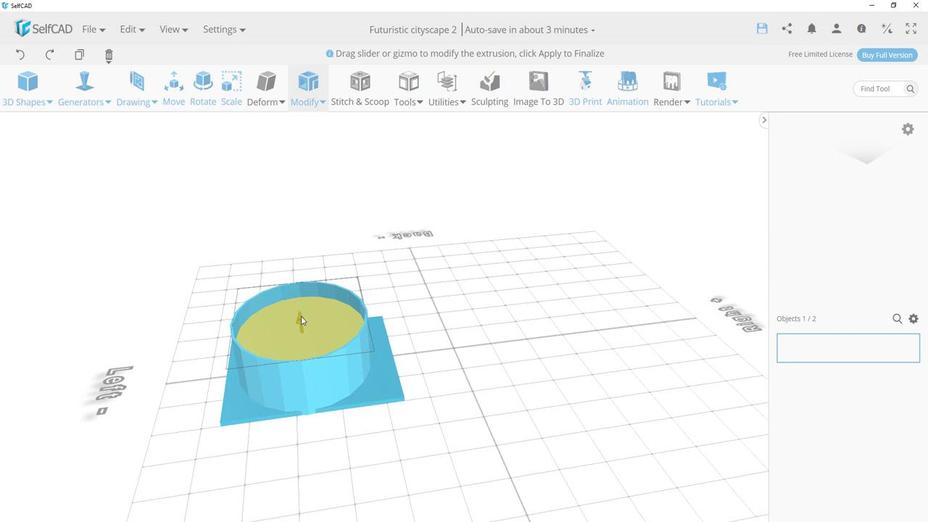 
Action: Mouse moved to (137, 155)
Screenshot: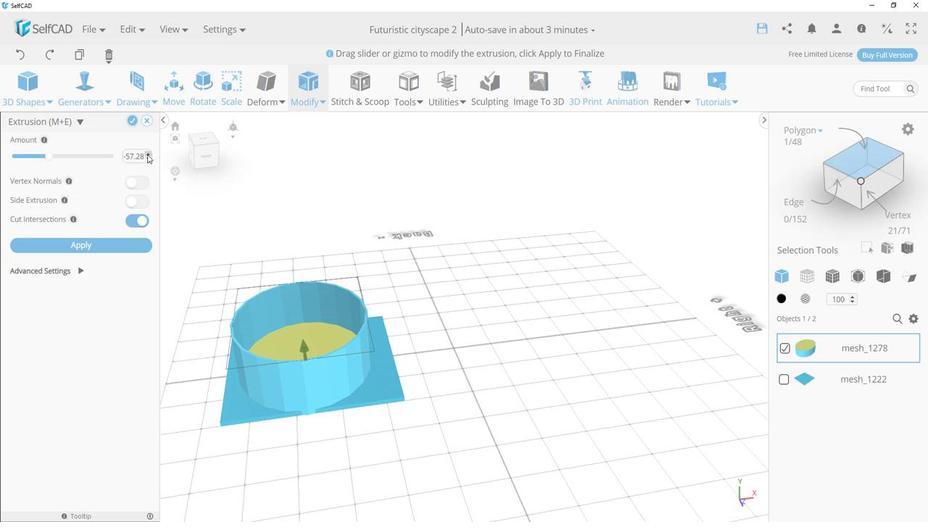 
Action: Mouse pressed left at (137, 155)
Screenshot: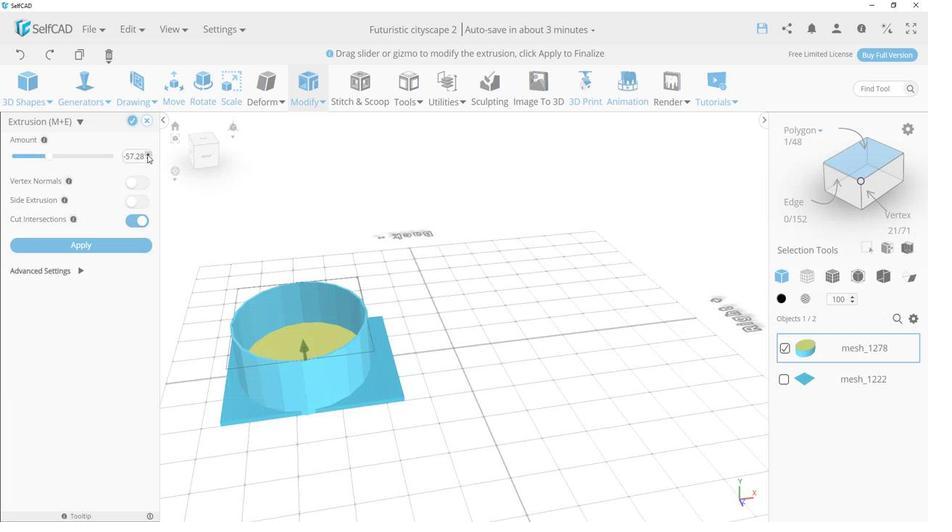 
Action: Mouse moved to (118, 121)
Screenshot: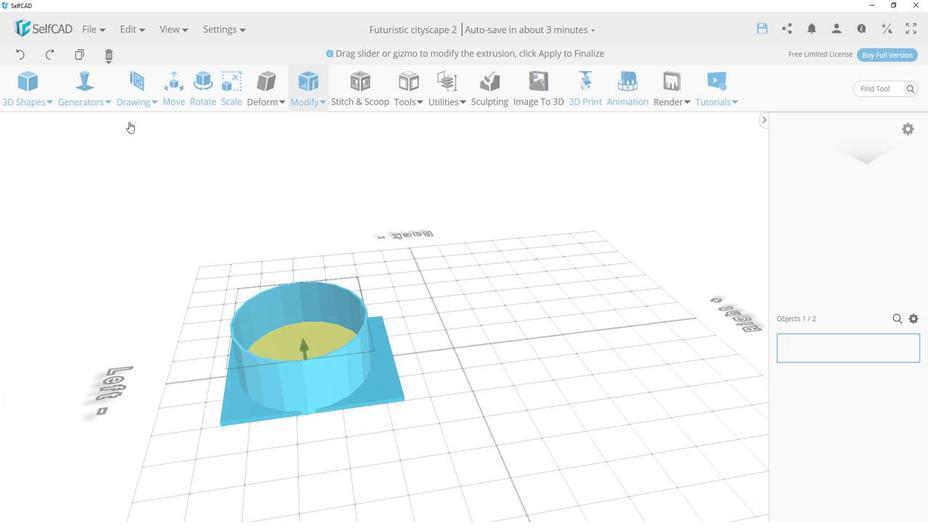 
Action: Mouse pressed left at (118, 121)
Screenshot: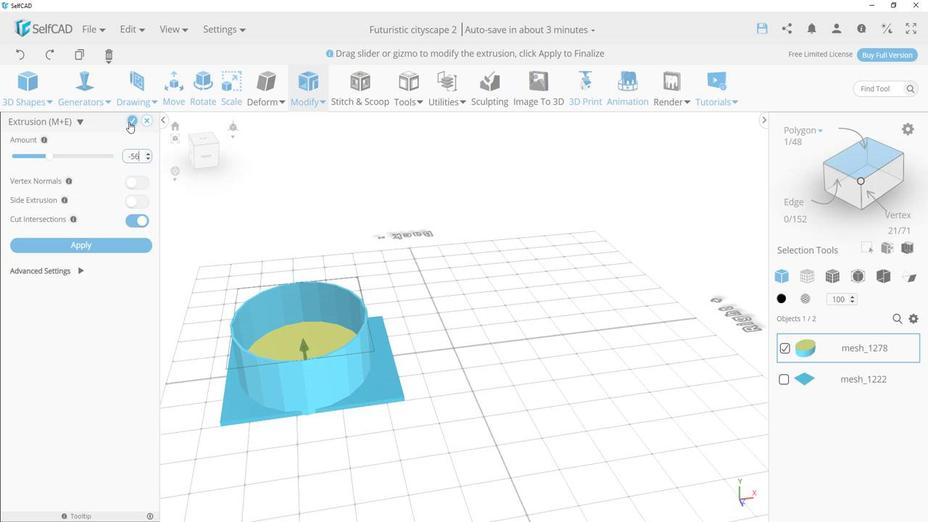 
Action: Mouse moved to (446, 310)
Screenshot: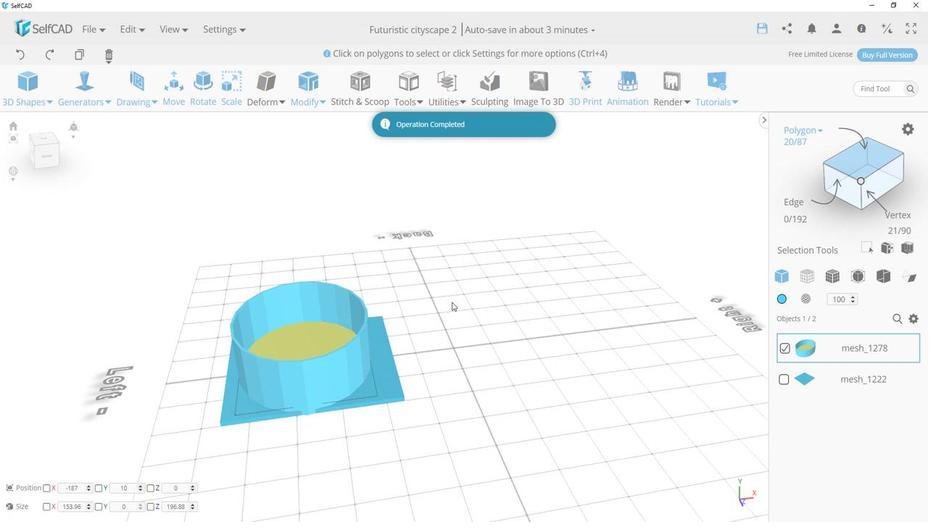 
Action: Mouse pressed left at (446, 310)
Screenshot: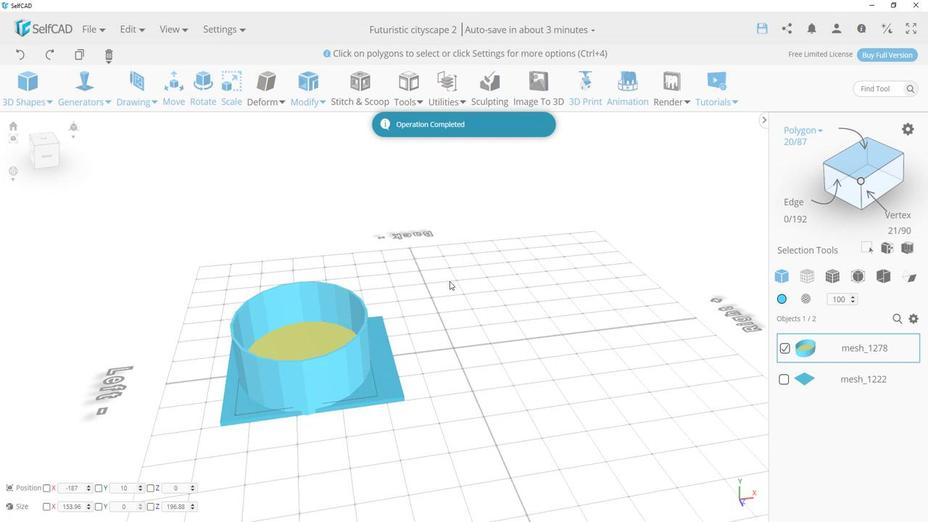 
Action: Mouse moved to (383, 256)
Screenshot: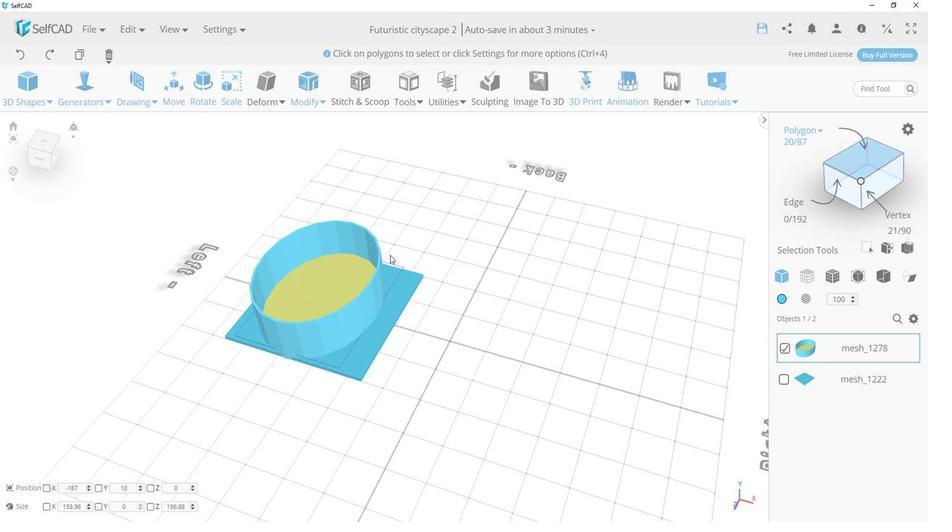 
Action: Mouse scrolled (383, 256) with delta (0, 0)
Screenshot: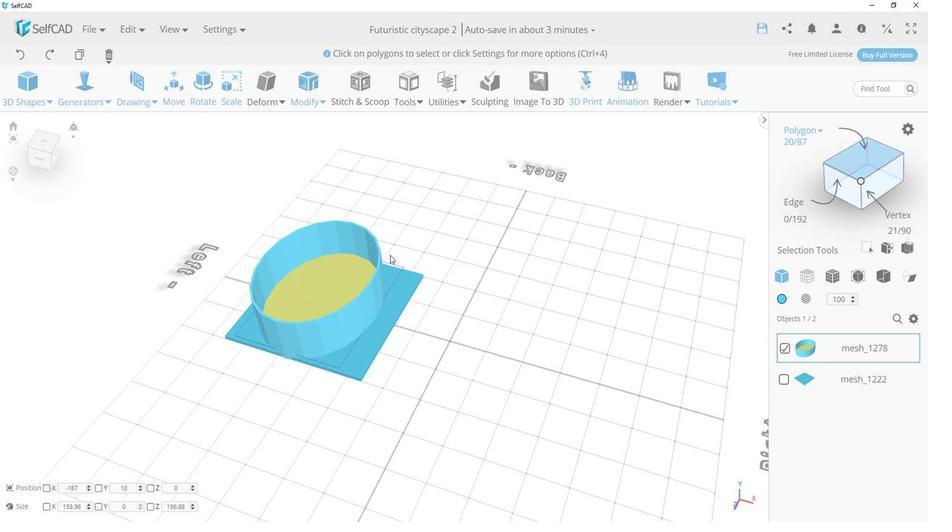 
Action: Mouse scrolled (383, 256) with delta (0, 0)
Screenshot: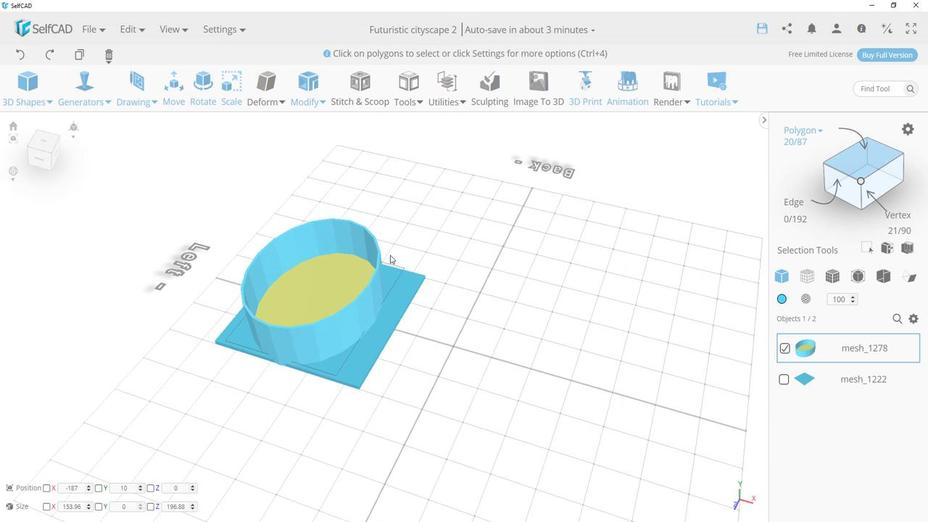 
Action: Mouse scrolled (383, 256) with delta (0, 0)
Screenshot: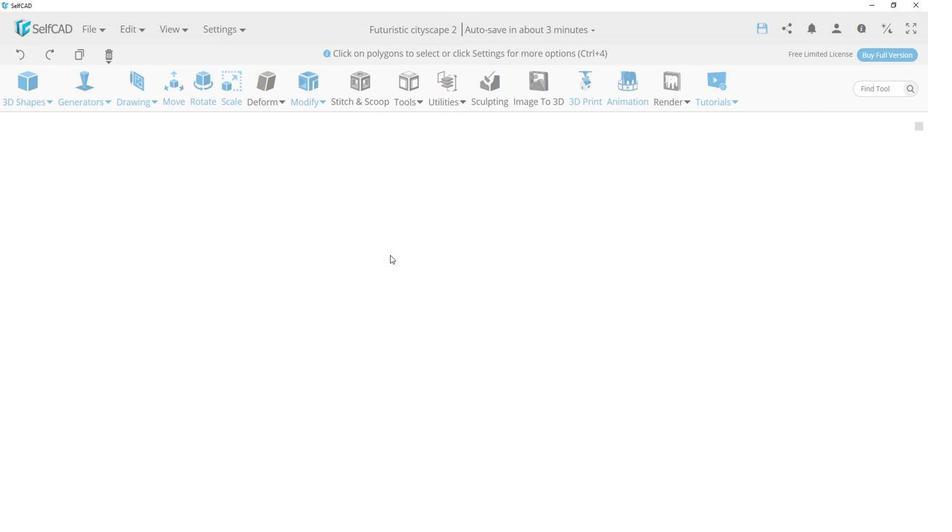 
Action: Mouse scrolled (383, 256) with delta (0, 0)
Screenshot: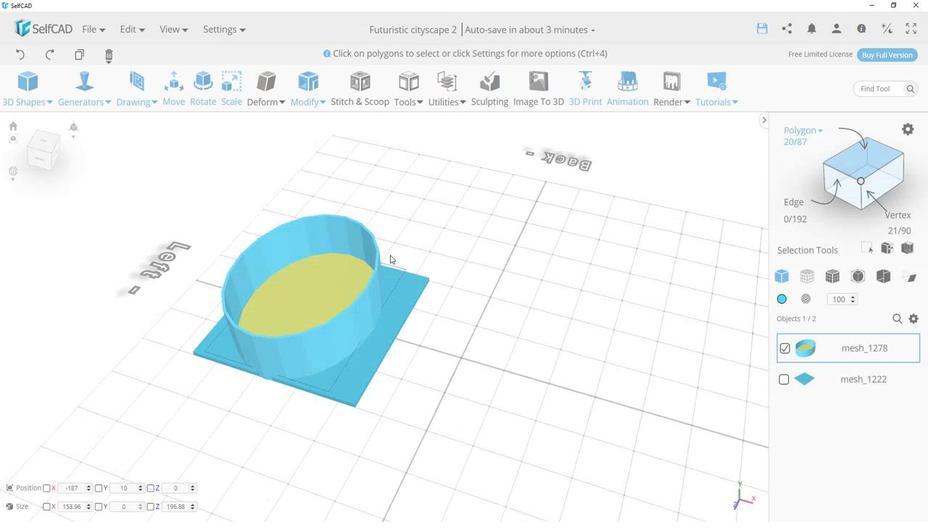 
Action: Mouse scrolled (383, 256) with delta (0, 0)
Screenshot: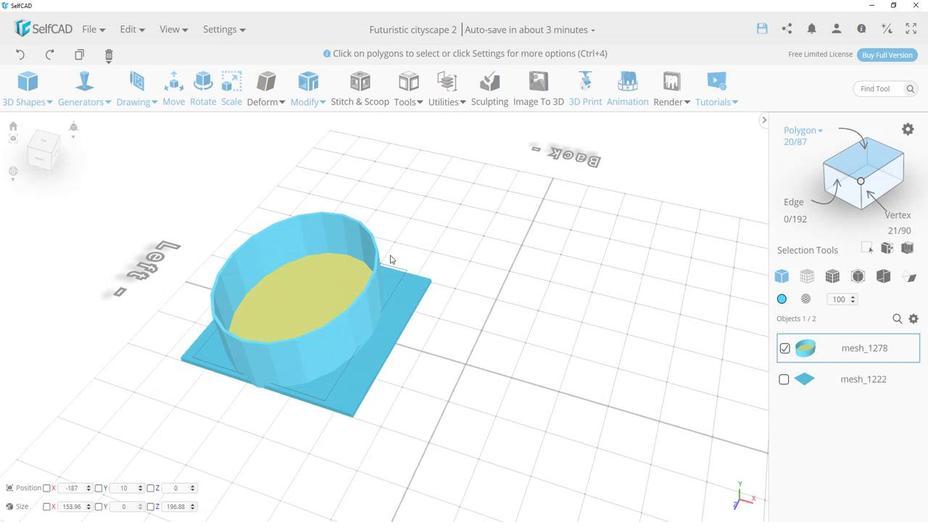 
Action: Mouse scrolled (383, 256) with delta (0, 0)
Screenshot: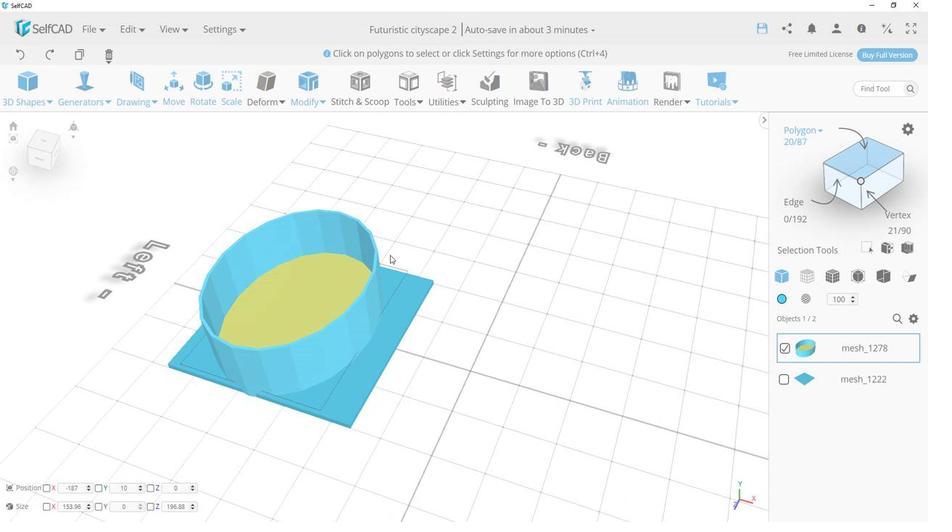 
Action: Mouse moved to (807, 301)
Screenshot: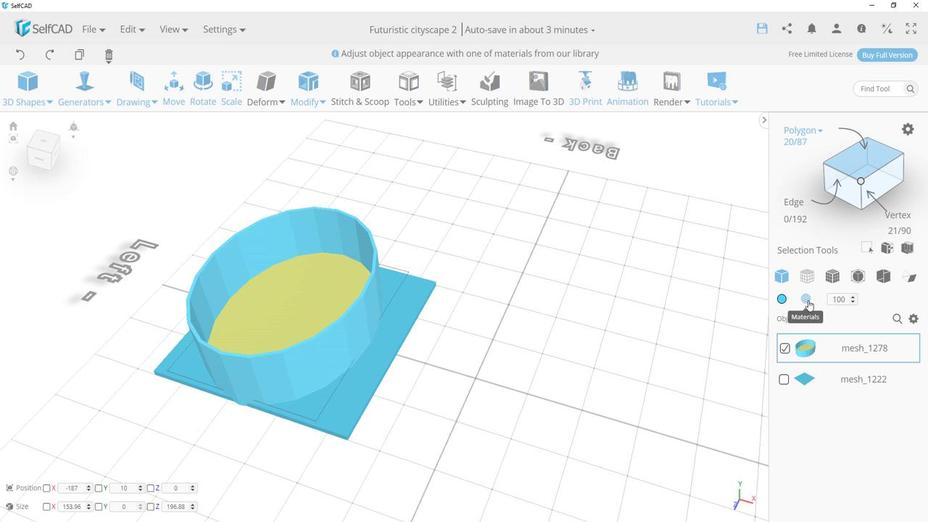 
Action: Mouse pressed left at (807, 301)
Screenshot: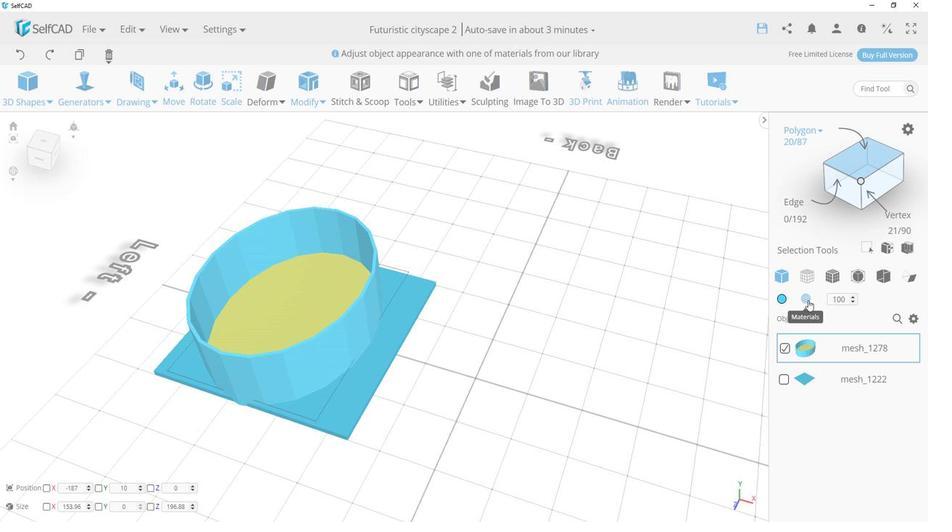 
Action: Mouse moved to (130, 145)
Screenshot: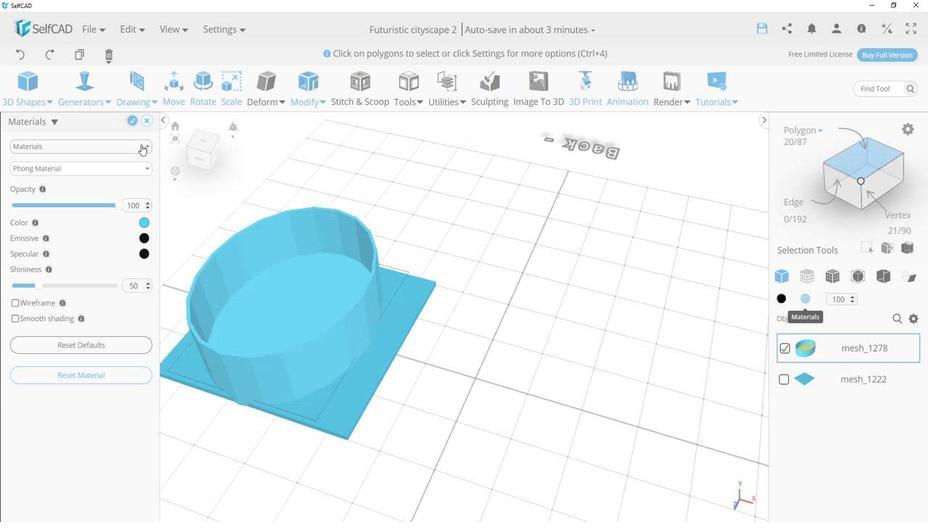 
Action: Mouse pressed left at (130, 145)
Screenshot: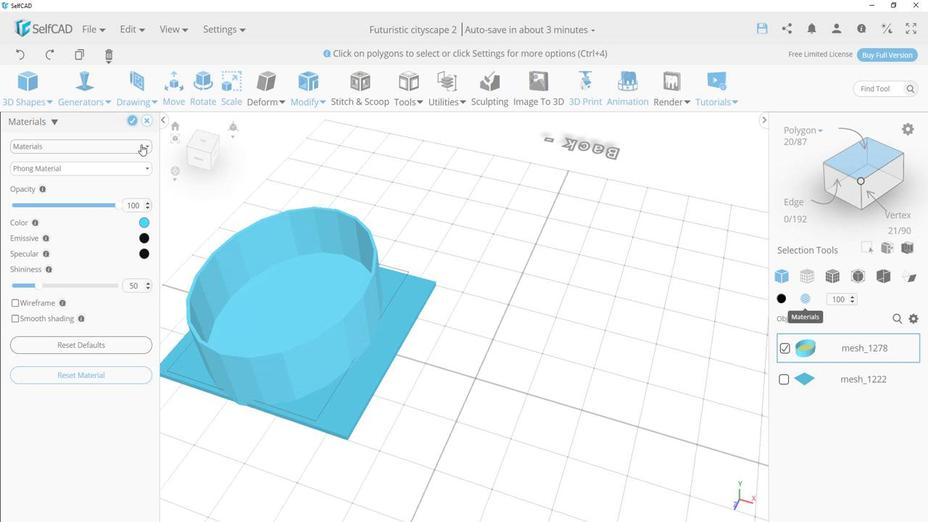 
Action: Mouse moved to (51, 180)
Screenshot: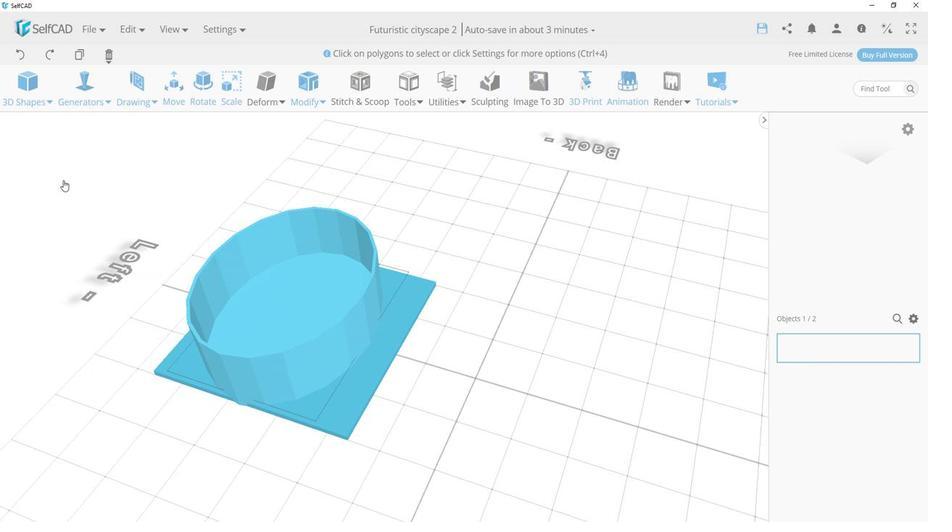 
Action: Mouse pressed left at (51, 180)
Screenshot: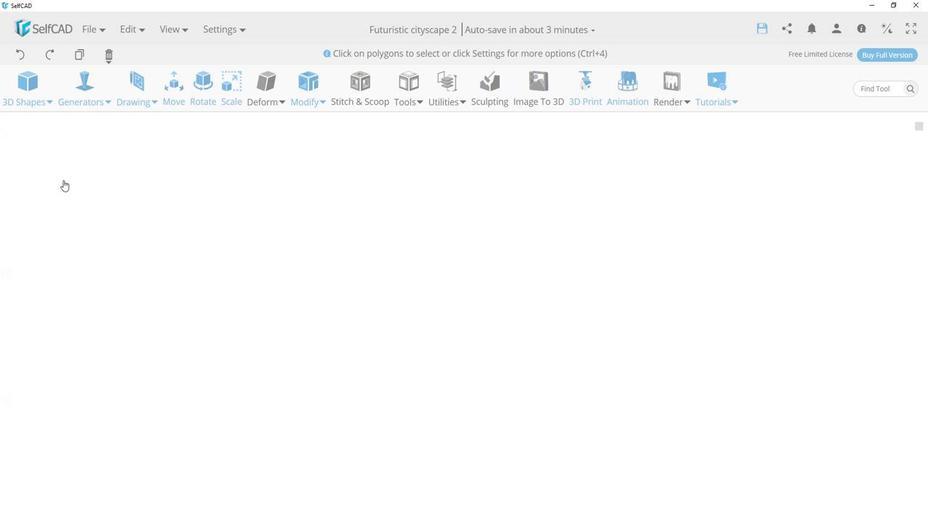 
Action: Mouse moved to (79, 192)
Screenshot: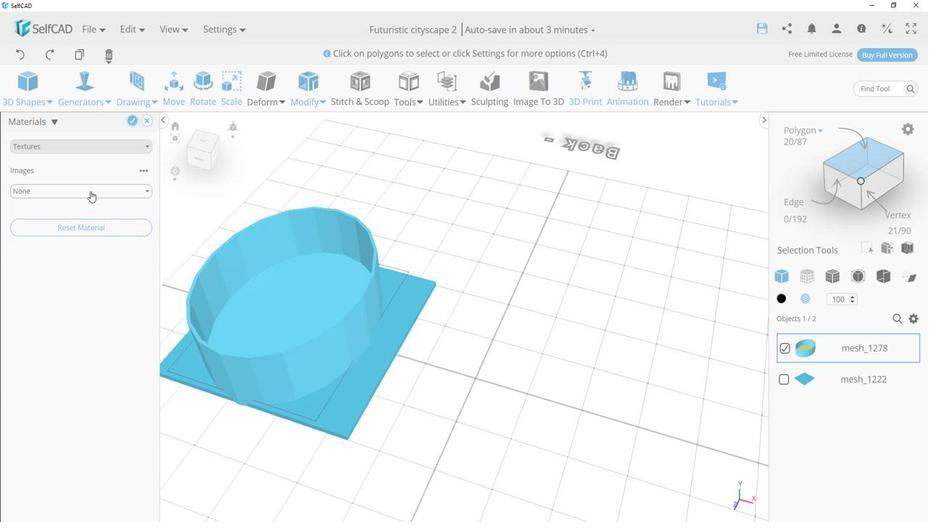 
Action: Mouse pressed left at (79, 192)
Screenshot: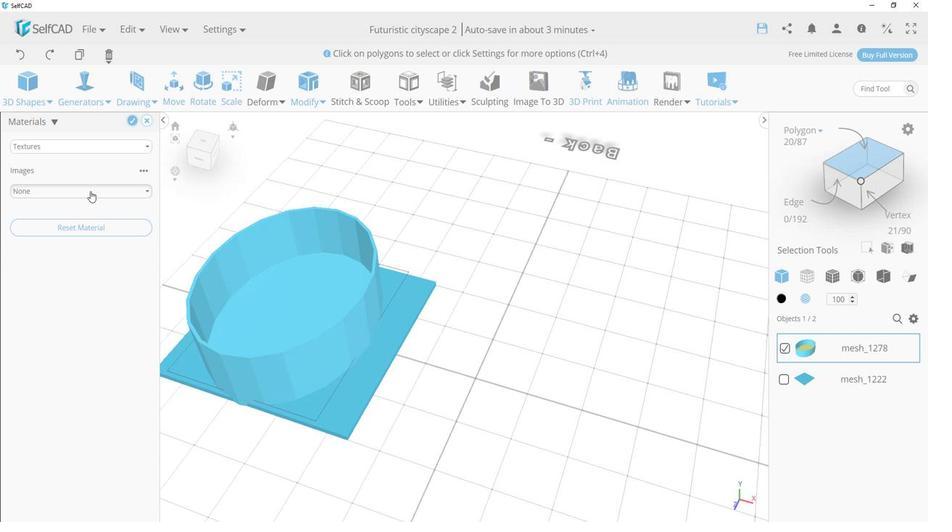 
Action: Mouse moved to (26, 289)
Screenshot: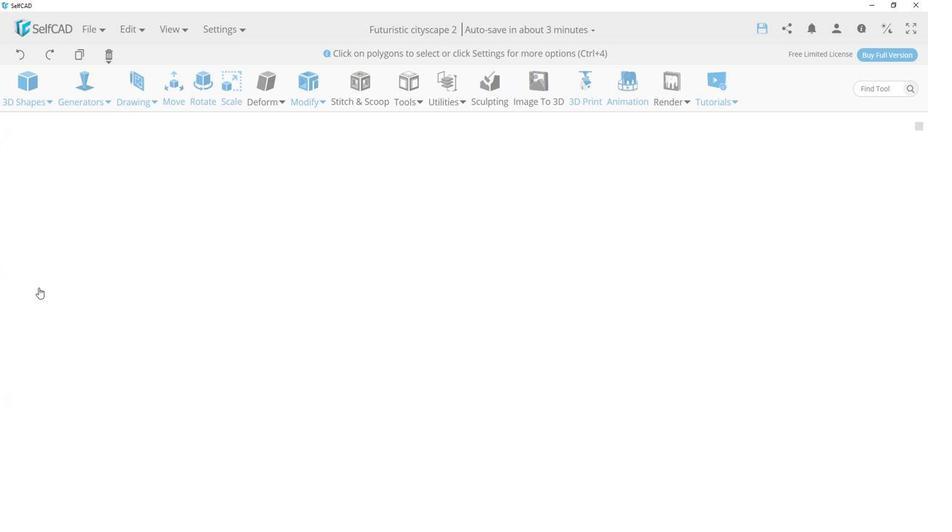 
Action: Mouse pressed left at (26, 289)
Screenshot: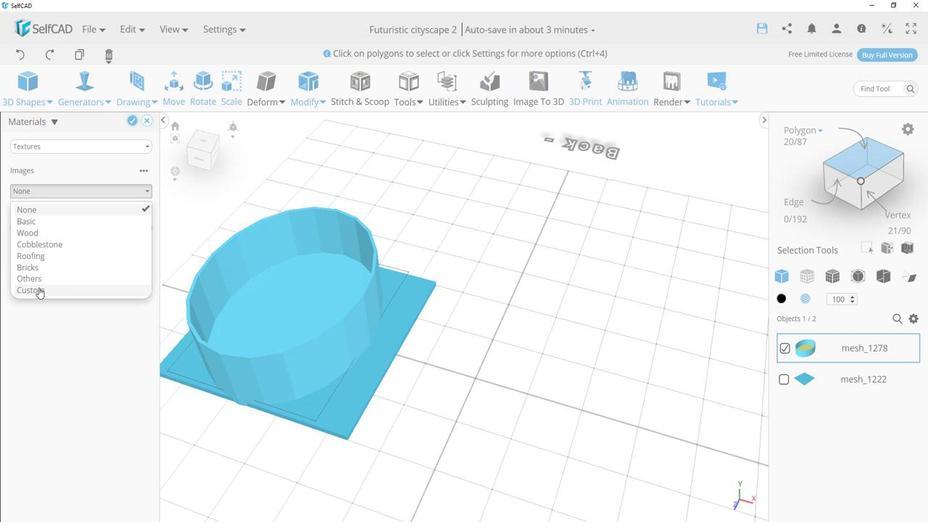 
Action: Mouse moved to (67, 248)
Screenshot: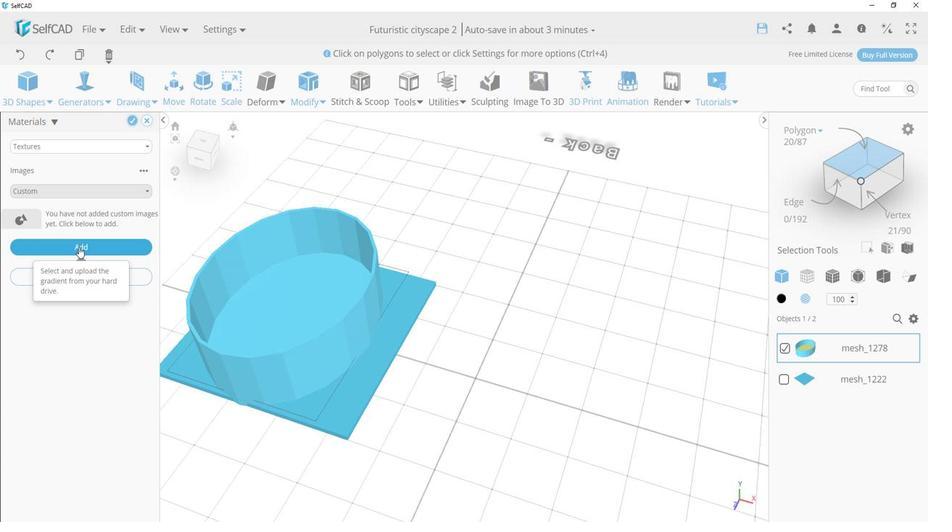 
Action: Mouse pressed left at (67, 248)
Screenshot: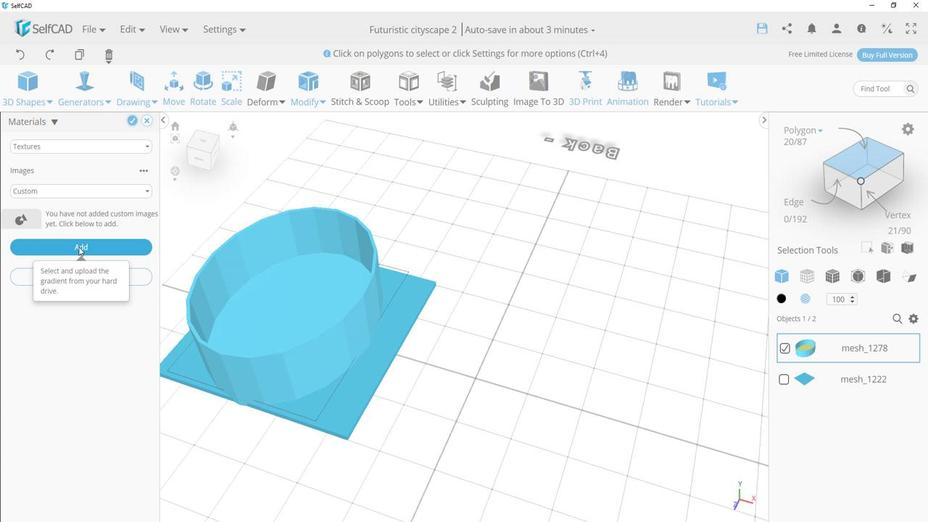 
Action: Mouse moved to (288, 165)
Screenshot: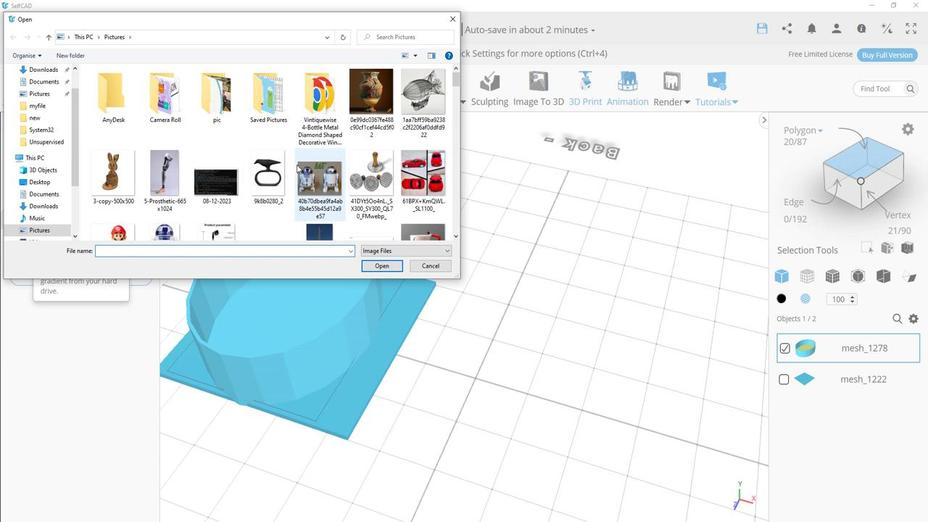 
Action: Mouse scrolled (288, 164) with delta (0, 0)
Screenshot: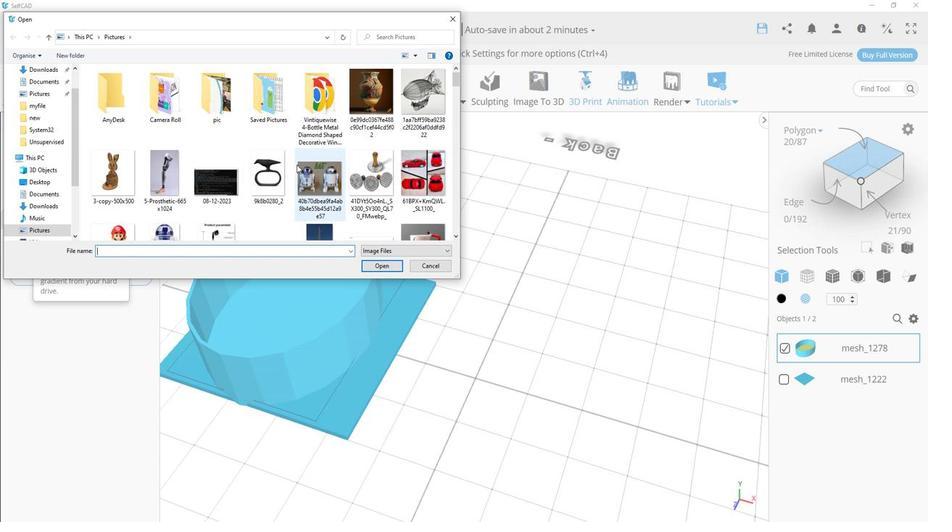 
Action: Mouse scrolled (288, 164) with delta (0, 0)
Screenshot: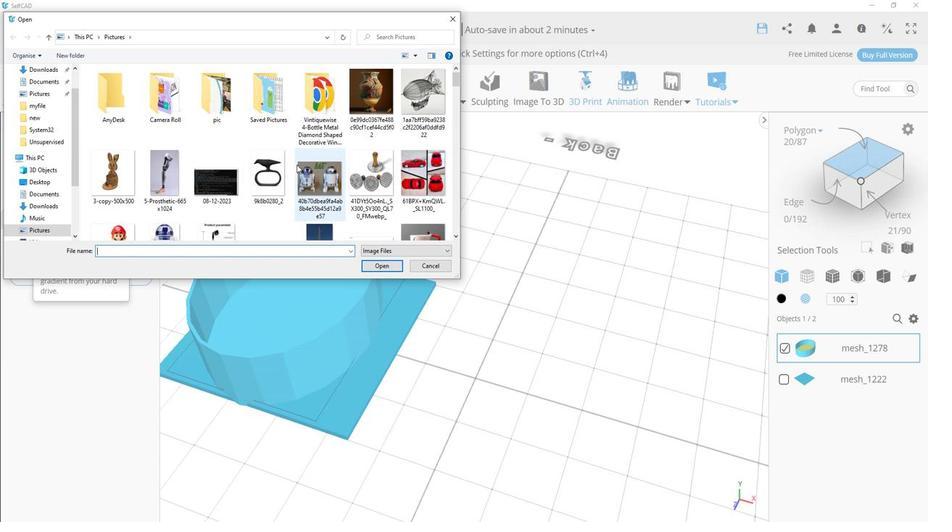 
Action: Mouse scrolled (288, 164) with delta (0, 0)
Screenshot: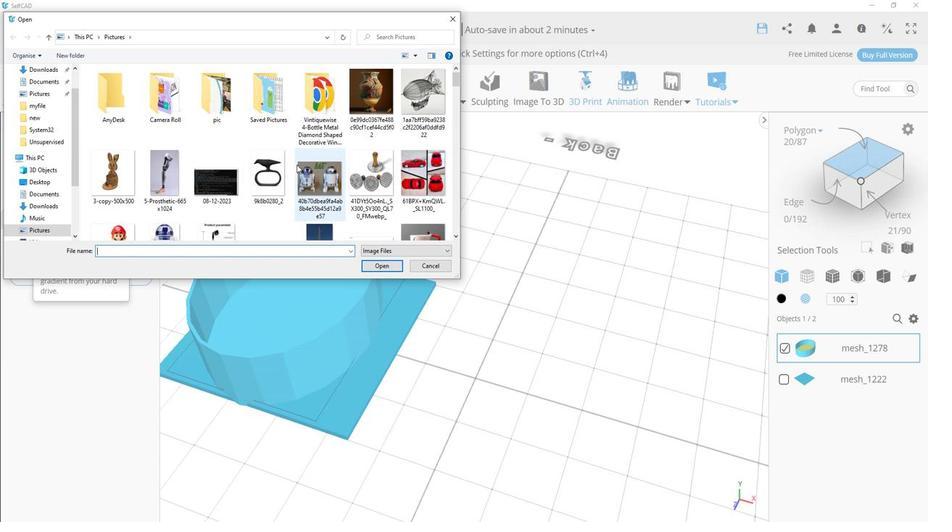 
Action: Mouse scrolled (288, 164) with delta (0, 0)
Screenshot: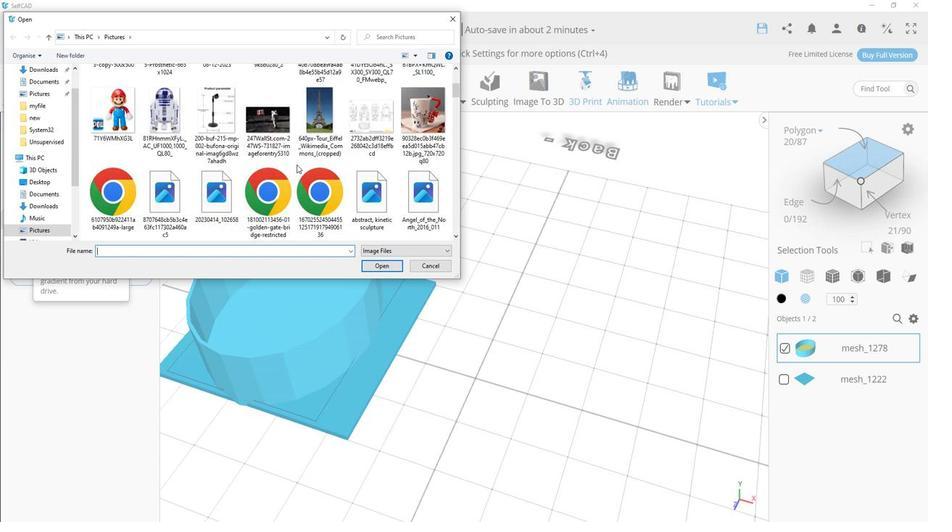 
Action: Mouse scrolled (288, 164) with delta (0, 0)
Screenshot: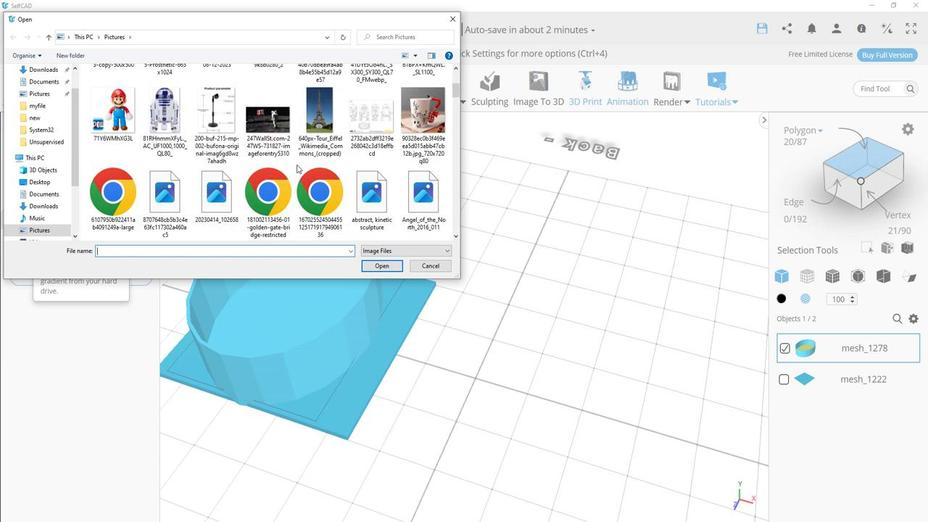 
Action: Mouse scrolled (288, 164) with delta (0, 0)
Screenshot: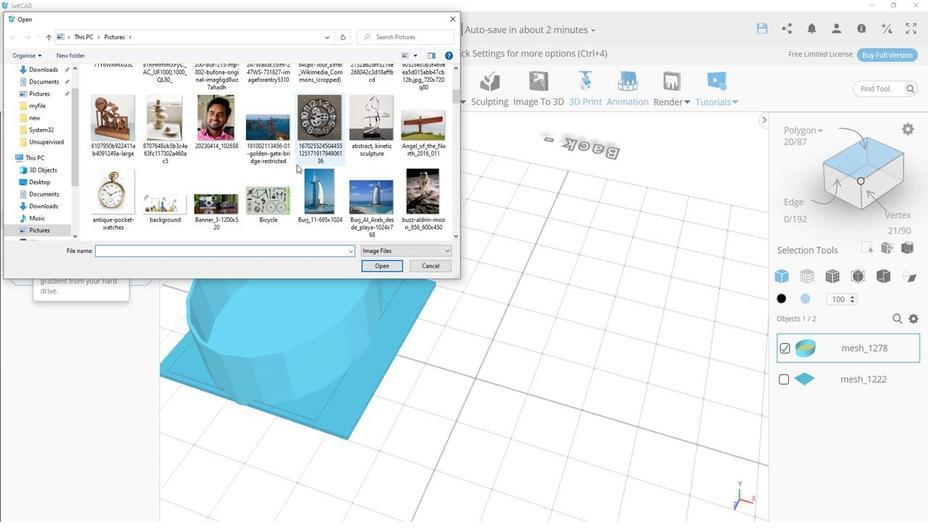 
Action: Mouse scrolled (288, 164) with delta (0, 0)
Screenshot: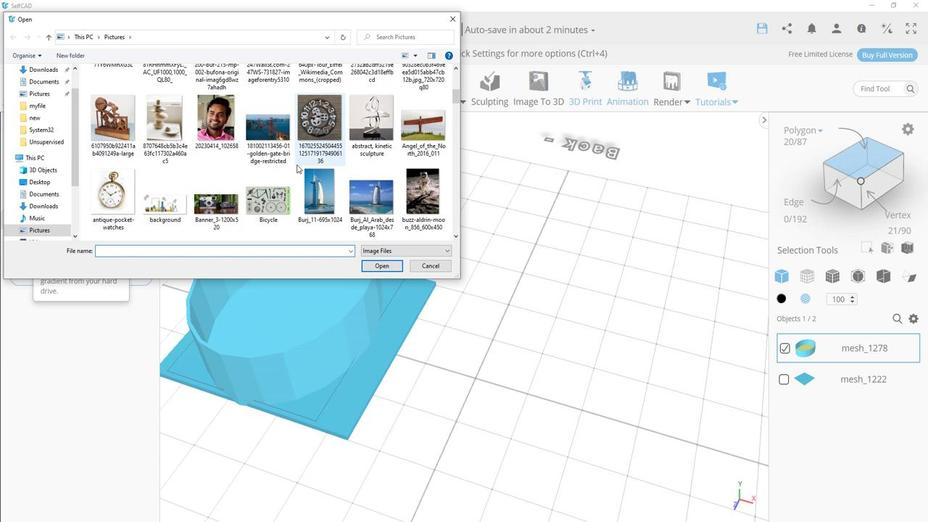 
Action: Mouse scrolled (288, 164) with delta (0, 0)
Screenshot: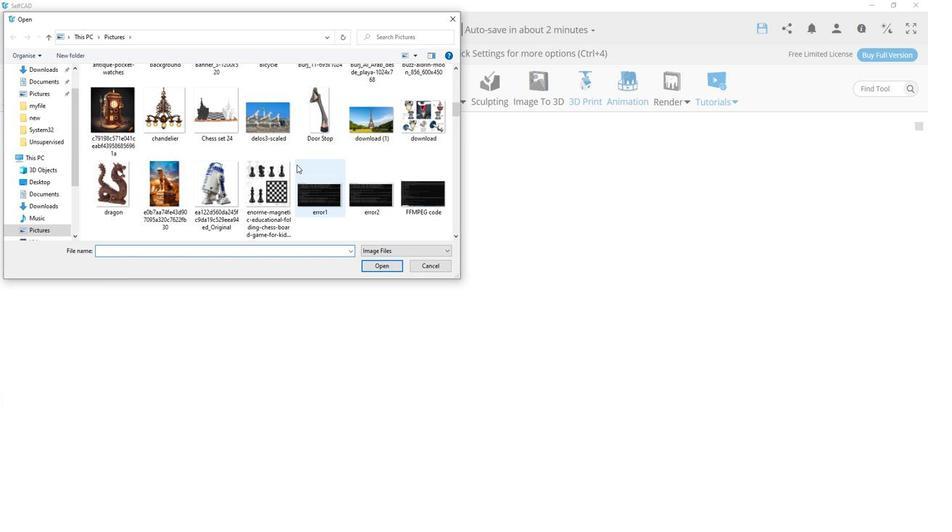 
Action: Mouse scrolled (288, 164) with delta (0, 0)
Screenshot: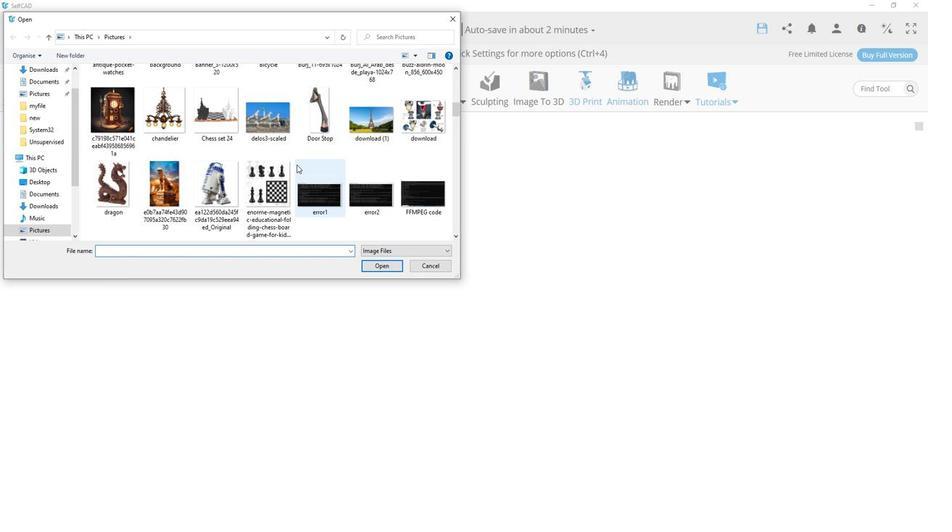 
Action: Mouse moved to (147, 196)
Screenshot: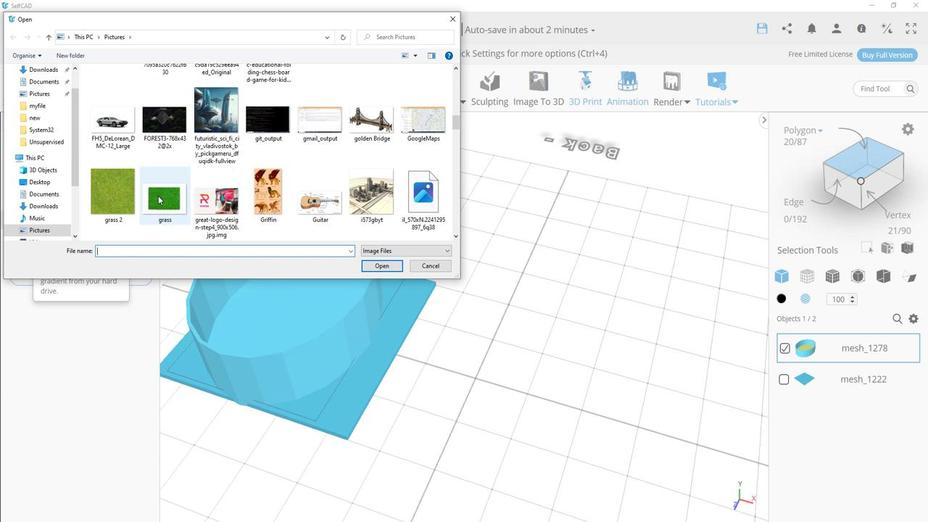 
Action: Mouse pressed left at (147, 196)
Screenshot: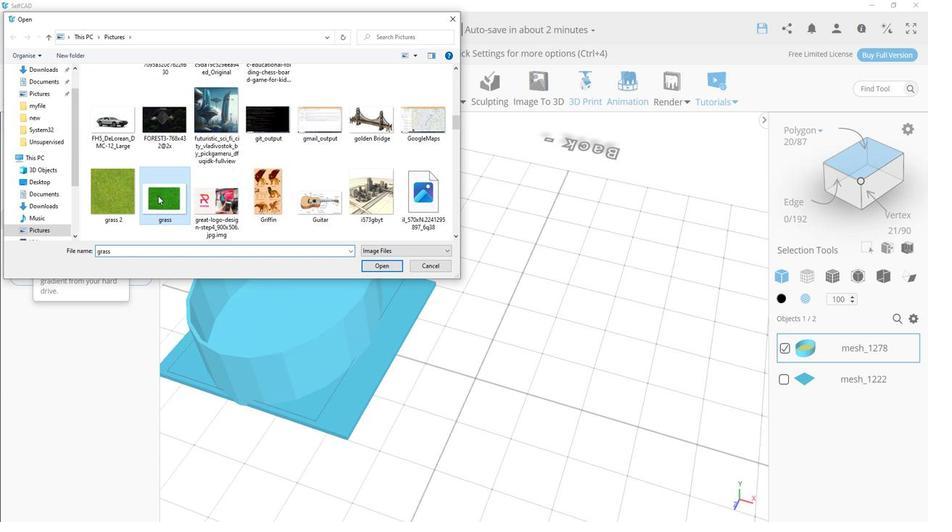 
Action: Mouse moved to (370, 269)
Screenshot: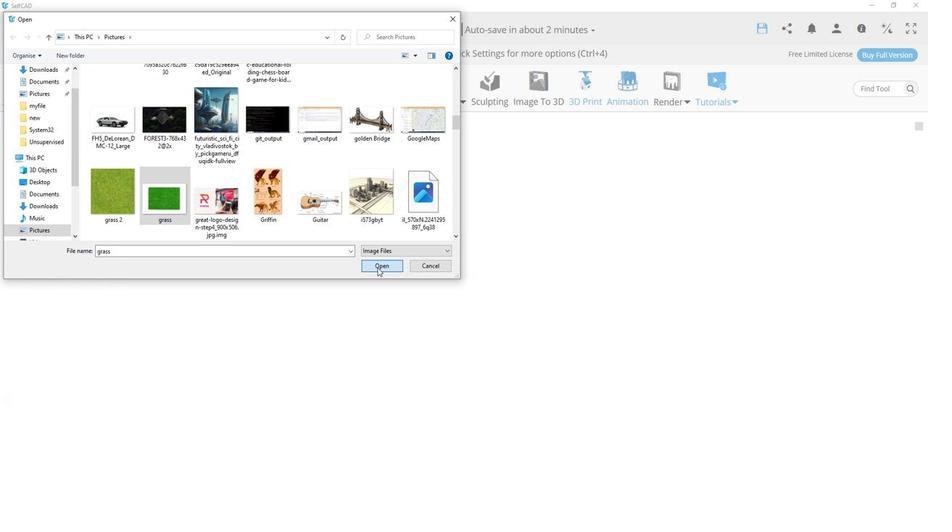 
Action: Mouse pressed left at (370, 269)
Screenshot: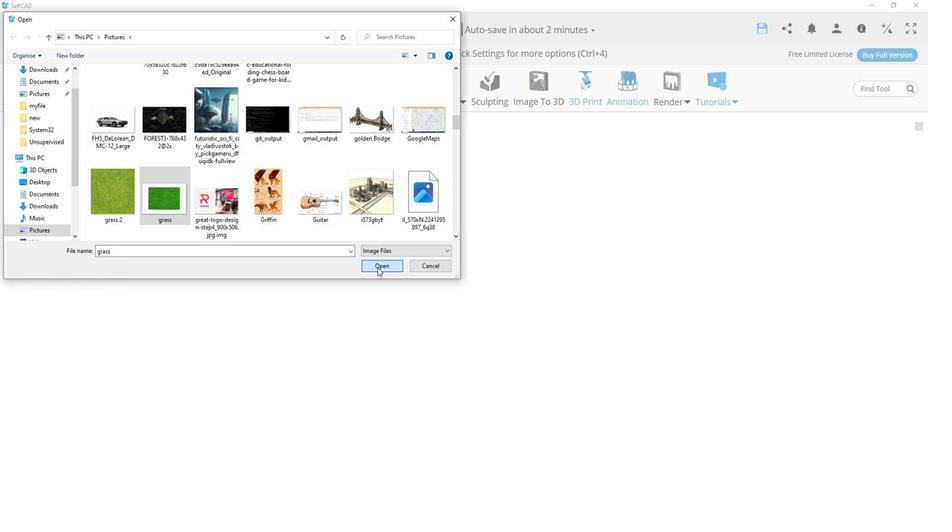 
Action: Mouse moved to (24, 247)
Screenshot: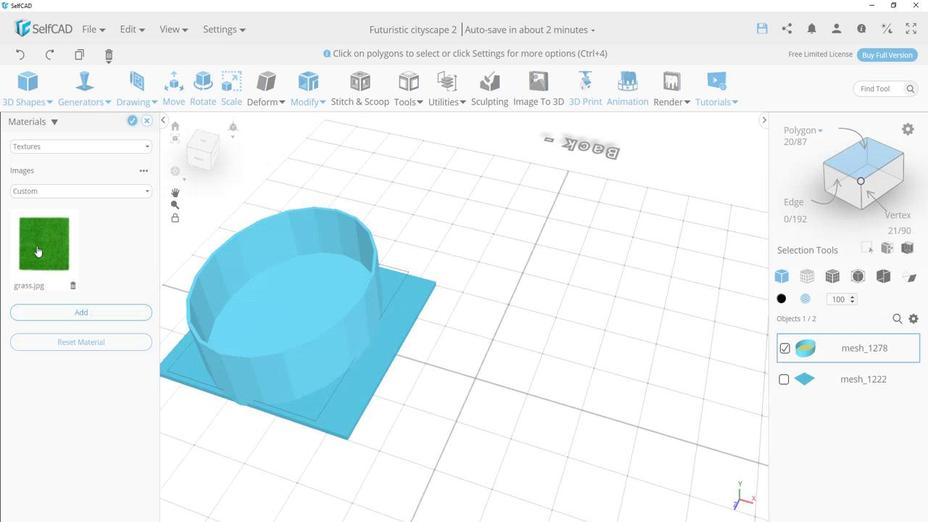 
Action: Mouse pressed left at (24, 247)
Screenshot: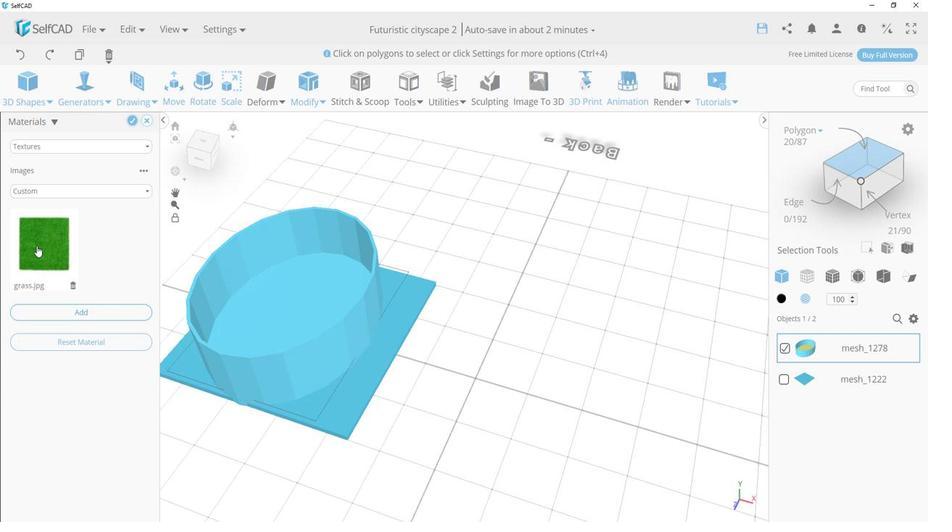 
Action: Mouse moved to (118, 120)
Screenshot: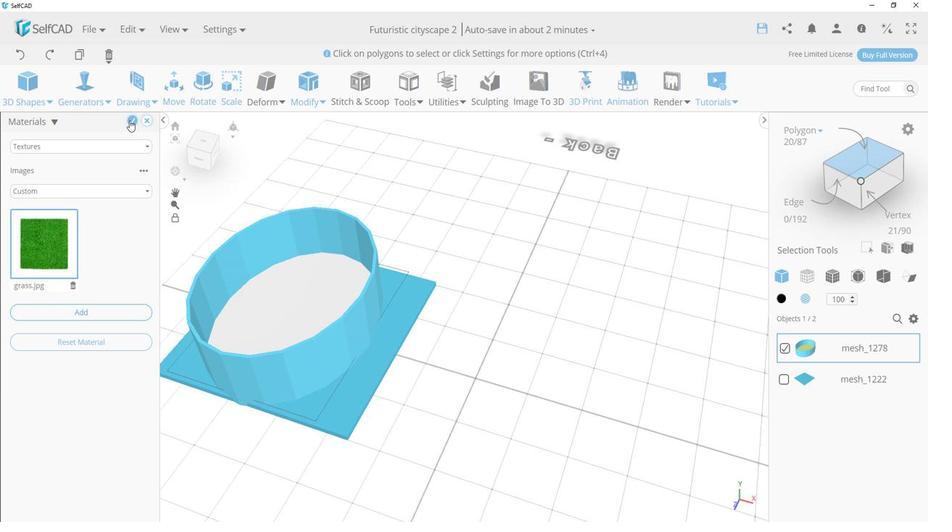 
Action: Mouse pressed left at (118, 120)
Screenshot: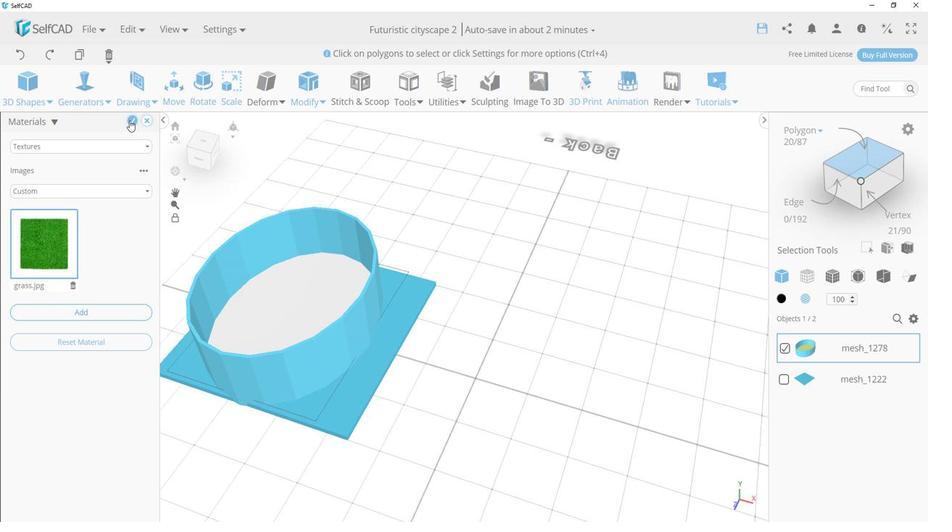 
Action: Mouse moved to (463, 322)
Screenshot: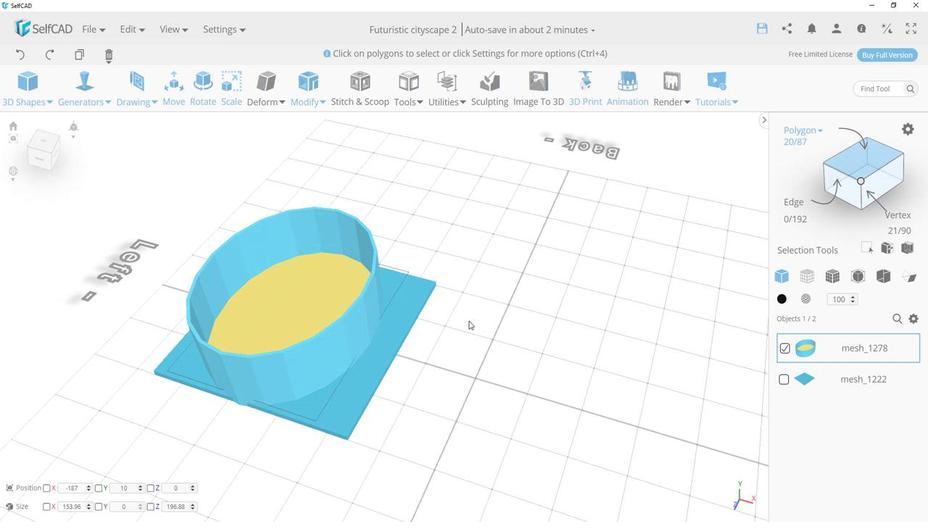 
Action: Mouse pressed left at (463, 322)
Screenshot: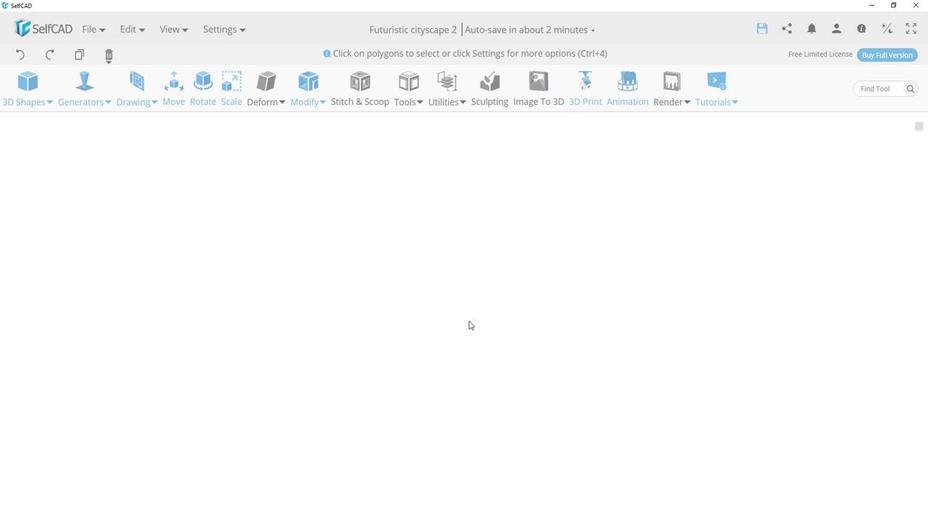 
Action: Mouse moved to (461, 320)
Screenshot: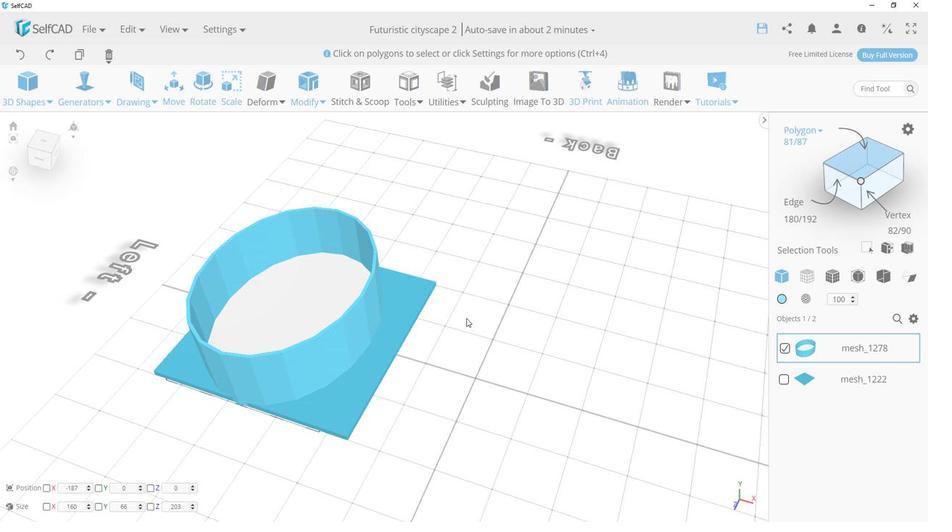 
Action: Mouse scrolled (461, 320) with delta (0, 0)
Screenshot: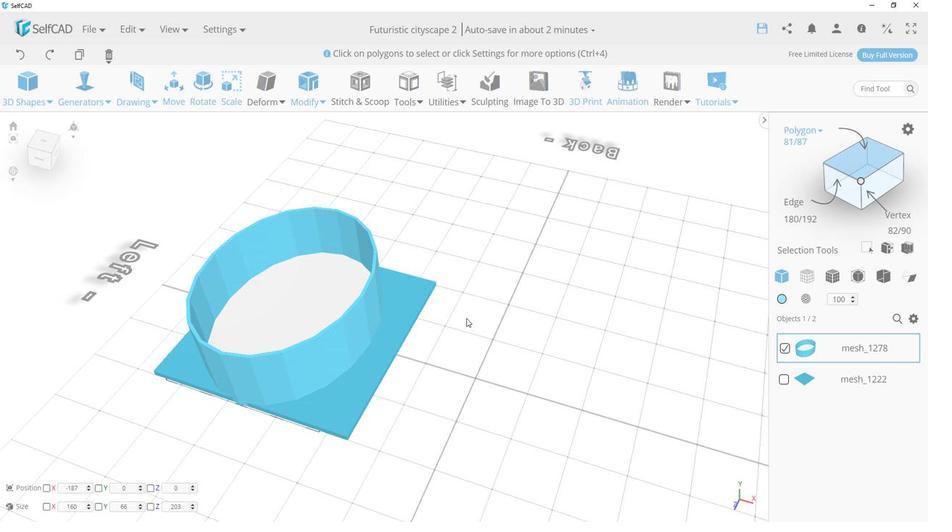 
Action: Mouse scrolled (461, 320) with delta (0, 0)
Screenshot: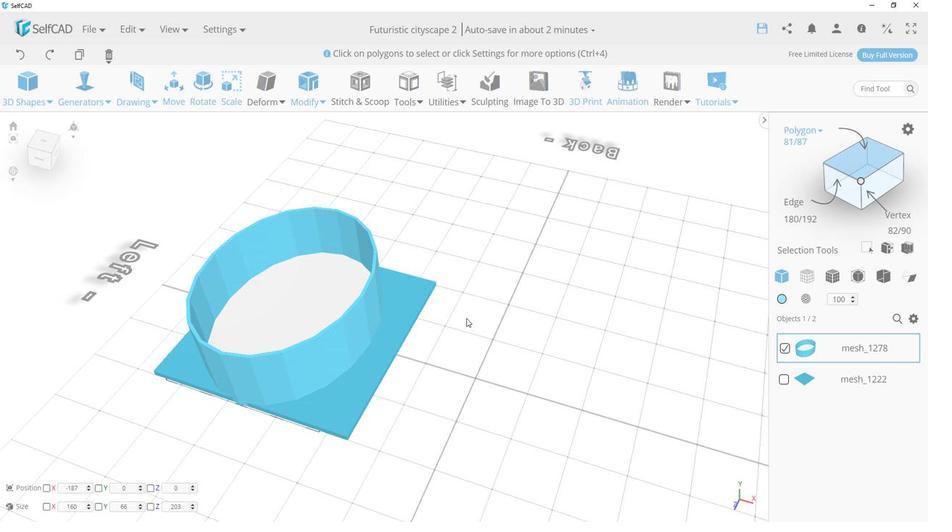
Action: Mouse scrolled (461, 320) with delta (0, 0)
Screenshot: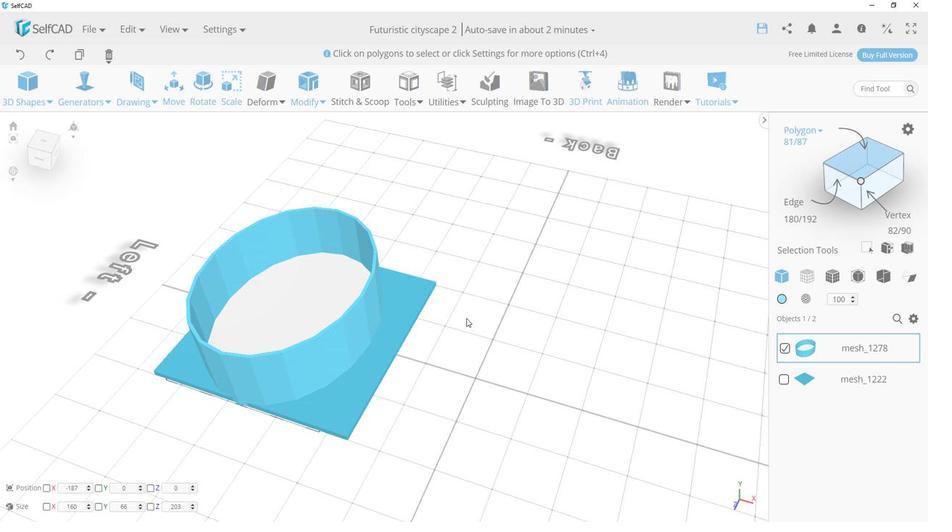 
Action: Mouse scrolled (461, 320) with delta (0, 0)
Screenshot: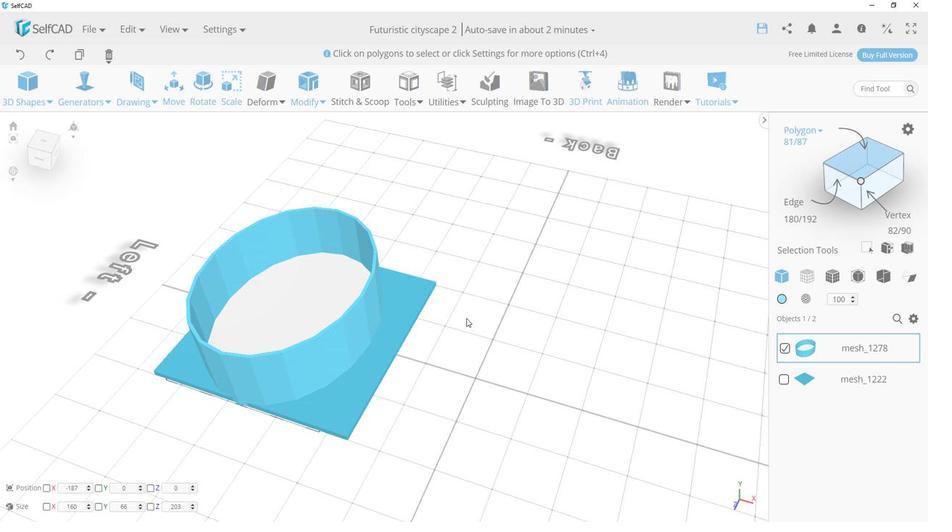 
Action: Mouse scrolled (461, 320) with delta (0, 0)
Screenshot: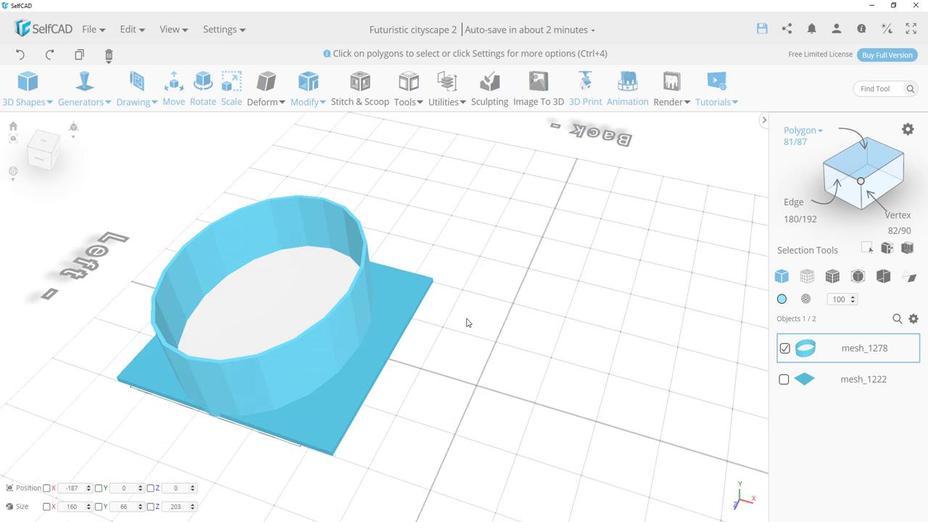 
Action: Mouse scrolled (461, 320) with delta (0, 0)
Screenshot: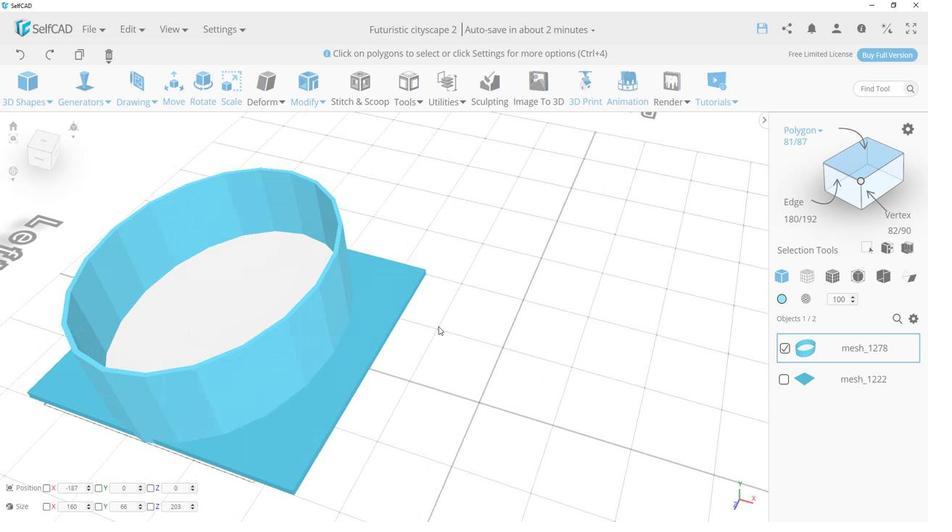 
Action: Mouse moved to (401, 337)
Screenshot: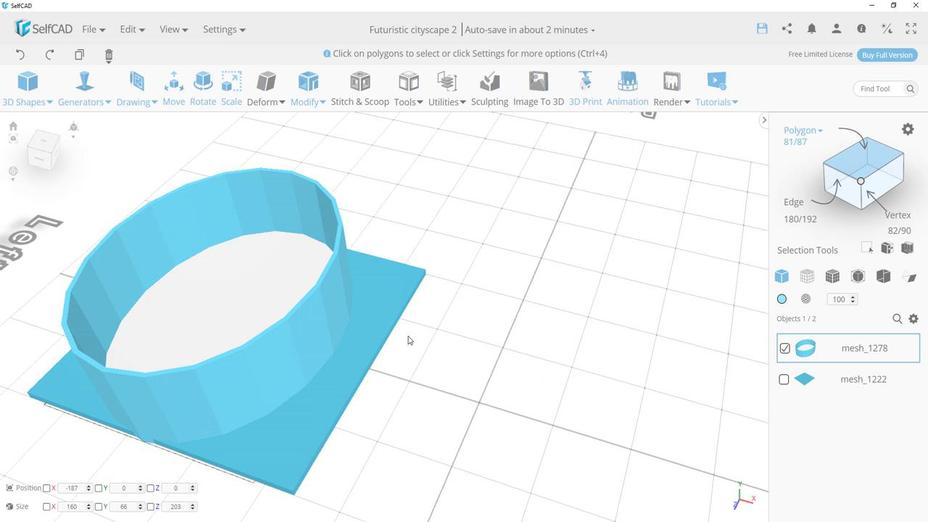 
Action: Mouse pressed left at (401, 337)
Screenshot: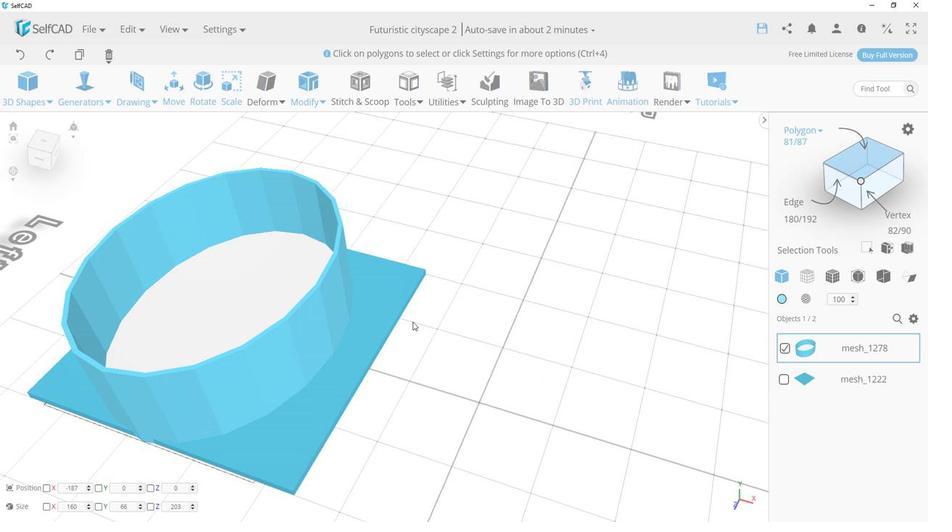 
Action: Mouse moved to (173, 87)
Screenshot: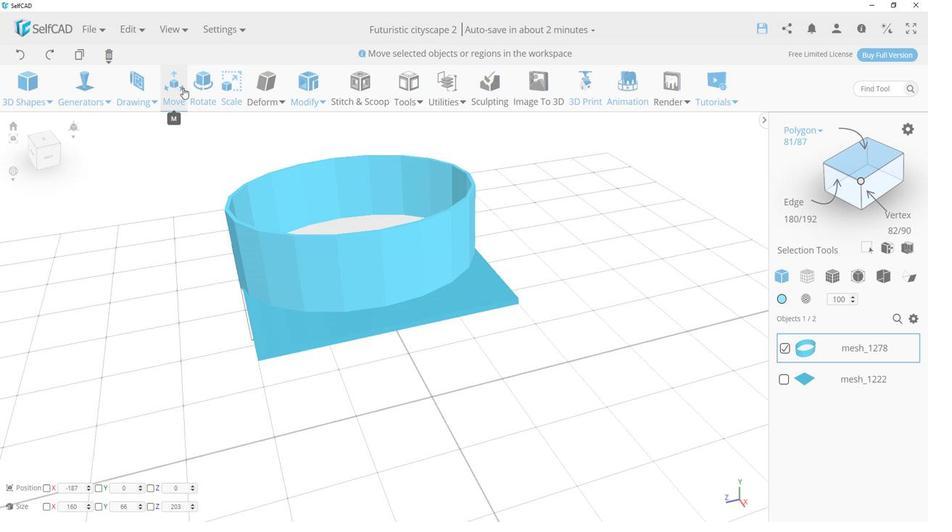 
Action: Mouse pressed left at (173, 87)
Screenshot: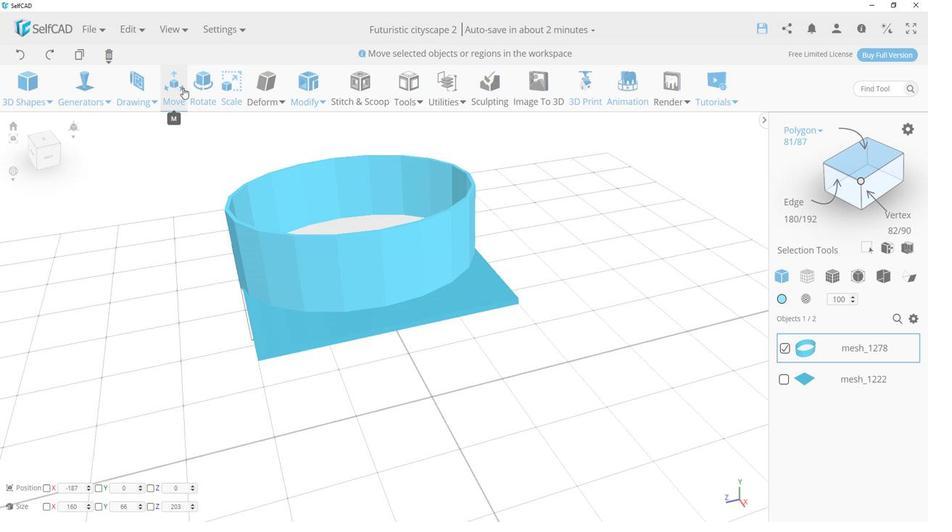 
Action: Mouse moved to (348, 211)
Screenshot: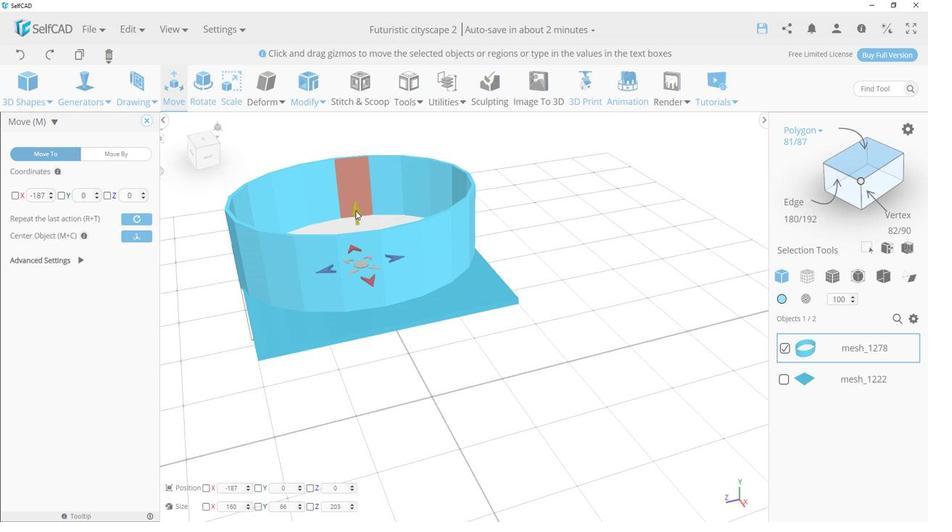 
Action: Mouse pressed left at (348, 211)
Screenshot: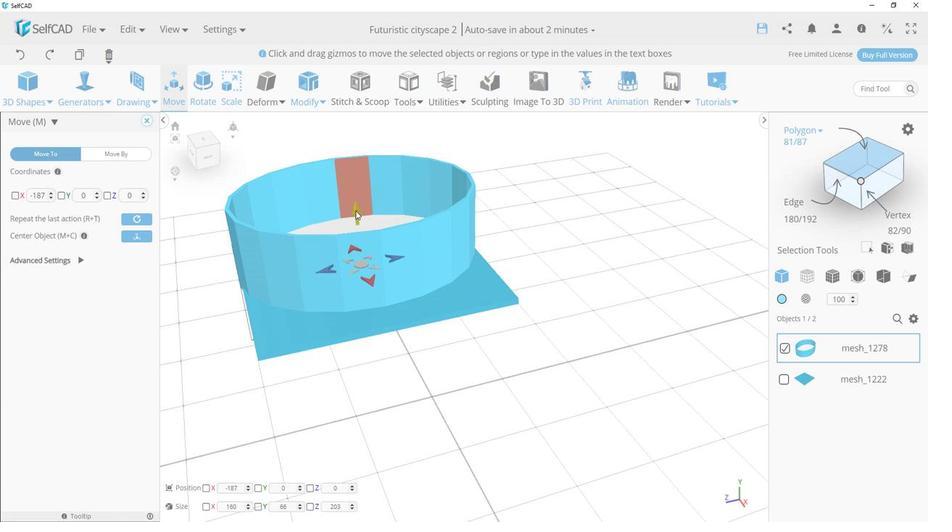 
Action: Mouse moved to (364, 322)
Screenshot: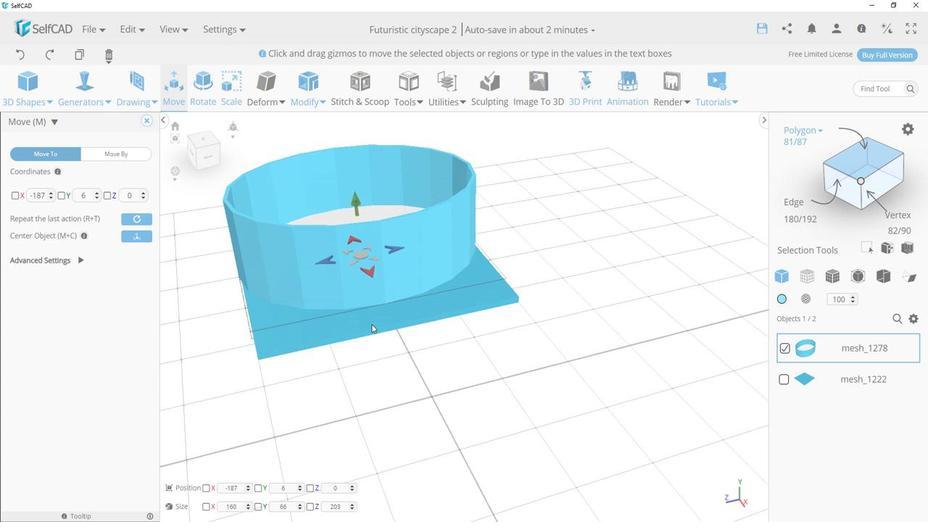 
Action: Mouse pressed left at (364, 322)
Screenshot: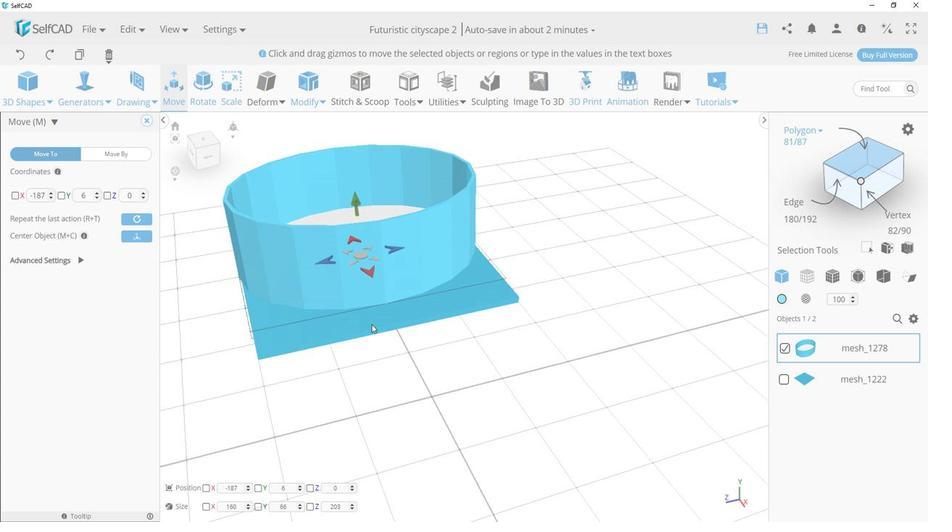 
Action: Mouse moved to (348, 305)
Screenshot: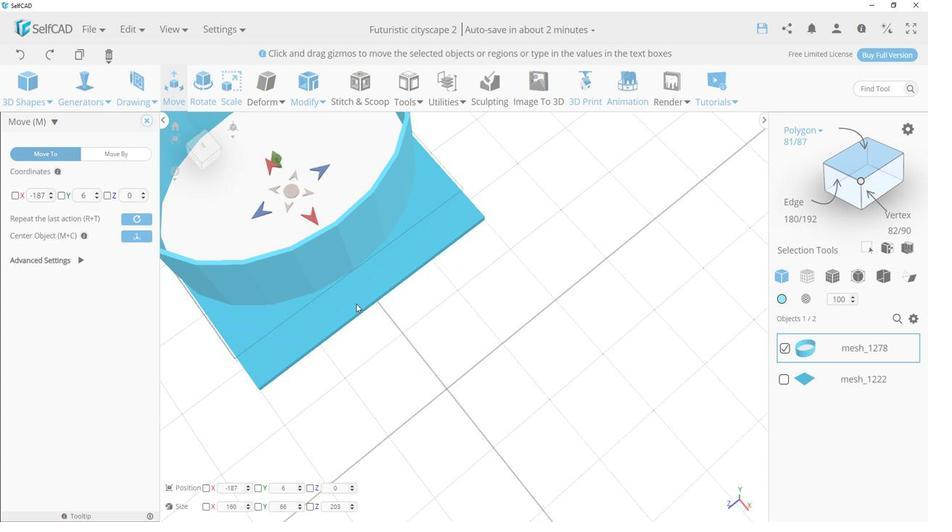 
Action: Mouse scrolled (348, 305) with delta (0, 0)
Screenshot: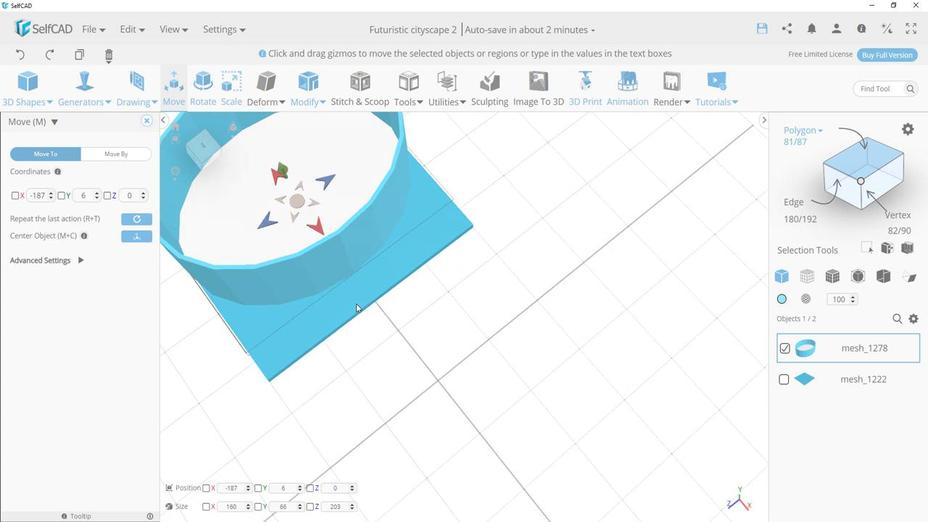 
Action: Mouse scrolled (348, 305) with delta (0, 0)
Screenshot: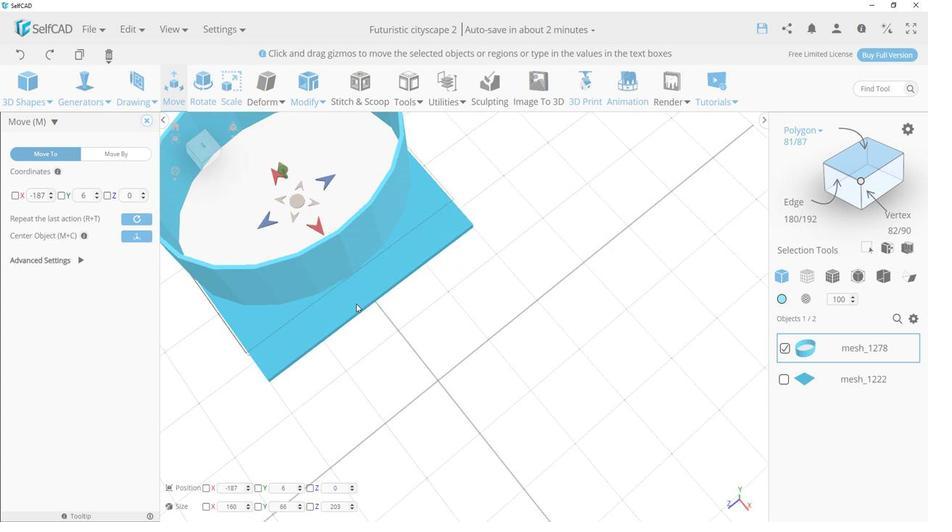 
Action: Mouse scrolled (348, 305) with delta (0, 0)
Screenshot: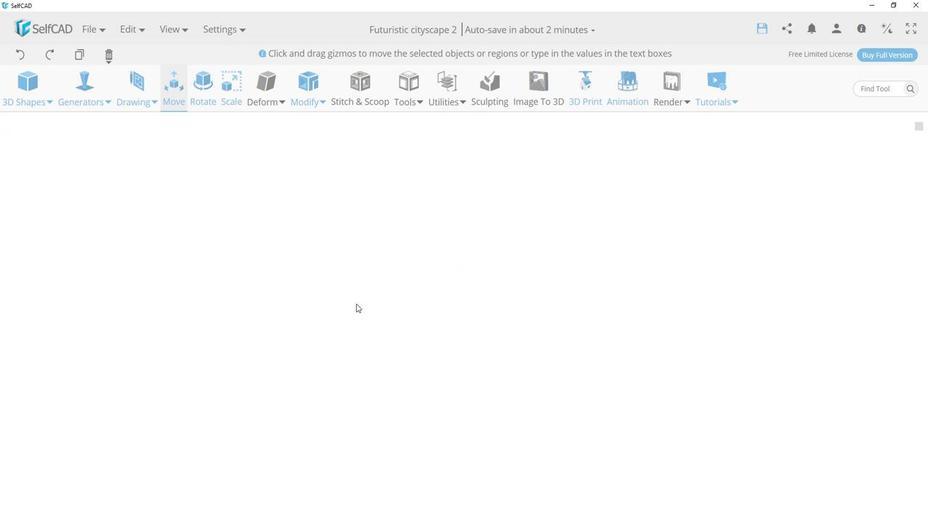 
Action: Mouse scrolled (348, 305) with delta (0, 0)
Screenshot: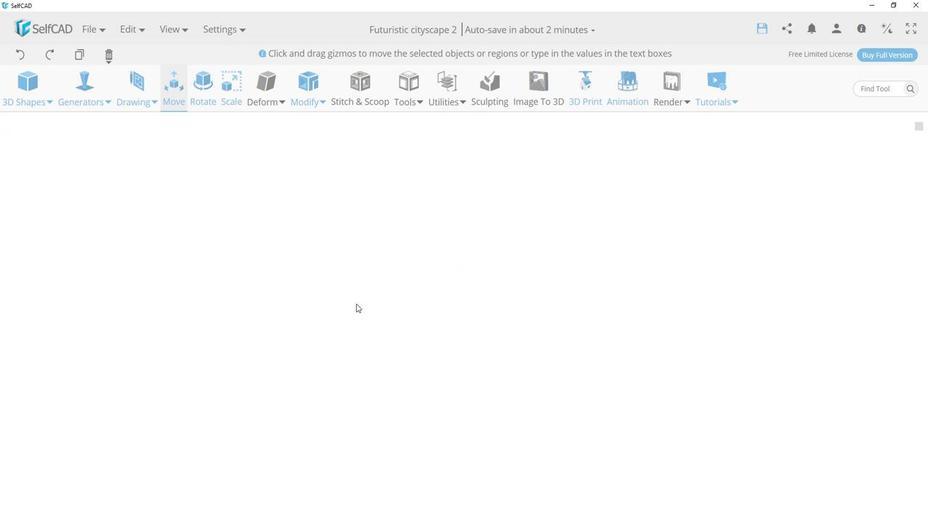 
Action: Mouse scrolled (348, 305) with delta (0, 0)
Screenshot: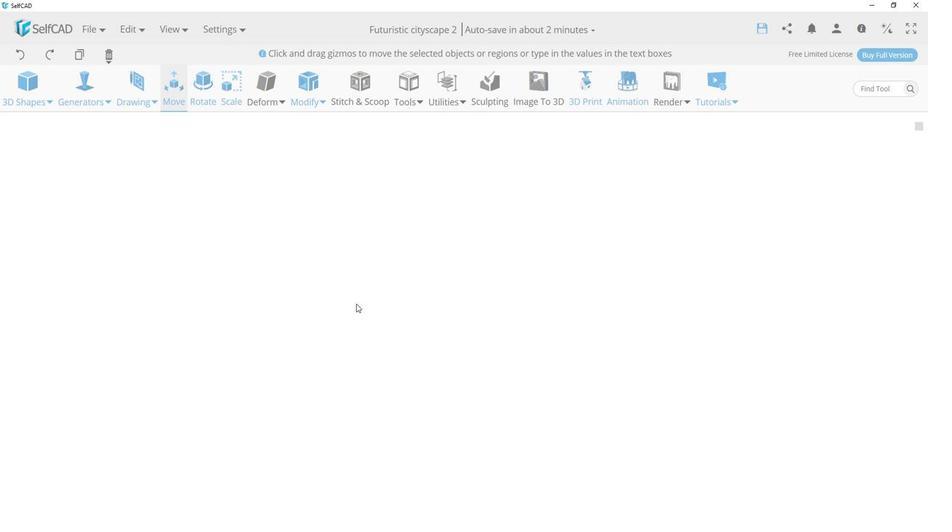 
Action: Mouse scrolled (348, 305) with delta (0, 0)
Screenshot: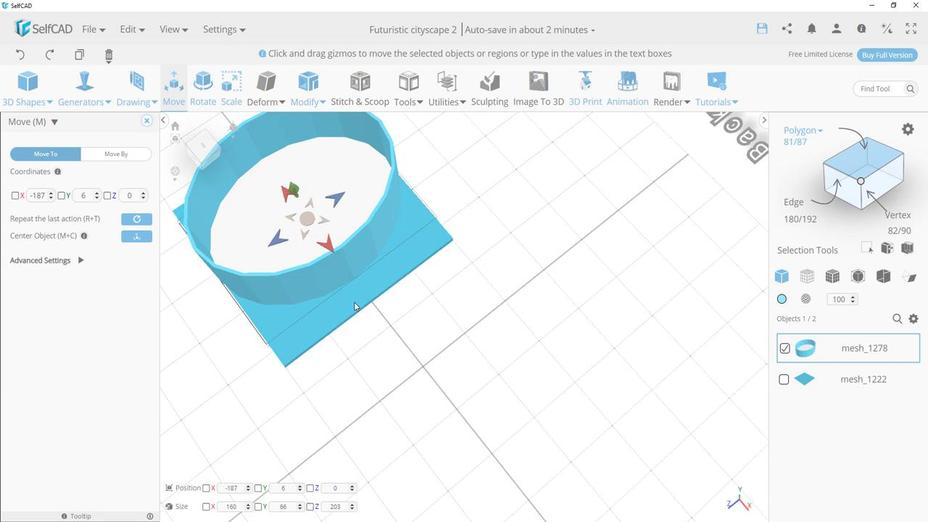 
Action: Mouse moved to (287, 189)
Screenshot: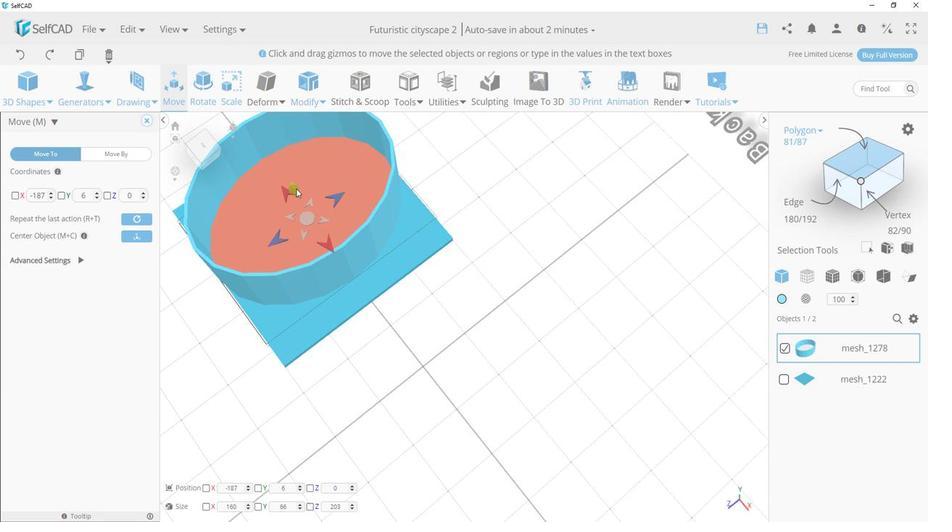 
Action: Mouse pressed left at (287, 189)
Screenshot: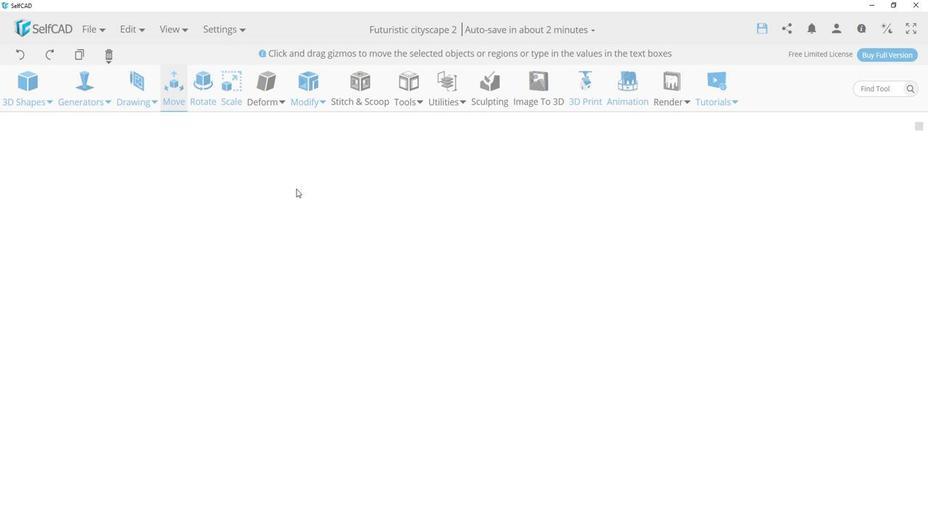 
Action: Mouse moved to (409, 269)
Screenshot: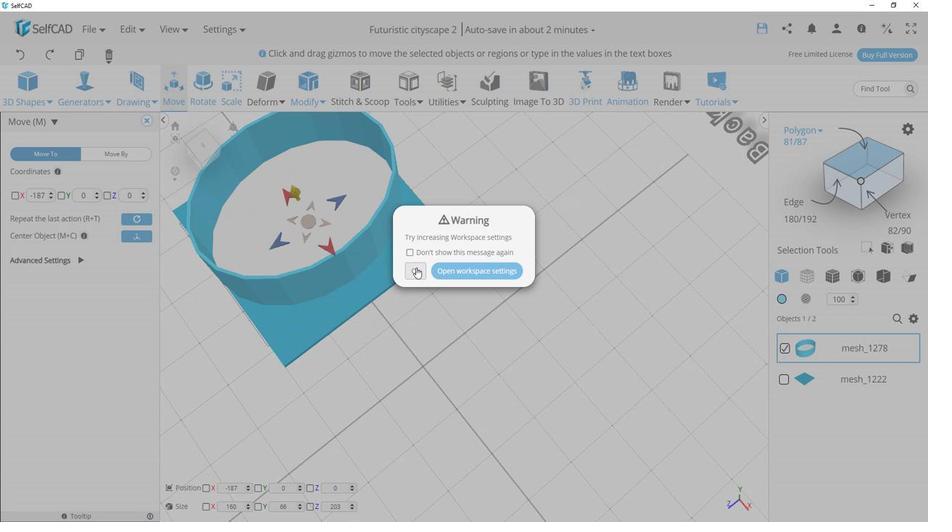 
Action: Mouse pressed left at (409, 269)
Screenshot: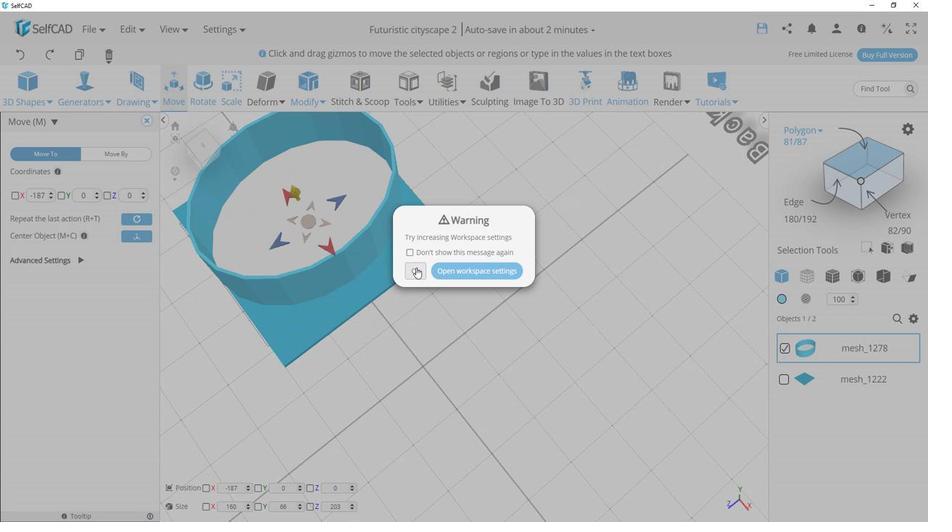 
Action: Mouse moved to (520, 195)
Screenshot: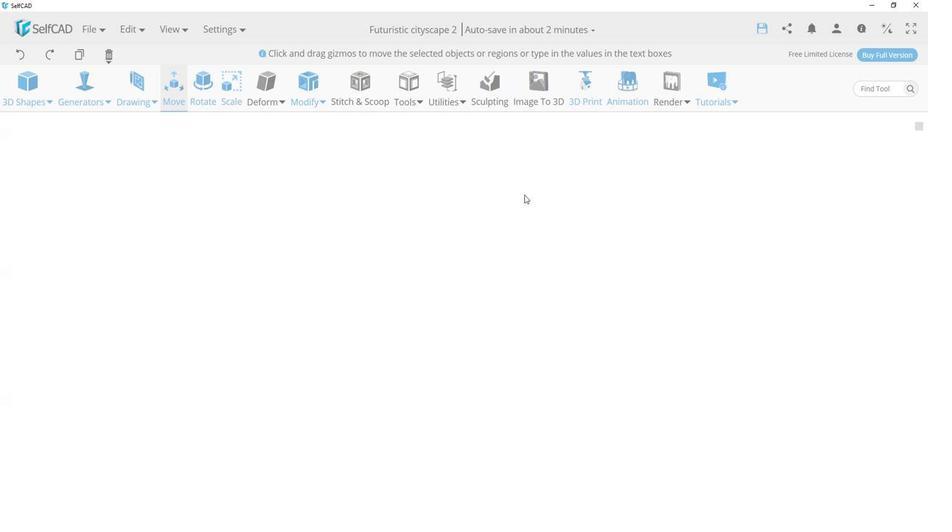 
Action: Mouse pressed left at (520, 195)
Screenshot: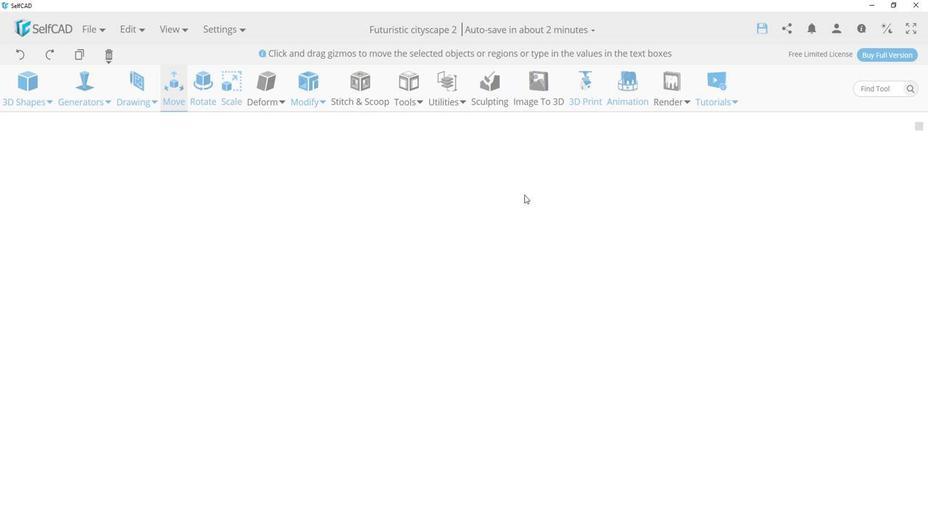 
Action: Mouse moved to (866, 161)
Screenshot: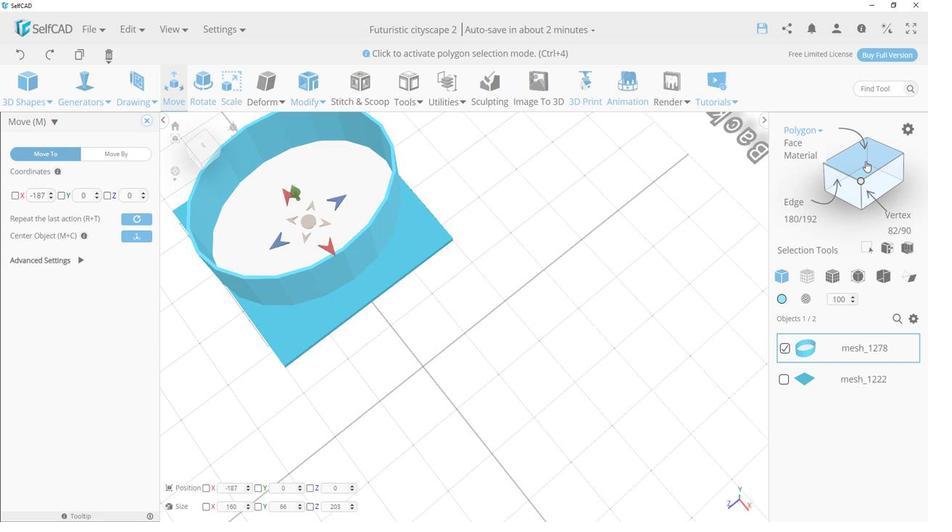 
Action: Mouse pressed left at (866, 161)
Screenshot: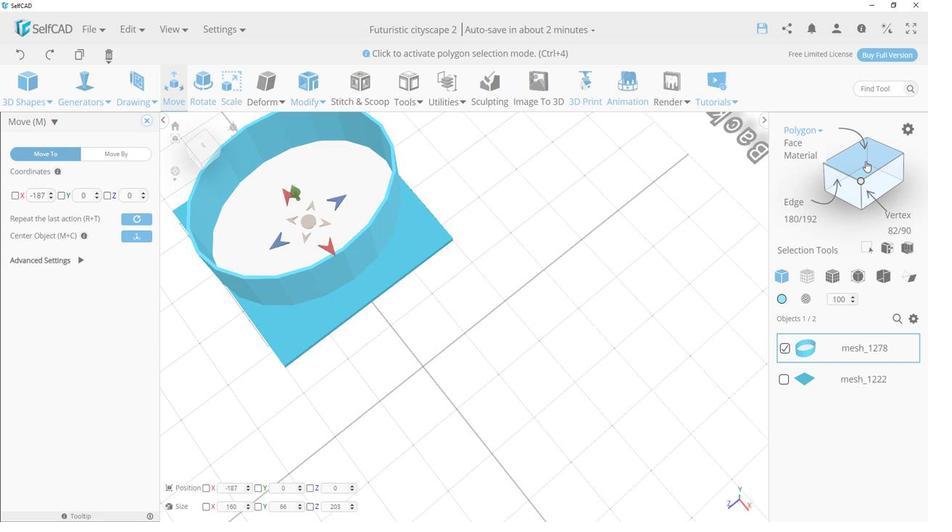 
Action: Mouse moved to (310, 187)
Screenshot: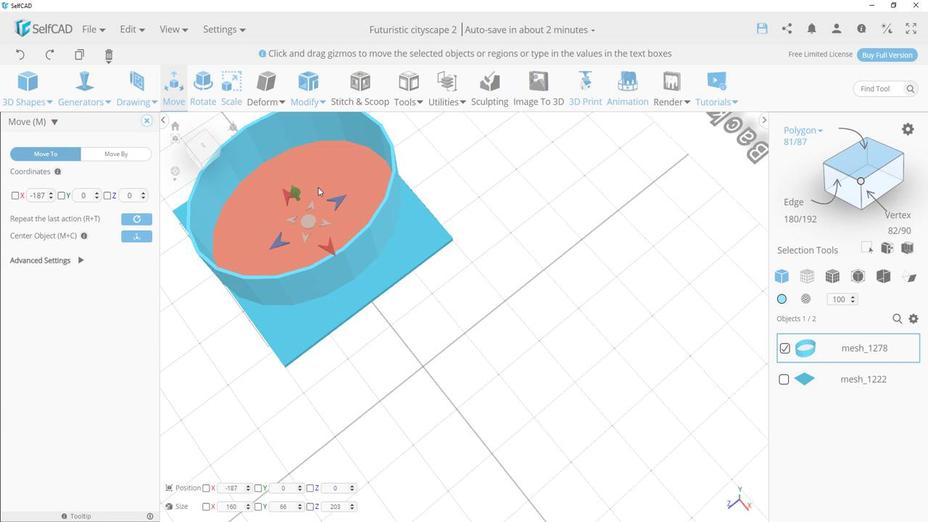 
Action: Mouse pressed left at (310, 187)
Screenshot: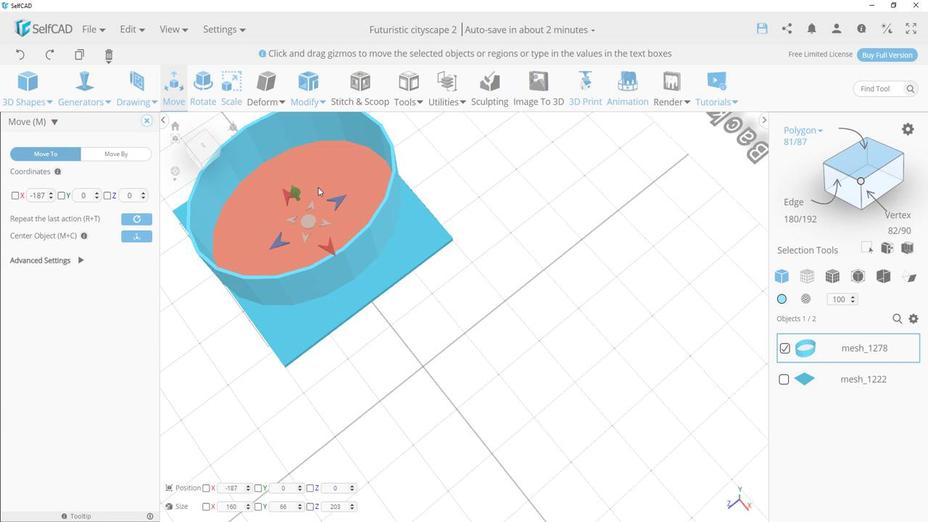 
Action: Mouse moved to (807, 300)
Screenshot: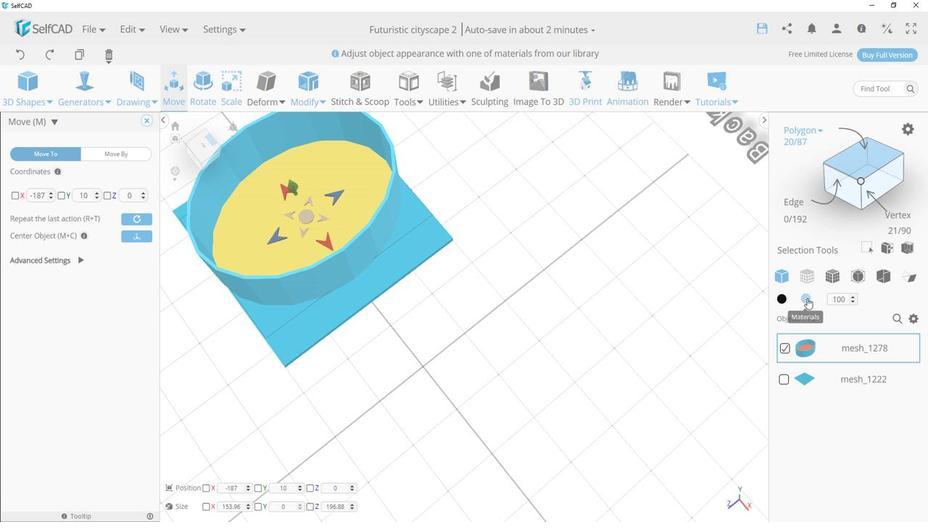 
Action: Mouse pressed left at (807, 300)
Screenshot: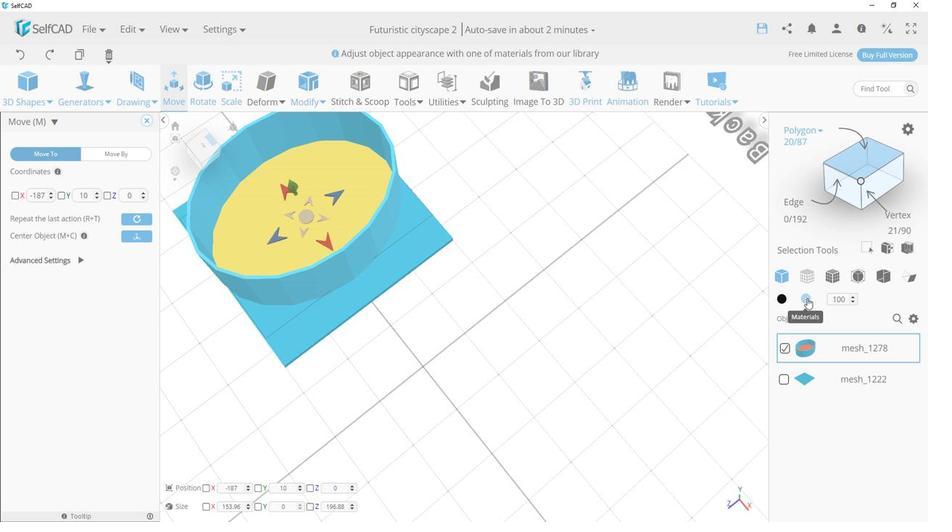 
Action: Mouse moved to (33, 234)
Screenshot: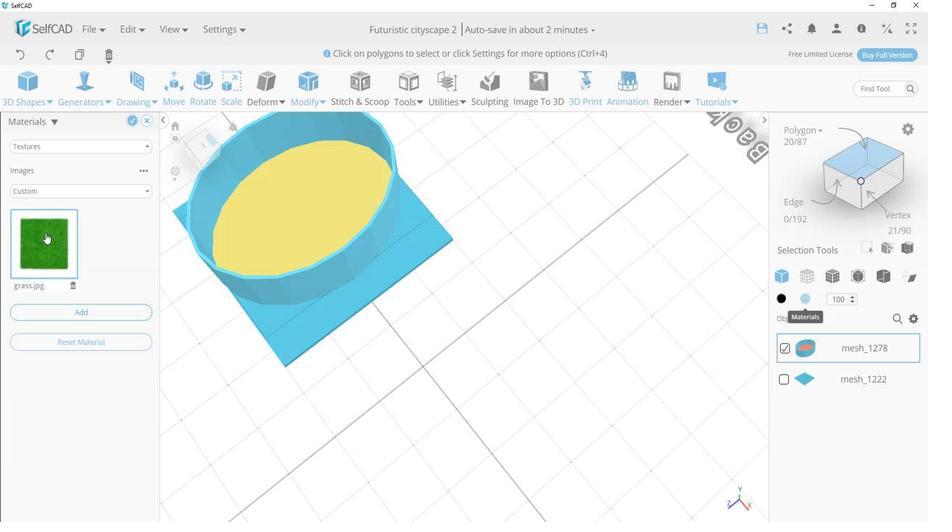 
Action: Mouse pressed left at (33, 234)
Screenshot: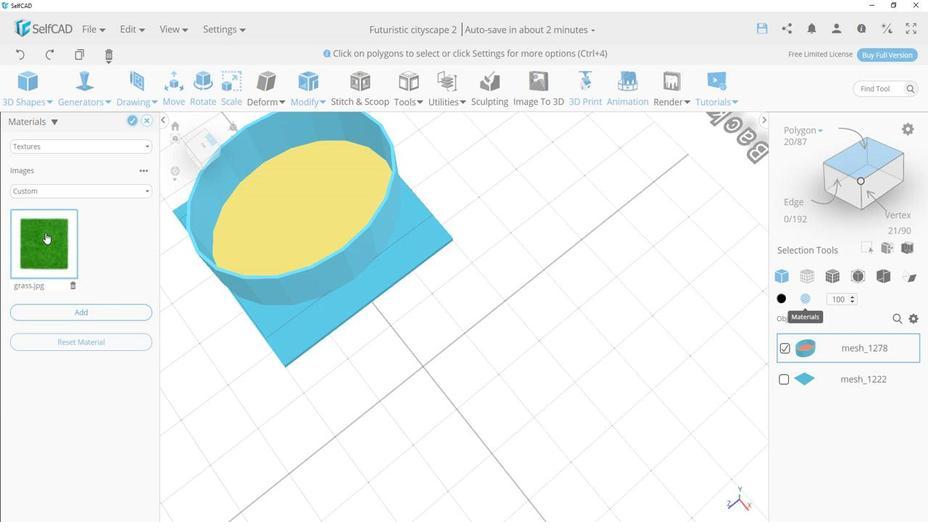 
Action: Mouse pressed left at (33, 234)
Screenshot: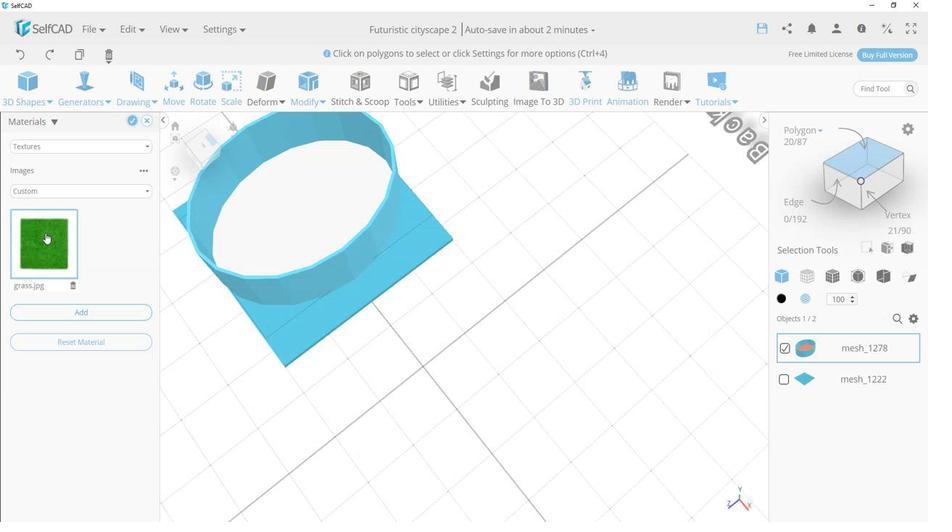 
Action: Mouse moved to (73, 315)
Screenshot: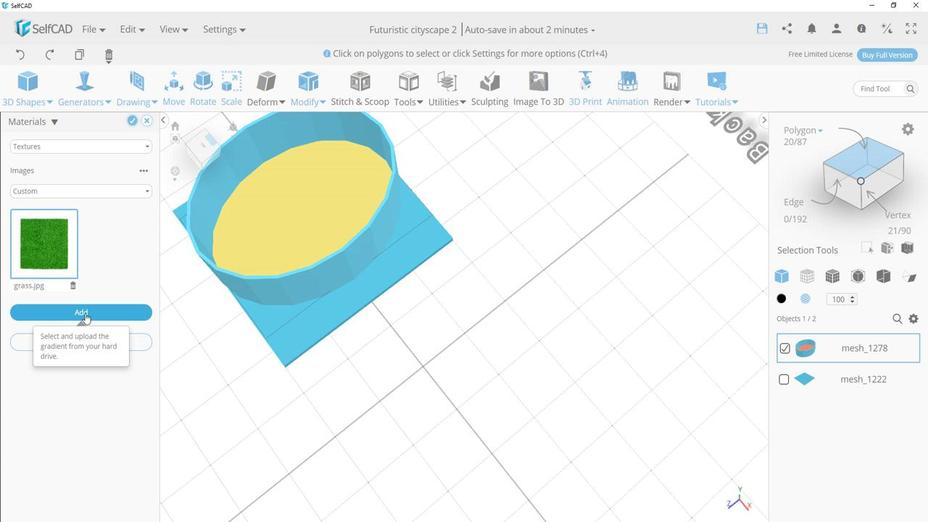 
Action: Mouse pressed left at (73, 315)
Screenshot: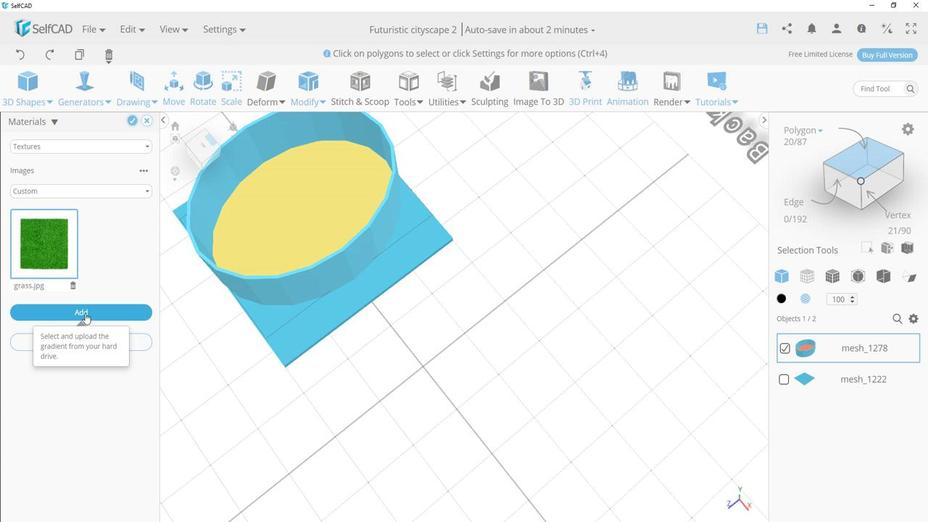 
Action: Mouse moved to (147, 183)
Screenshot: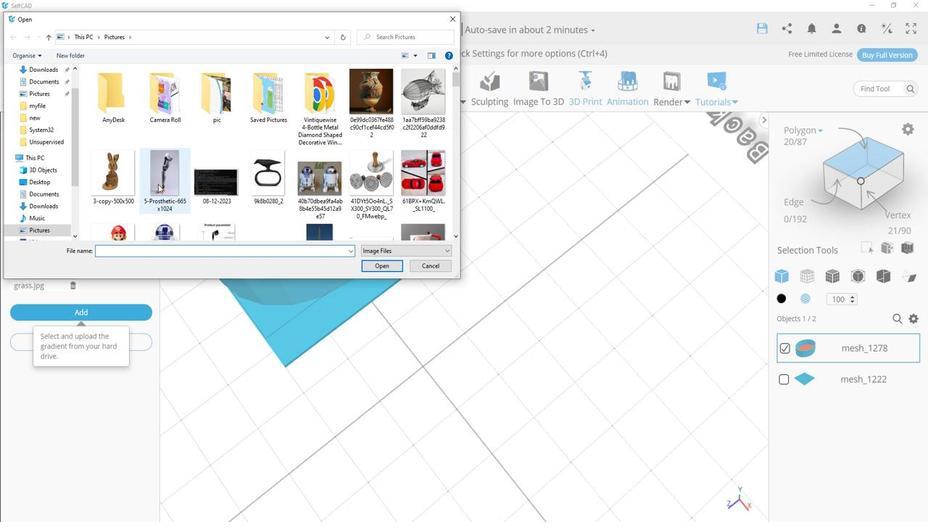 
Action: Mouse scrolled (147, 182) with delta (0, 0)
Screenshot: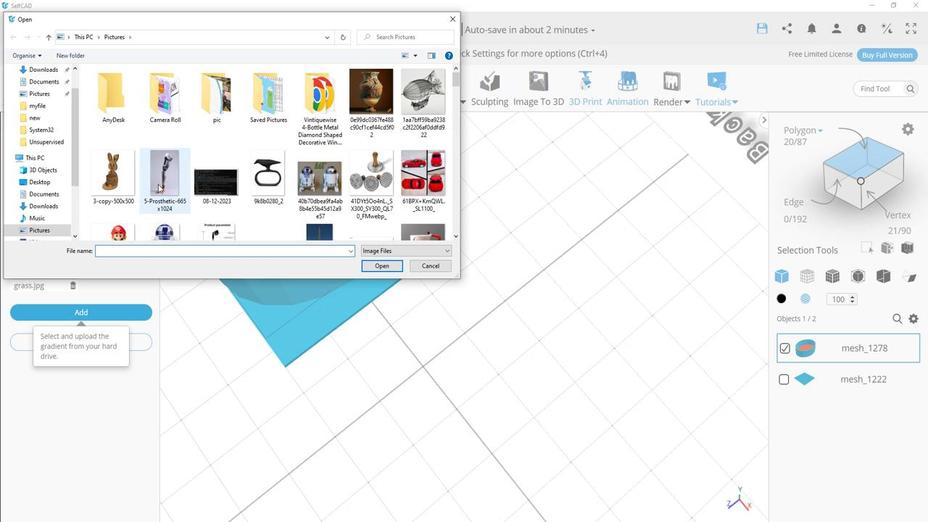 
Action: Mouse scrolled (147, 182) with delta (0, 0)
Screenshot: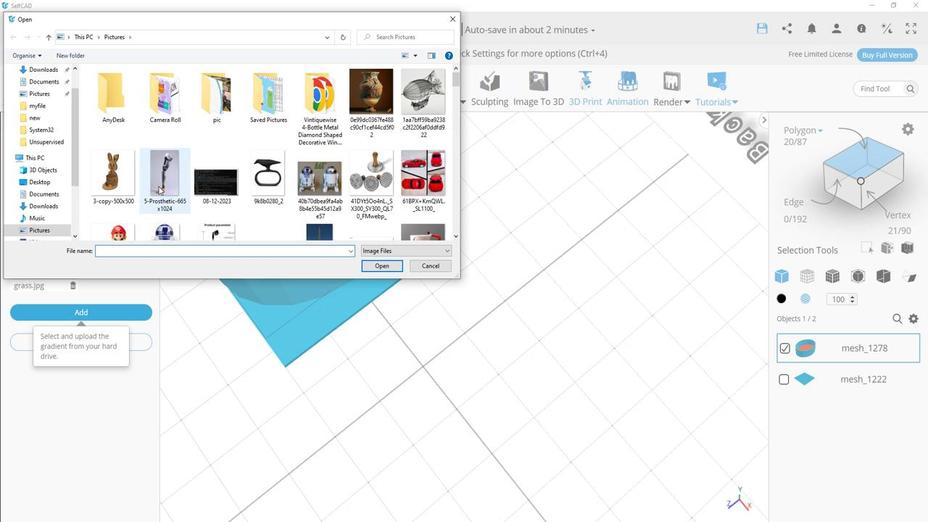 
Action: Mouse moved to (147, 183)
Screenshot: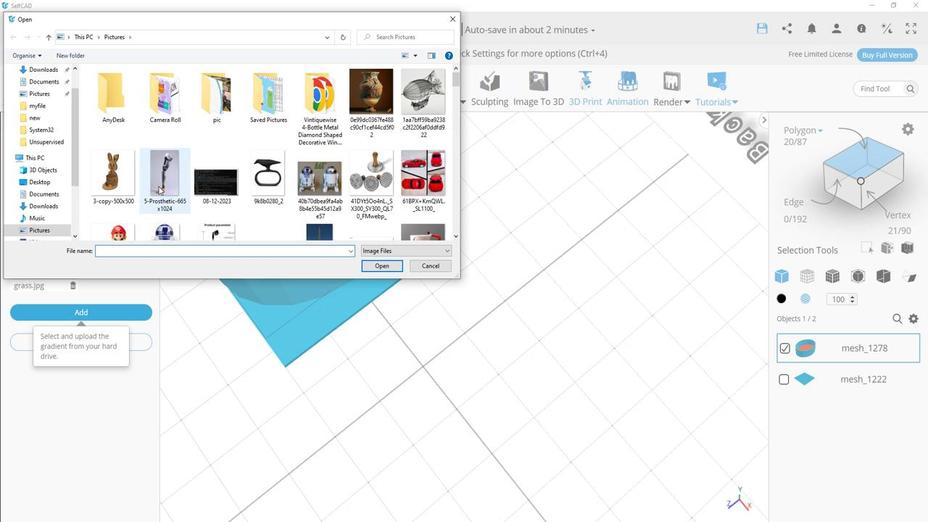
Action: Mouse scrolled (147, 182) with delta (0, 0)
Screenshot: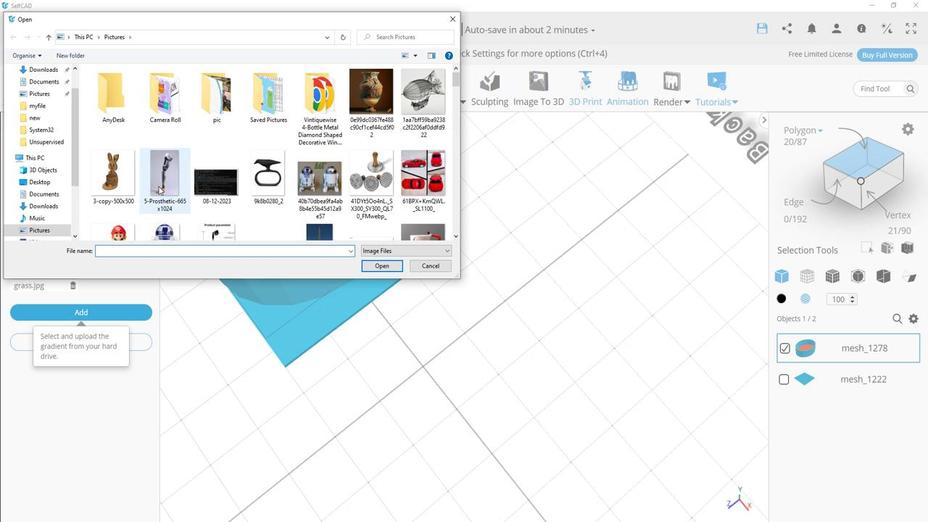 
Action: Mouse moved to (147, 184)
Screenshot: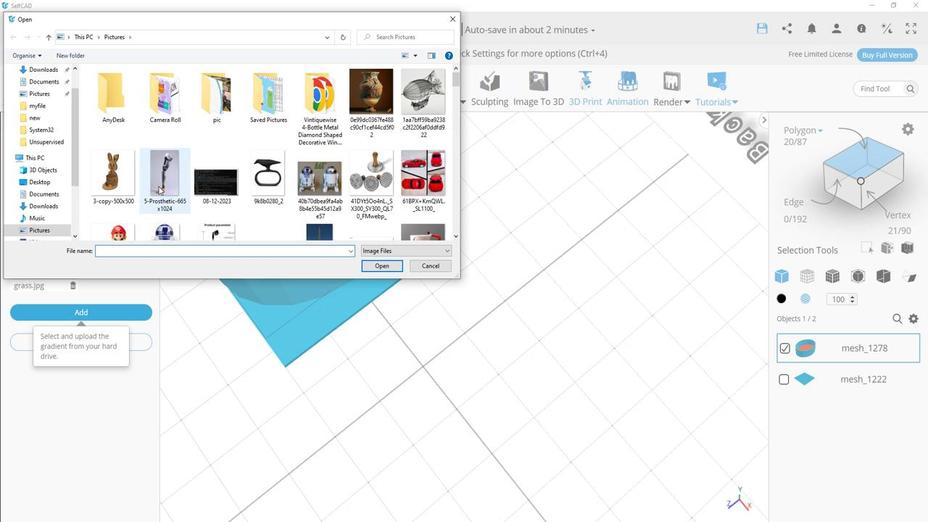 
Action: Mouse scrolled (147, 183) with delta (0, 0)
Screenshot: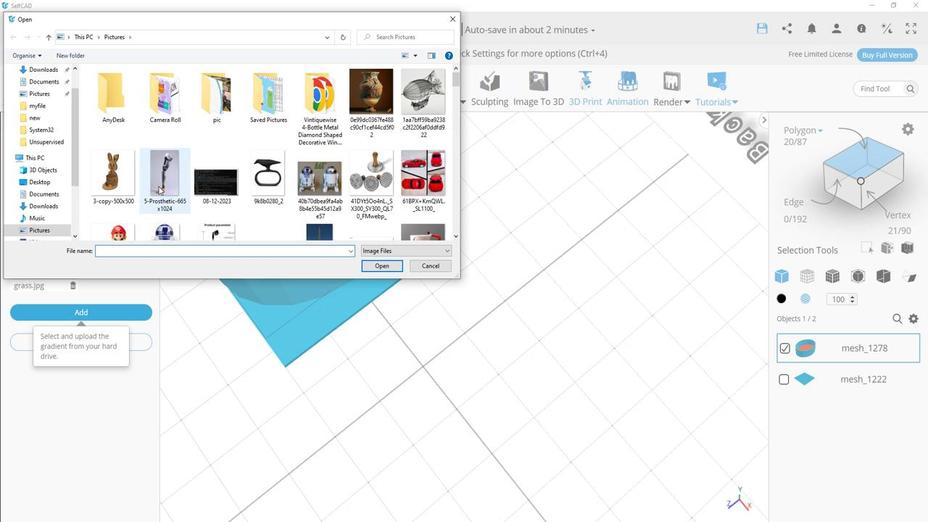 
Action: Mouse moved to (148, 187)
Screenshot: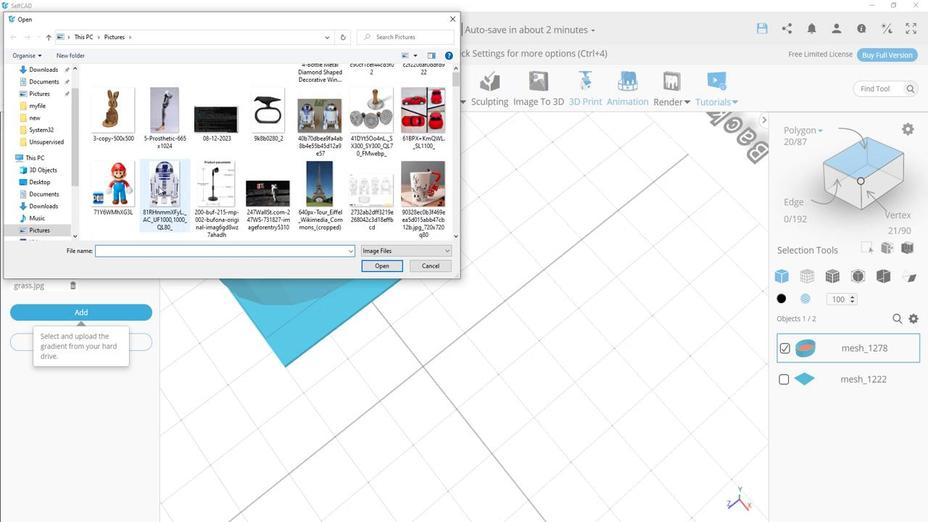 
Action: Mouse scrolled (148, 186) with delta (0, 0)
Screenshot: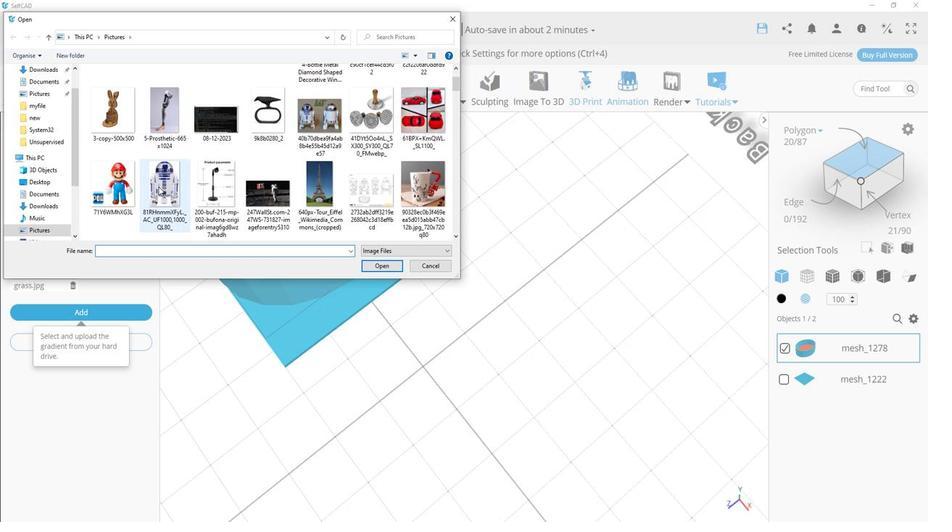 
Action: Mouse scrolled (148, 186) with delta (0, 0)
Screenshot: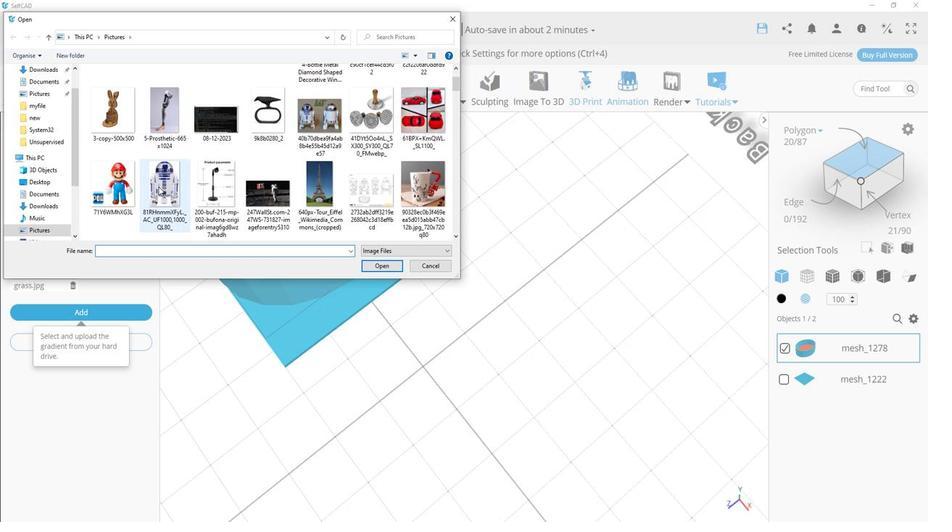 
Action: Mouse moved to (148, 187)
Screenshot: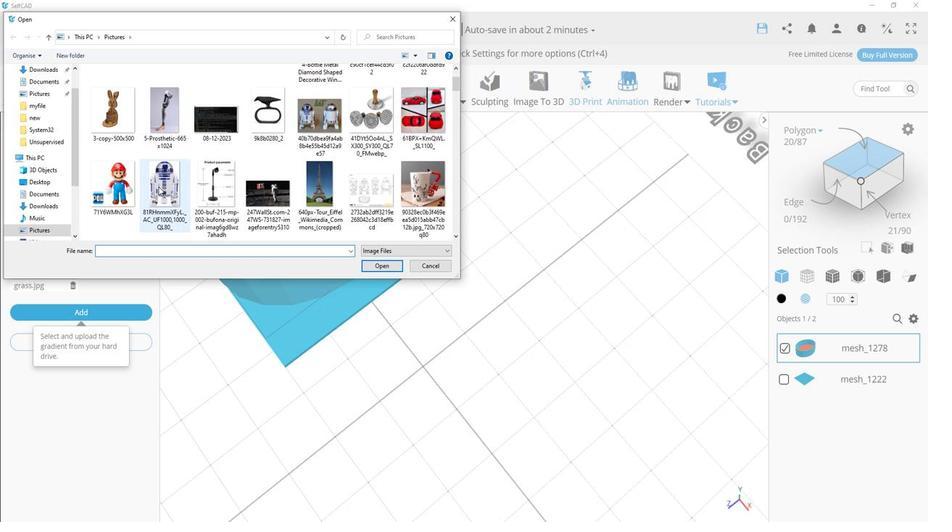
Action: Mouse scrolled (148, 187) with delta (0, 0)
Screenshot: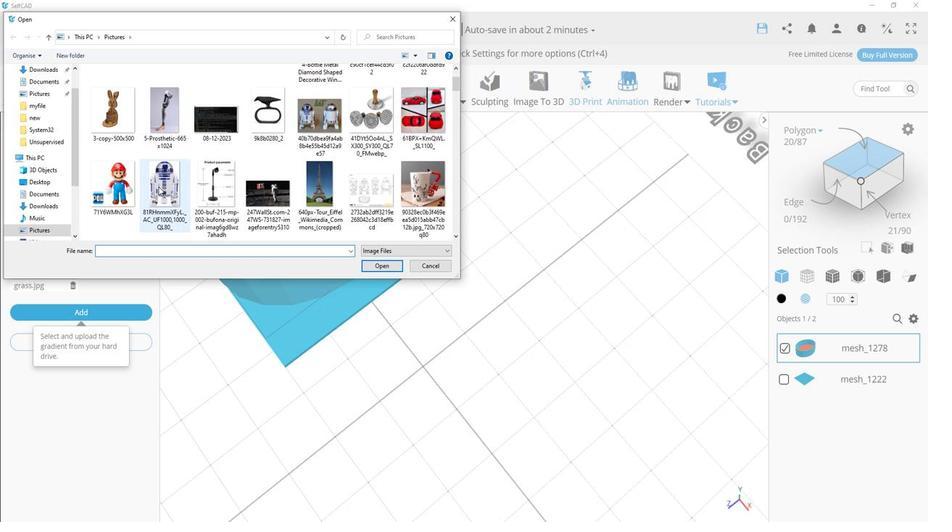 
Action: Mouse scrolled (148, 187) with delta (0, 0)
Screenshot: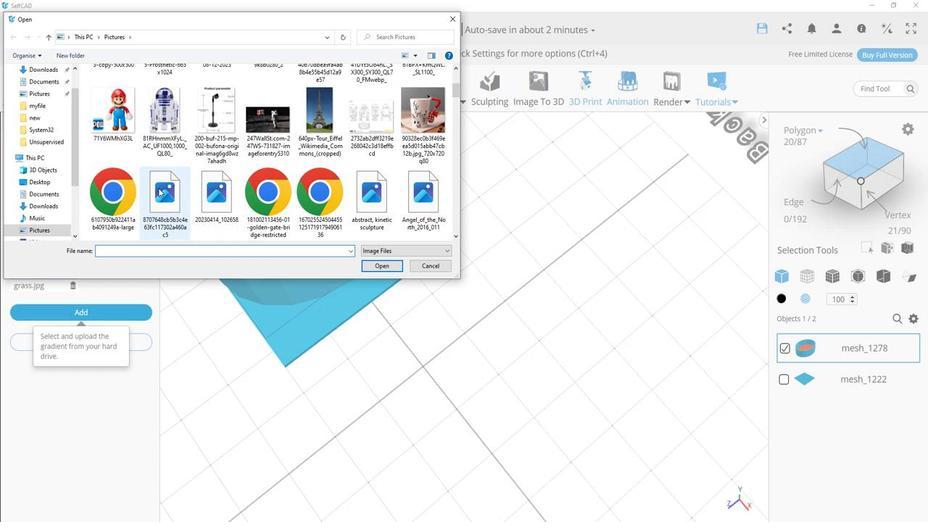 
Action: Mouse moved to (148, 187)
Screenshot: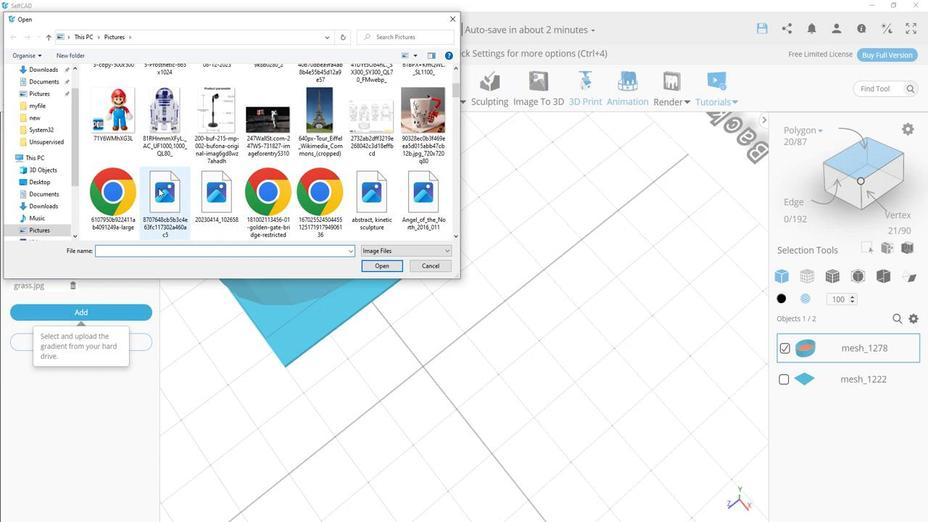 
Action: Mouse scrolled (148, 187) with delta (0, 0)
Screenshot: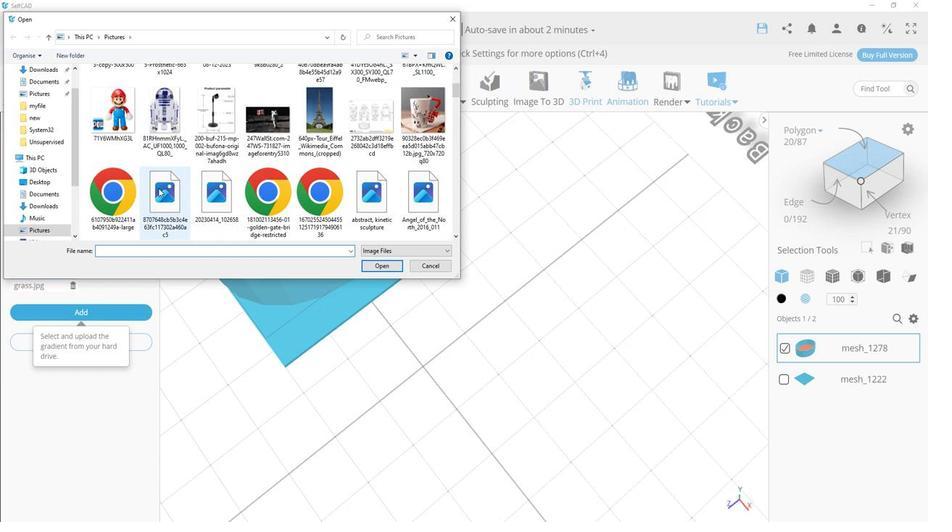 
Action: Mouse moved to (148, 188)
Screenshot: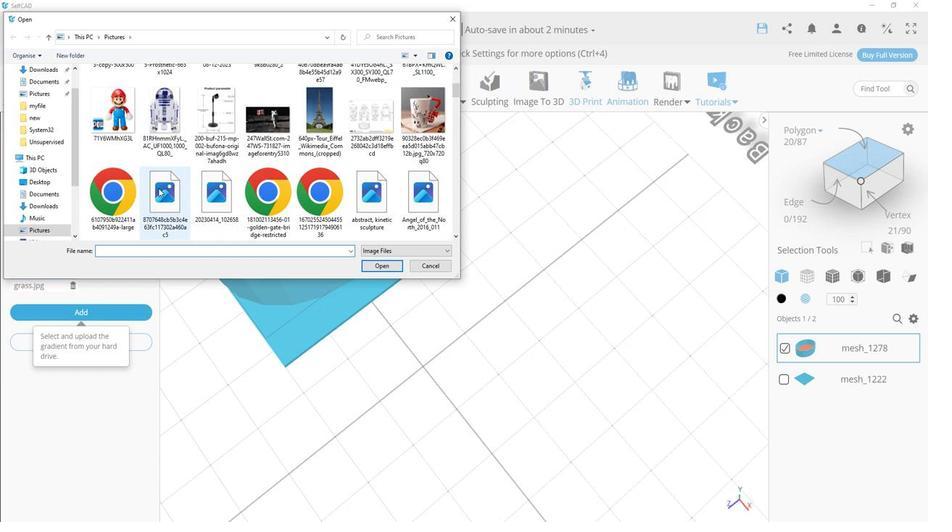 
Action: Mouse scrolled (148, 187) with delta (0, 0)
Screenshot: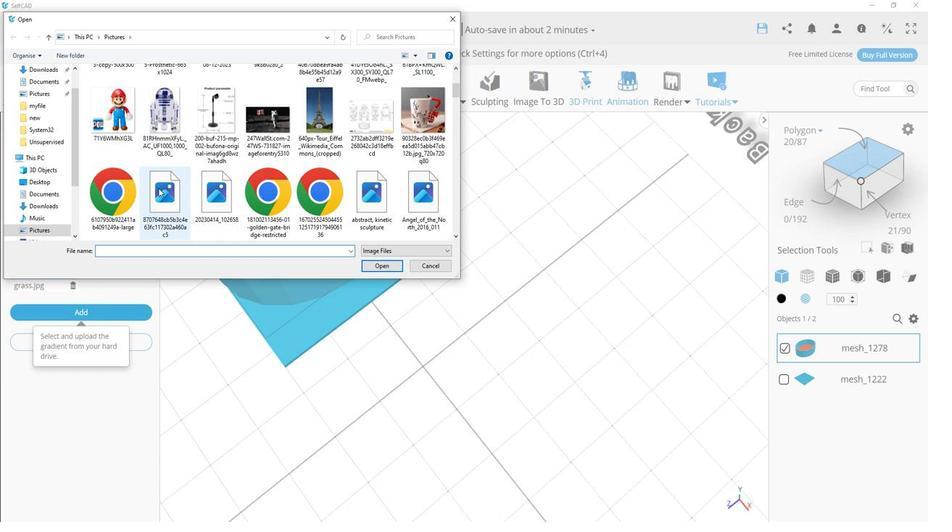 
Action: Mouse moved to (148, 189)
Screenshot: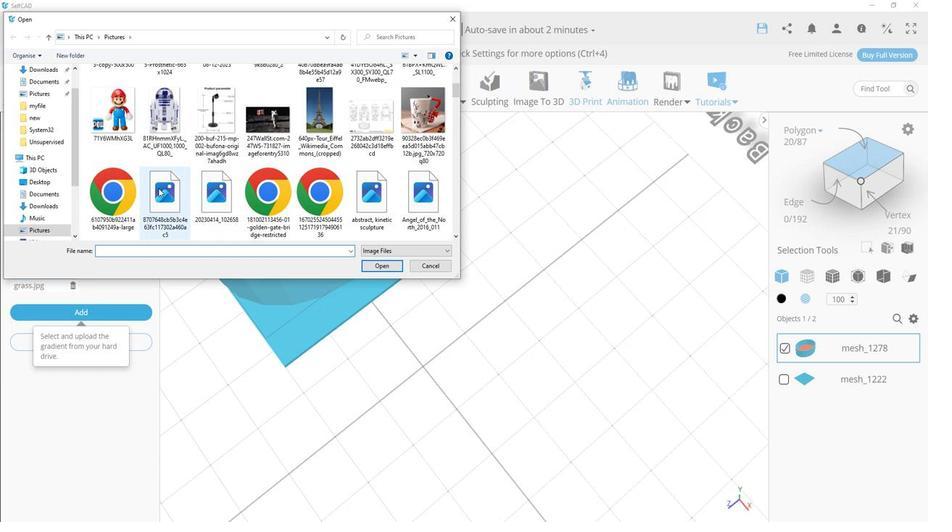 
Action: Mouse scrolled (148, 188) with delta (0, 0)
Screenshot: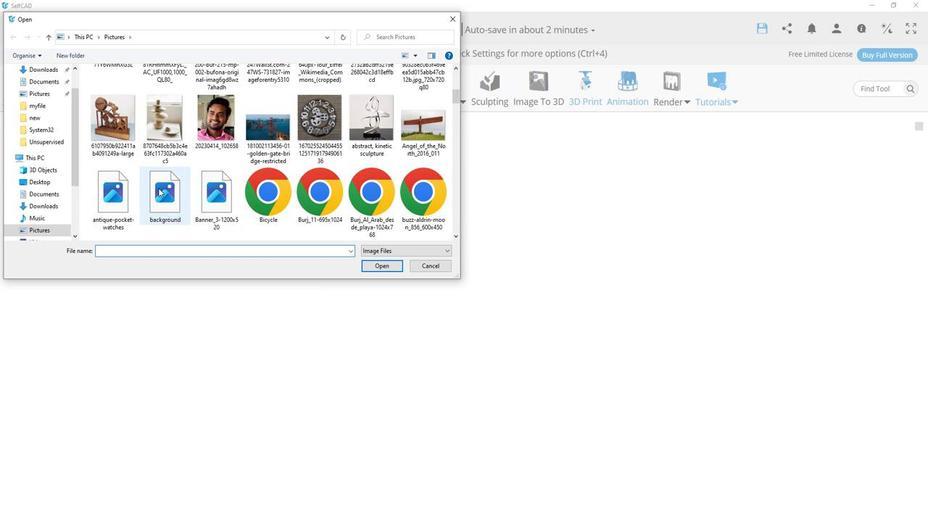 
Action: Mouse scrolled (148, 188) with delta (0, 0)
Screenshot: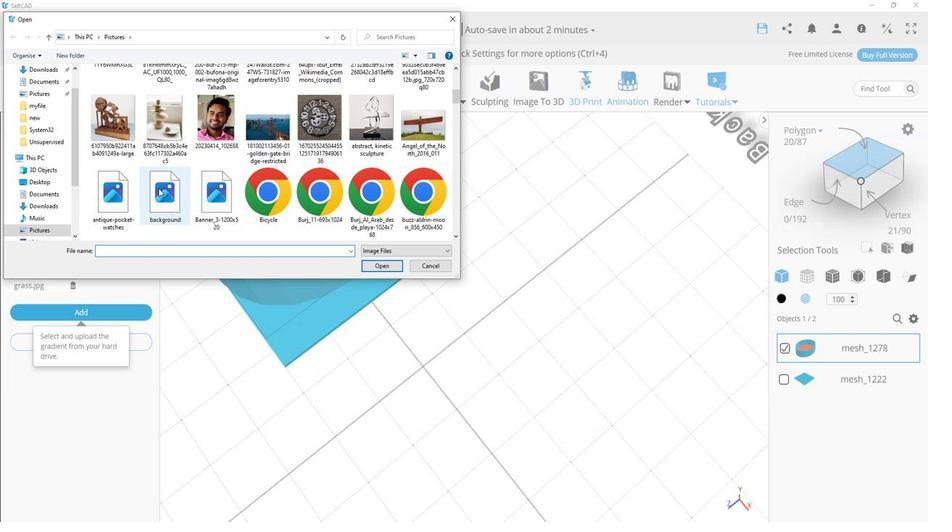 
Action: Mouse scrolled (148, 188) with delta (0, 0)
Screenshot: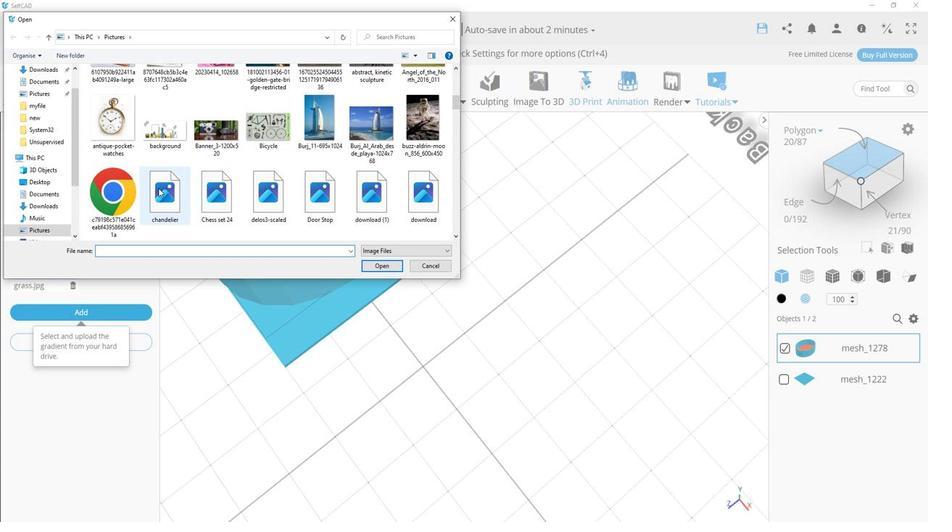 
Action: Mouse scrolled (148, 188) with delta (0, 0)
Screenshot: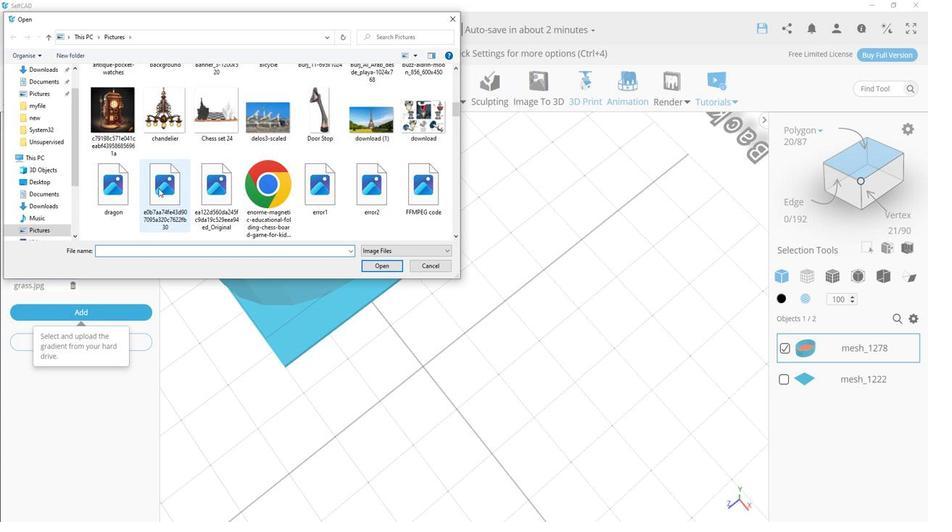 
Action: Mouse scrolled (148, 188) with delta (0, 0)
Screenshot: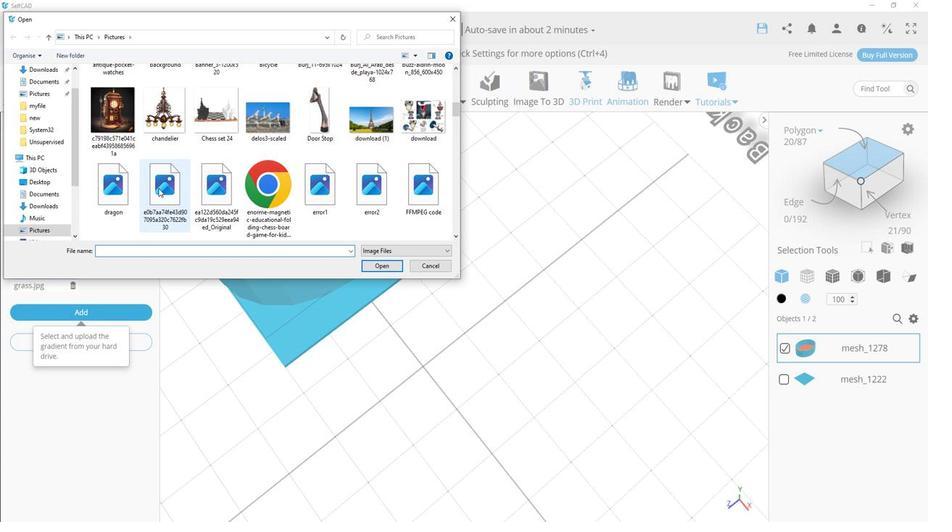 
Action: Mouse moved to (104, 202)
Screenshot: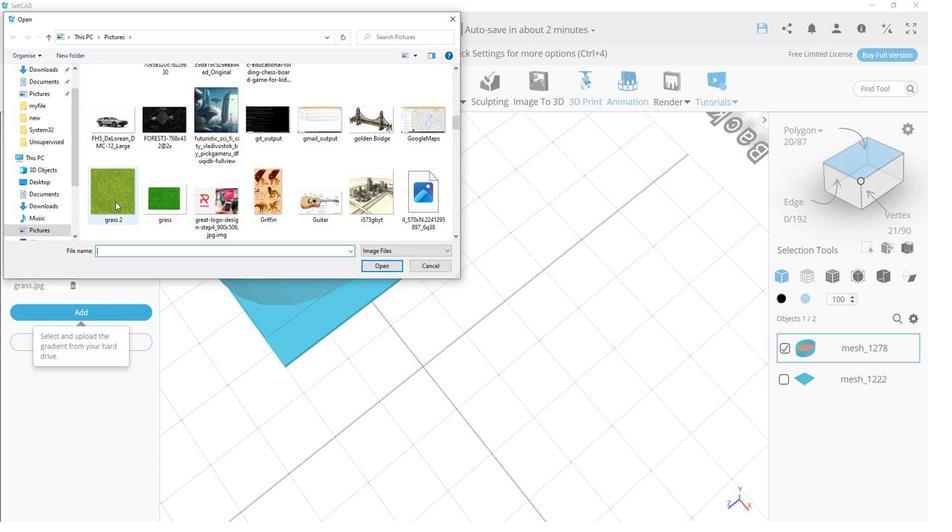 
Action: Mouse pressed left at (104, 202)
Screenshot: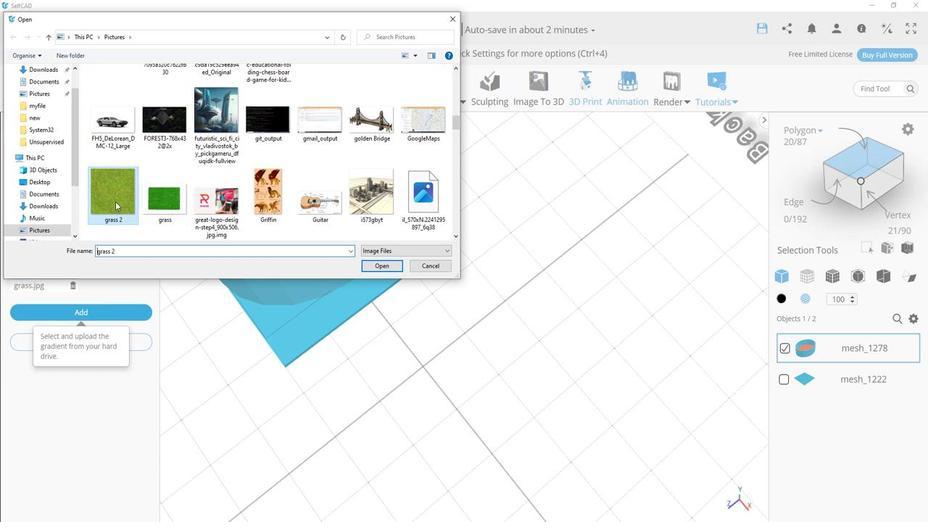 
Action: Mouse moved to (367, 267)
Screenshot: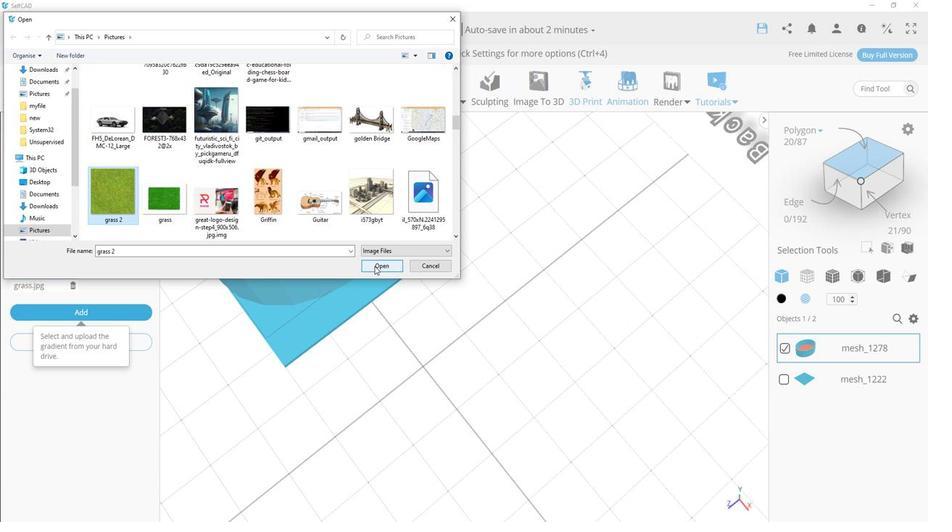 
Action: Mouse pressed left at (367, 267)
